 Task: Research Airbnb properties in Punaauia, French Polynesia from 5th December, 2023 to 12th December, 2023 for 2 adults.  With 1  bedroom having 1 bed and 1 bathroom. Property type can be hotel. Booking option can be shelf check-in. Look for 5 properties as per requirement.
Action: Mouse moved to (401, 90)
Screenshot: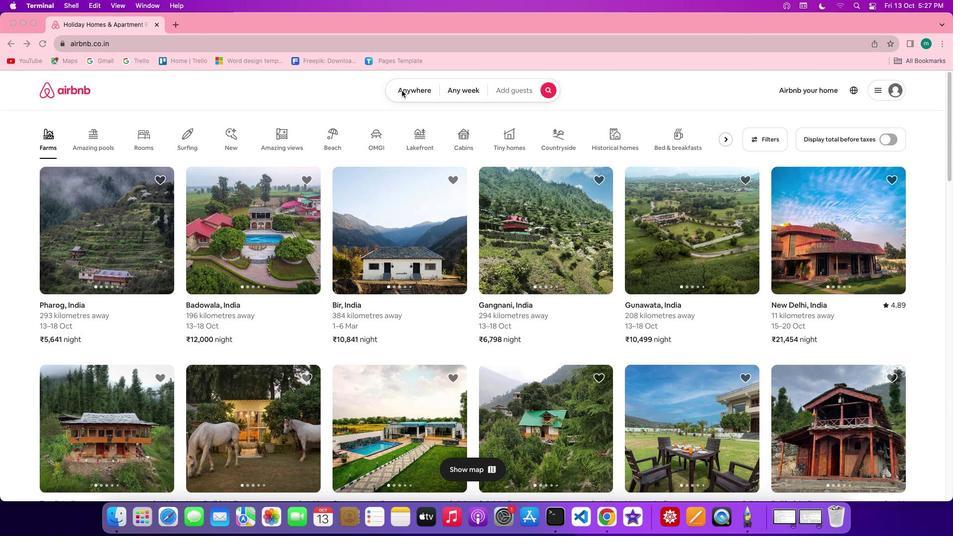
Action: Mouse pressed left at (401, 90)
Screenshot: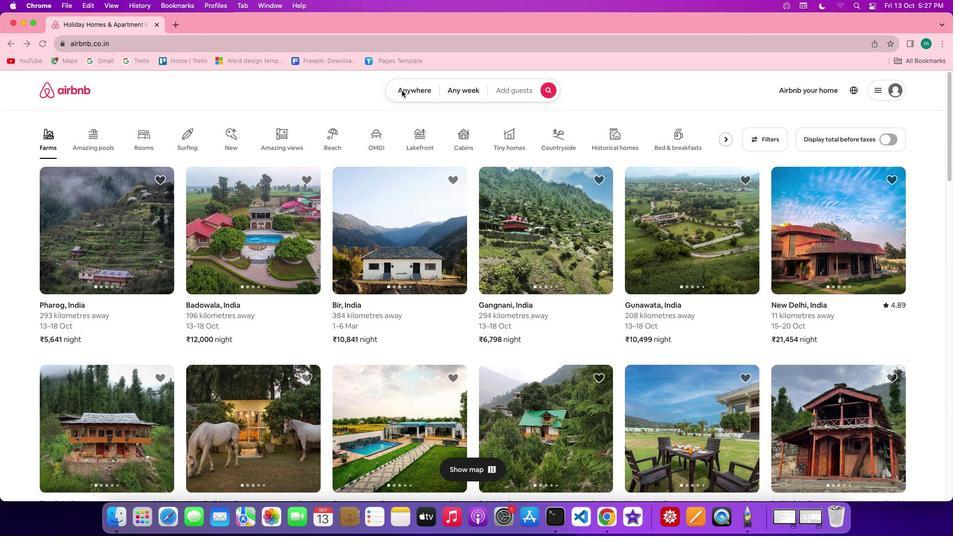 
Action: Mouse pressed left at (401, 90)
Screenshot: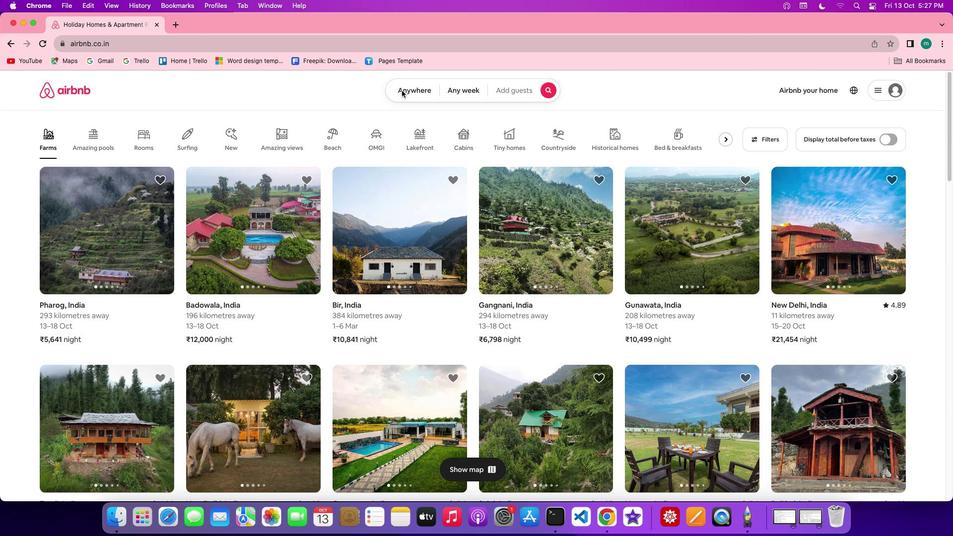 
Action: Mouse moved to (332, 127)
Screenshot: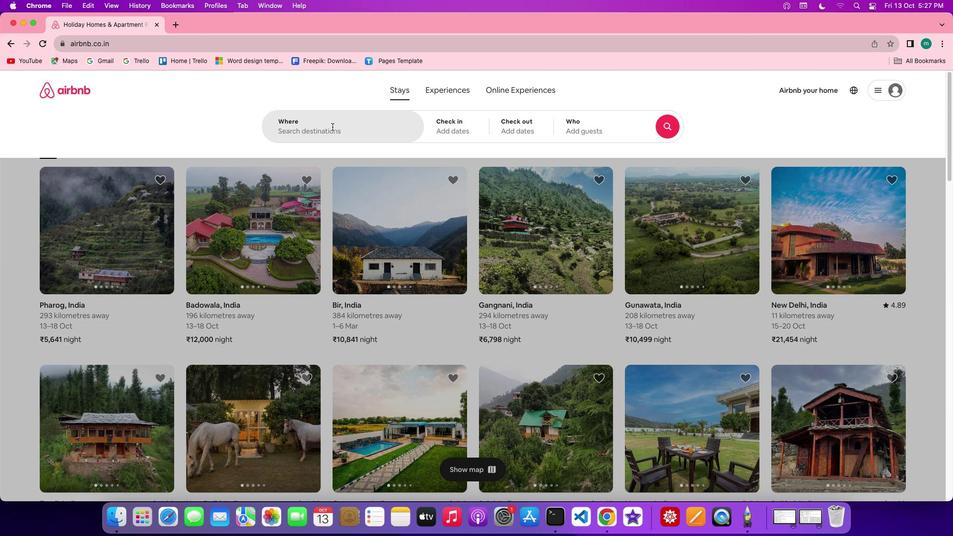 
Action: Mouse pressed left at (332, 127)
Screenshot: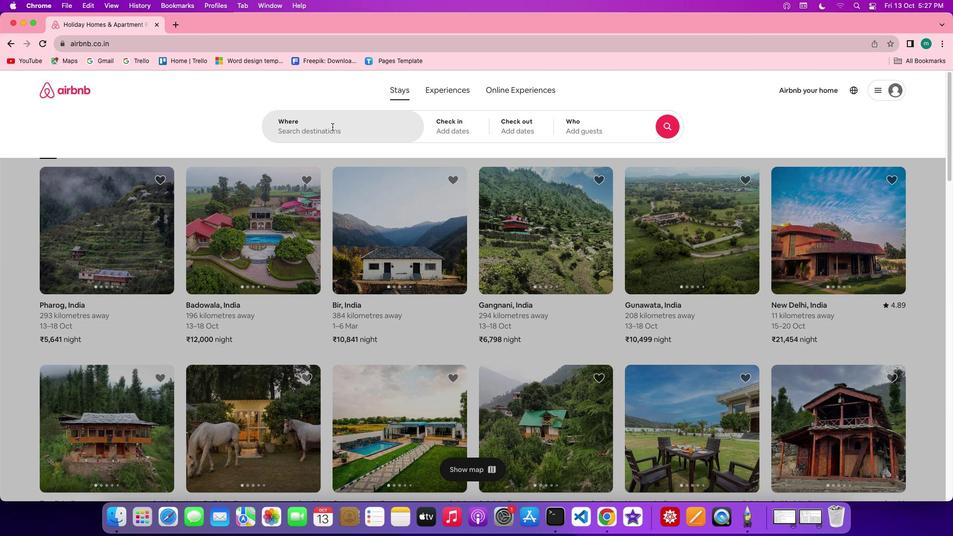
Action: Key pressed Key.spaceKey.shift'P''u''n''a''a''u''i''a'','Key.shift'F''r''e''n''c''h'
Screenshot: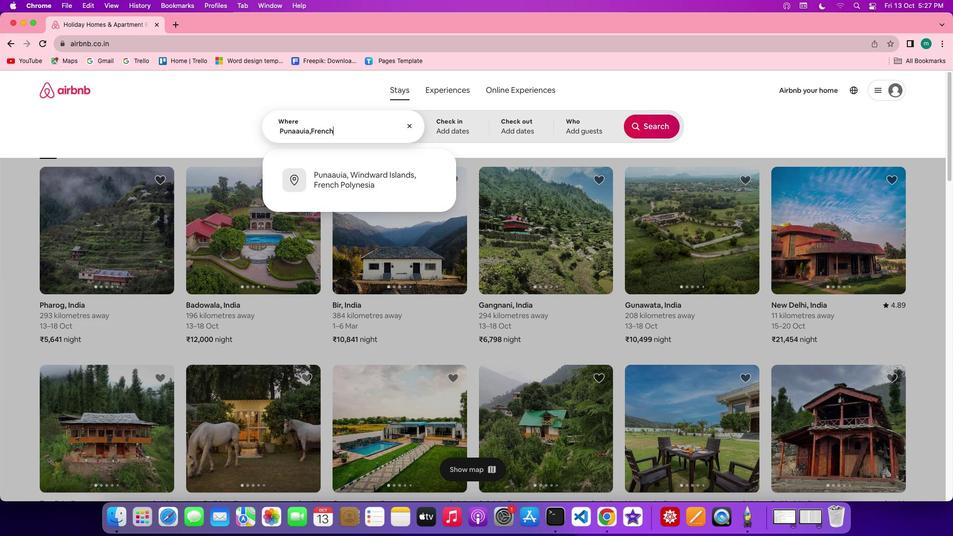 
Action: Mouse moved to (362, 126)
Screenshot: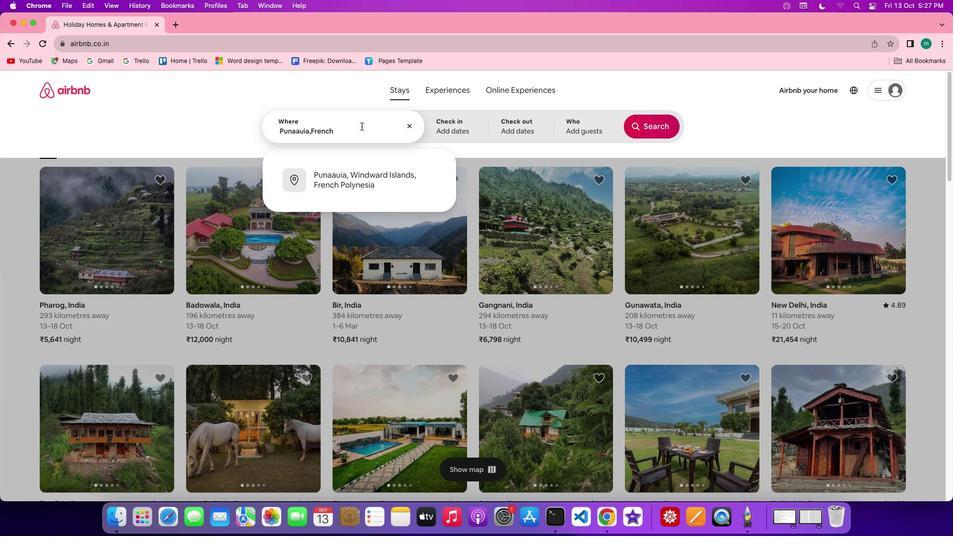 
Action: Key pressed Key.spaceKey.shift'P''o''l''y''n''e''s''i''a'
Screenshot: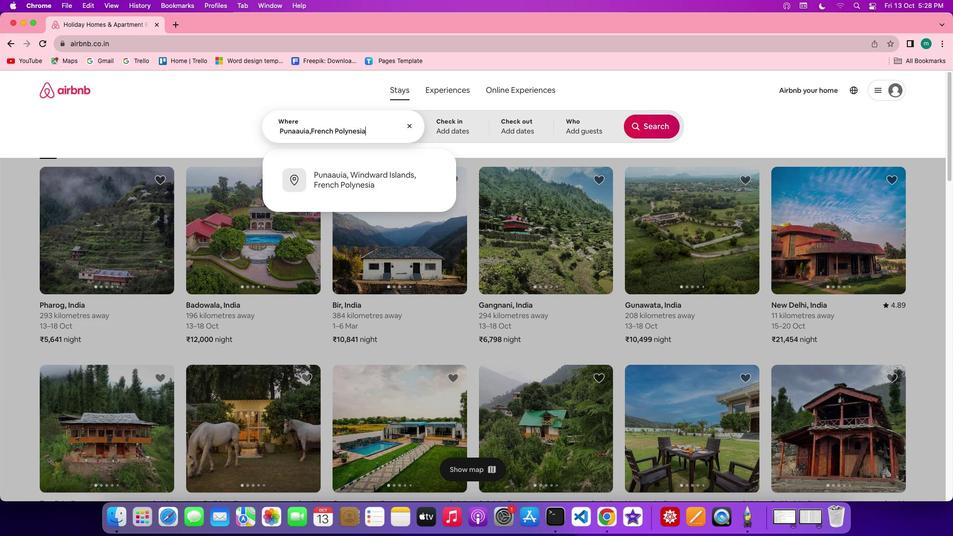 
Action: Mouse moved to (438, 124)
Screenshot: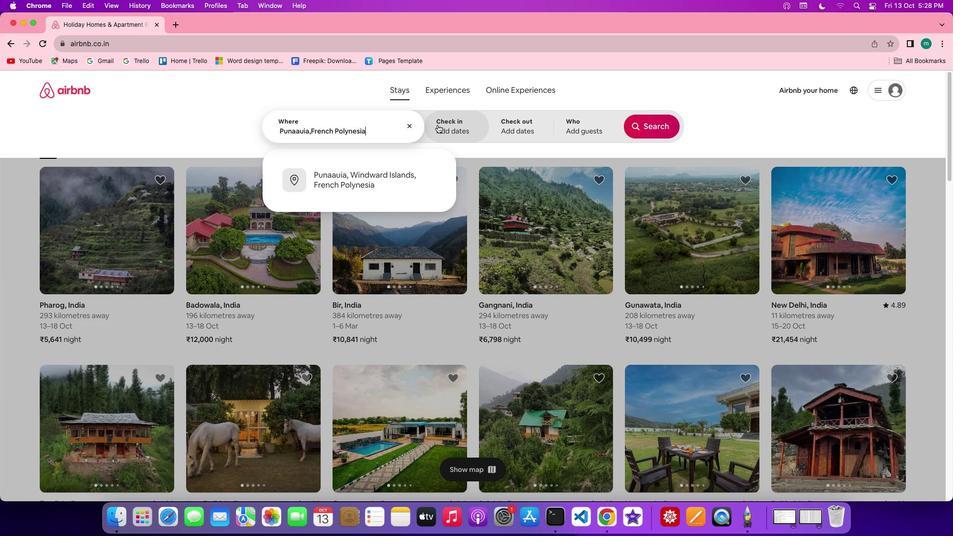 
Action: Mouse pressed left at (438, 124)
Screenshot: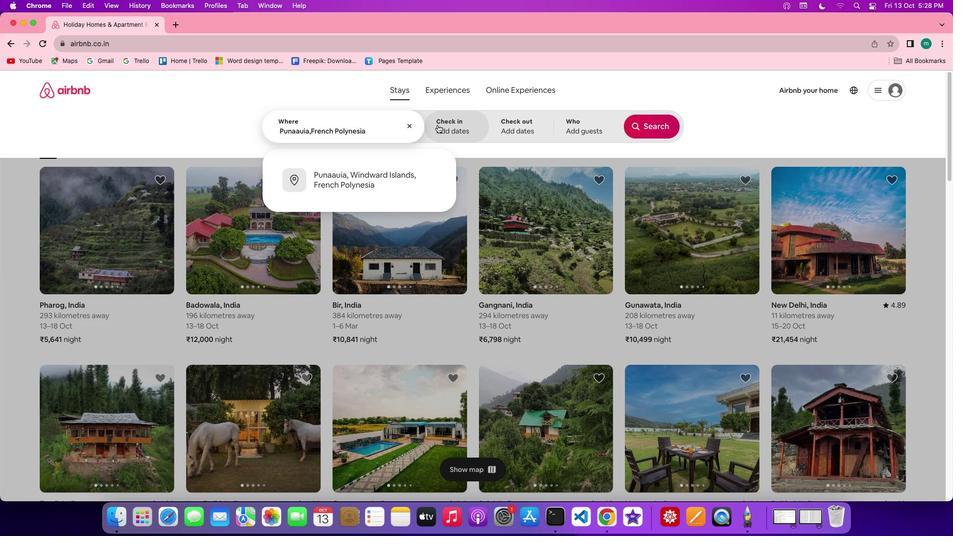 
Action: Mouse moved to (652, 204)
Screenshot: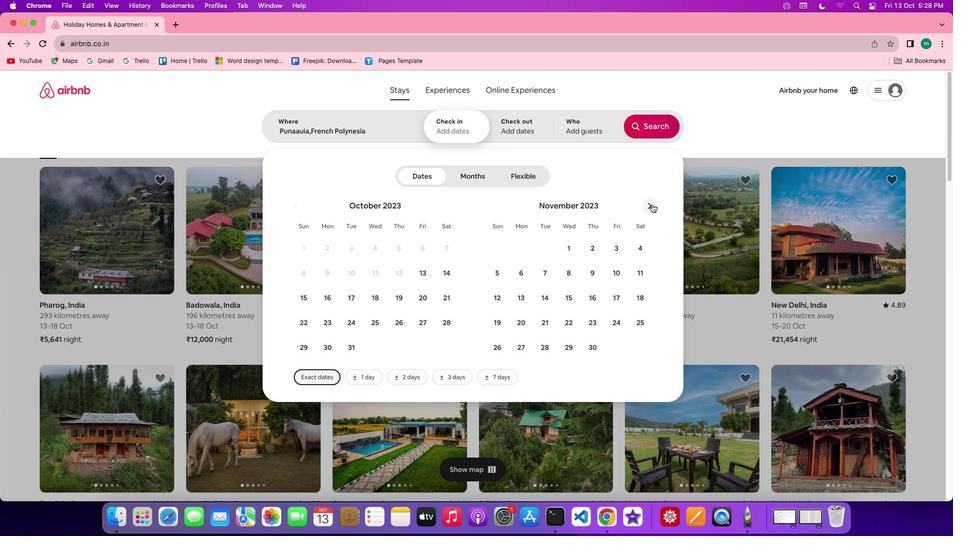 
Action: Mouse pressed left at (652, 204)
Screenshot: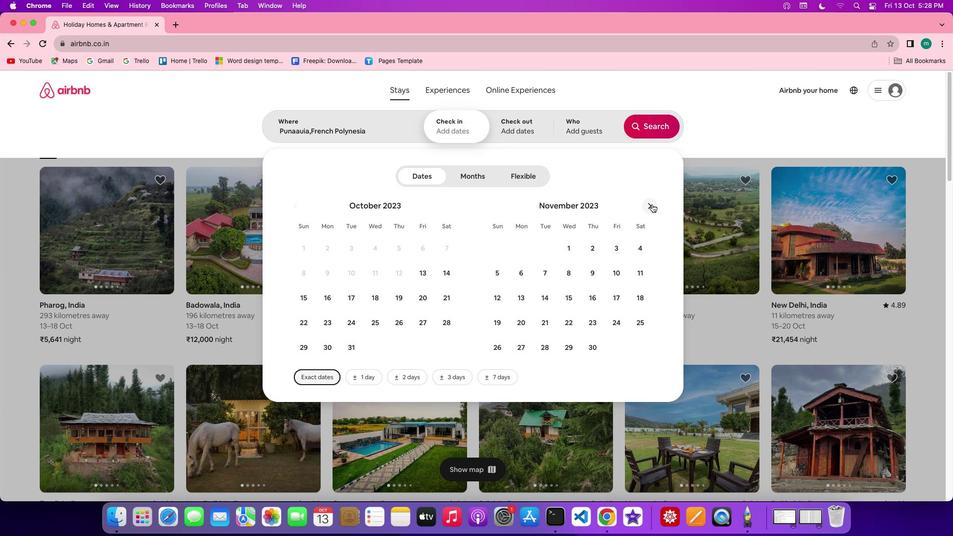 
Action: Mouse moved to (543, 272)
Screenshot: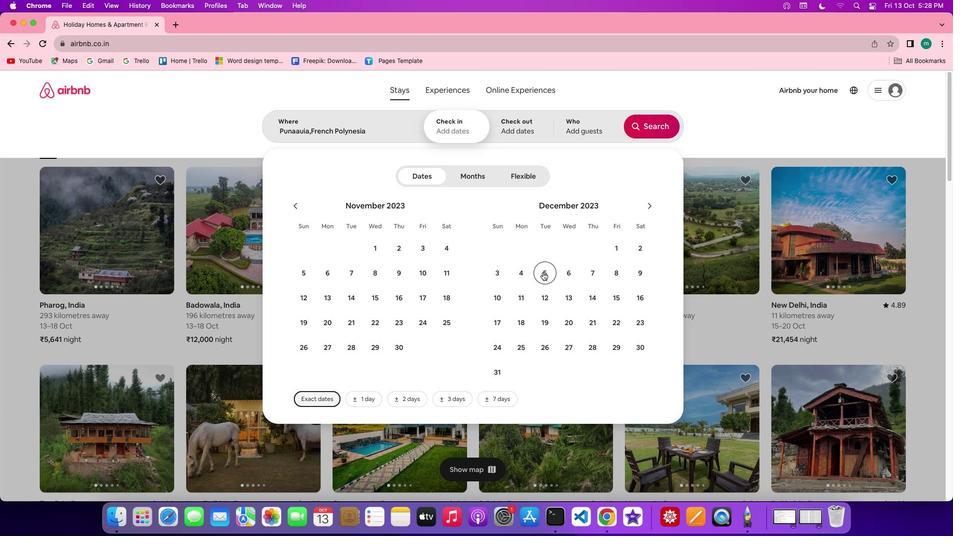 
Action: Mouse pressed left at (543, 272)
Screenshot: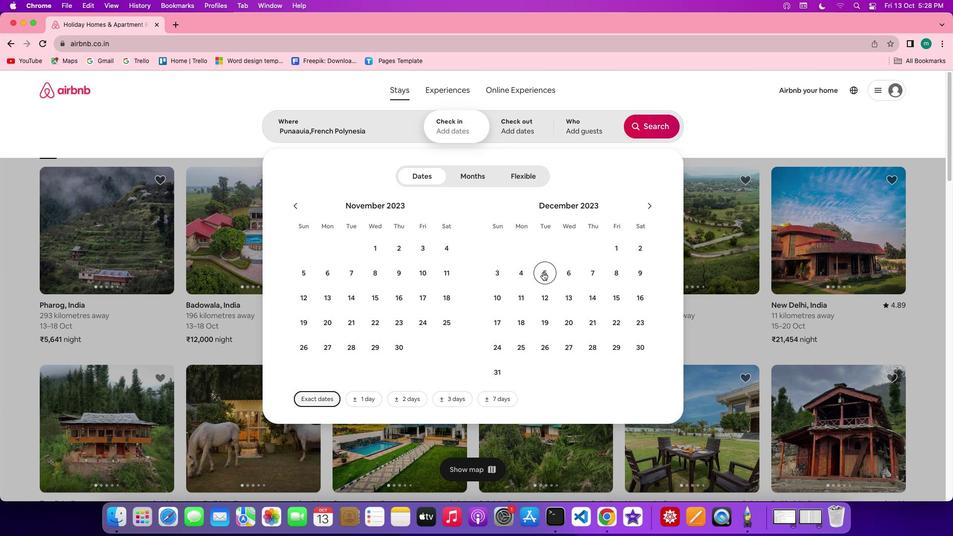 
Action: Mouse moved to (543, 308)
Screenshot: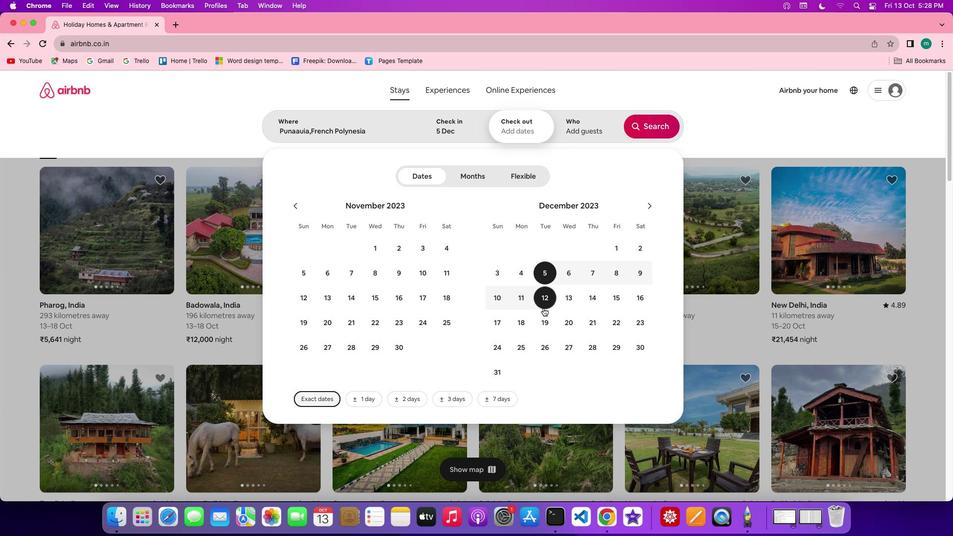 
Action: Mouse pressed left at (543, 308)
Screenshot: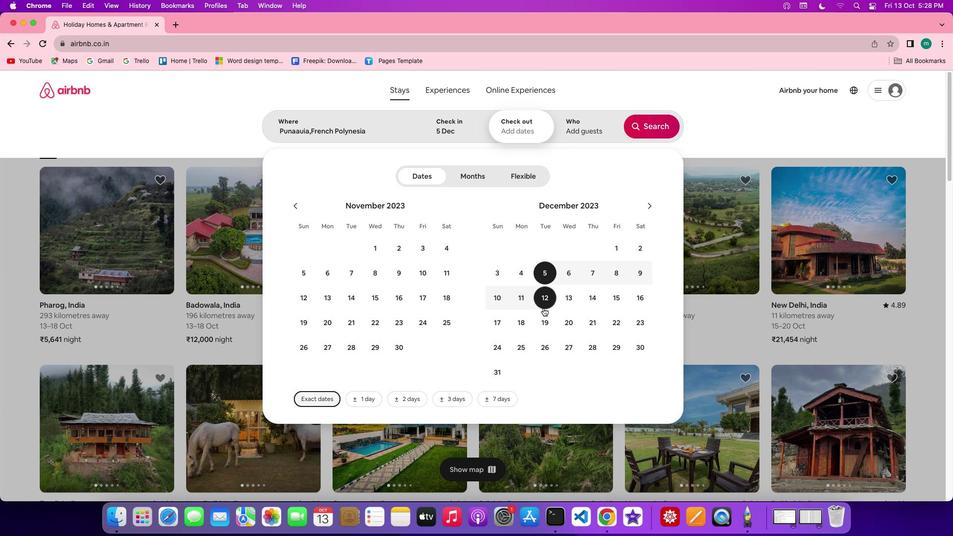 
Action: Mouse moved to (576, 131)
Screenshot: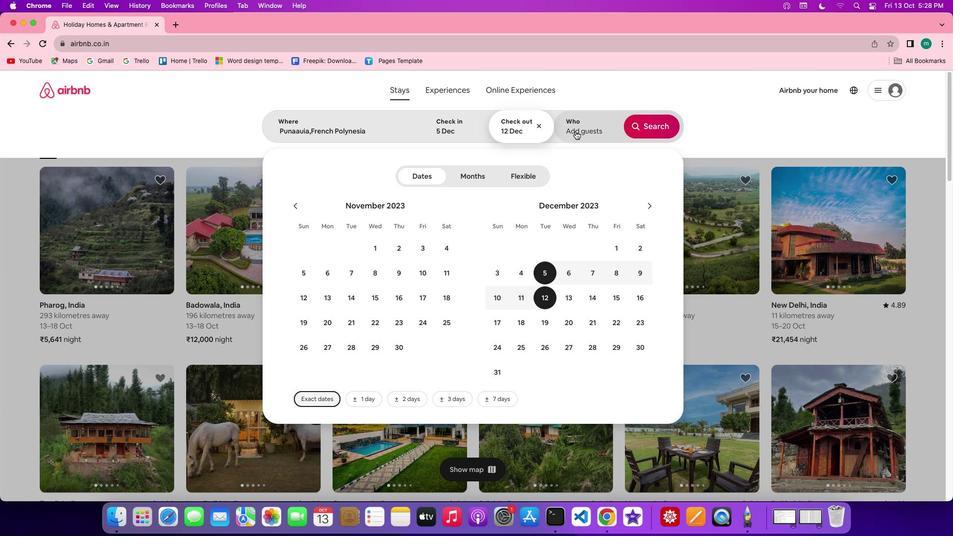 
Action: Mouse pressed left at (576, 131)
Screenshot: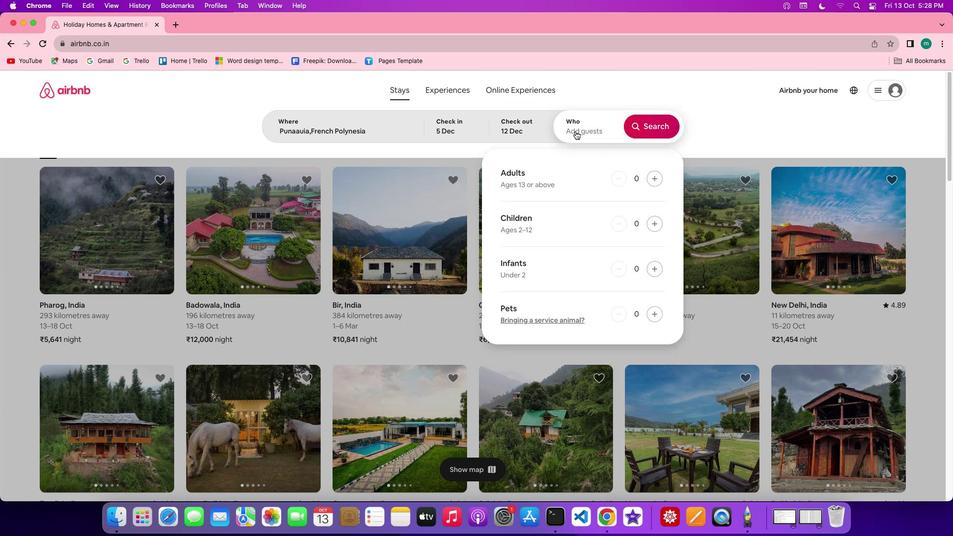 
Action: Mouse moved to (659, 184)
Screenshot: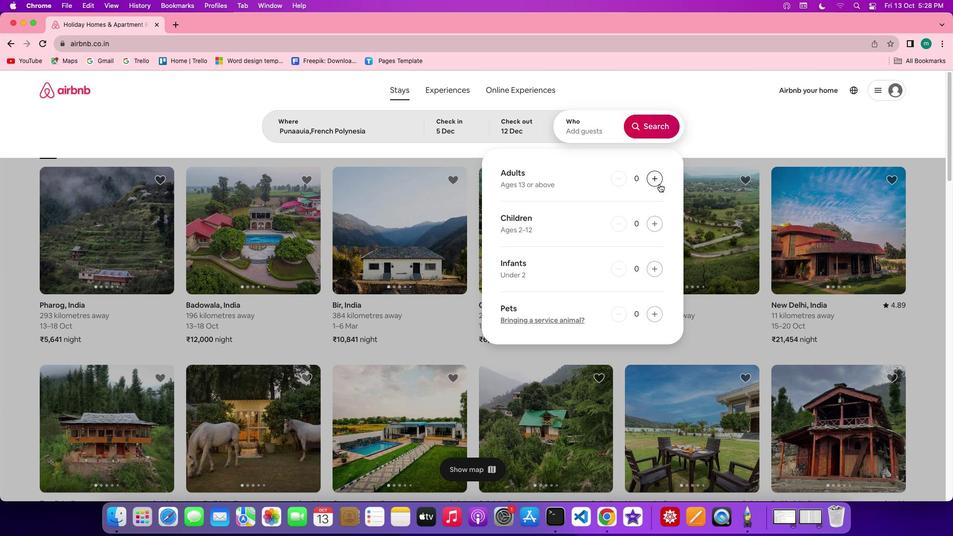 
Action: Mouse pressed left at (659, 184)
Screenshot: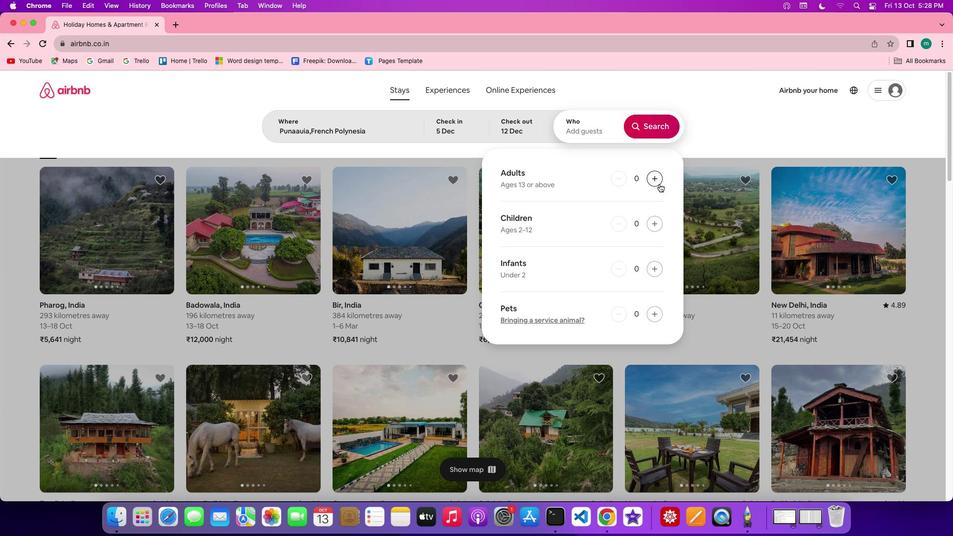 
Action: Mouse pressed left at (659, 184)
Screenshot: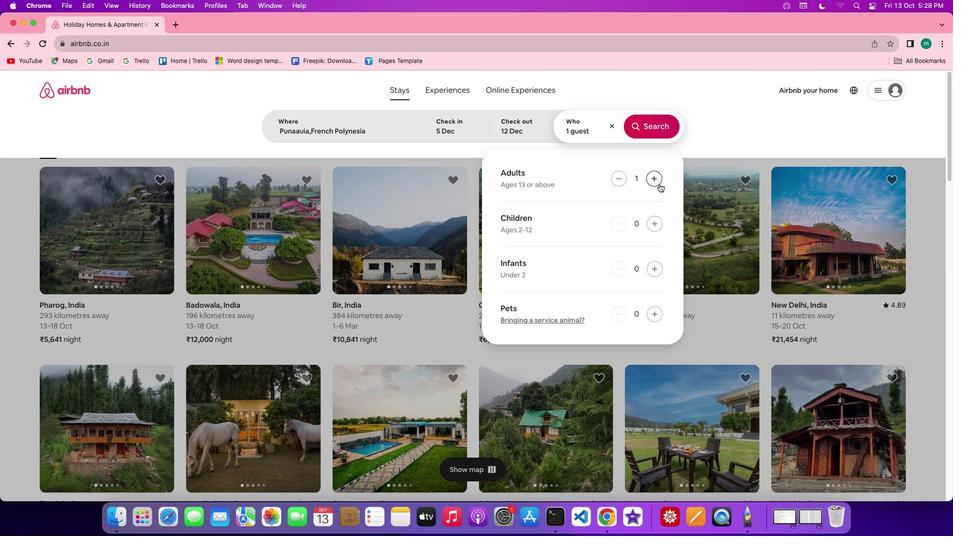 
Action: Mouse moved to (652, 125)
Screenshot: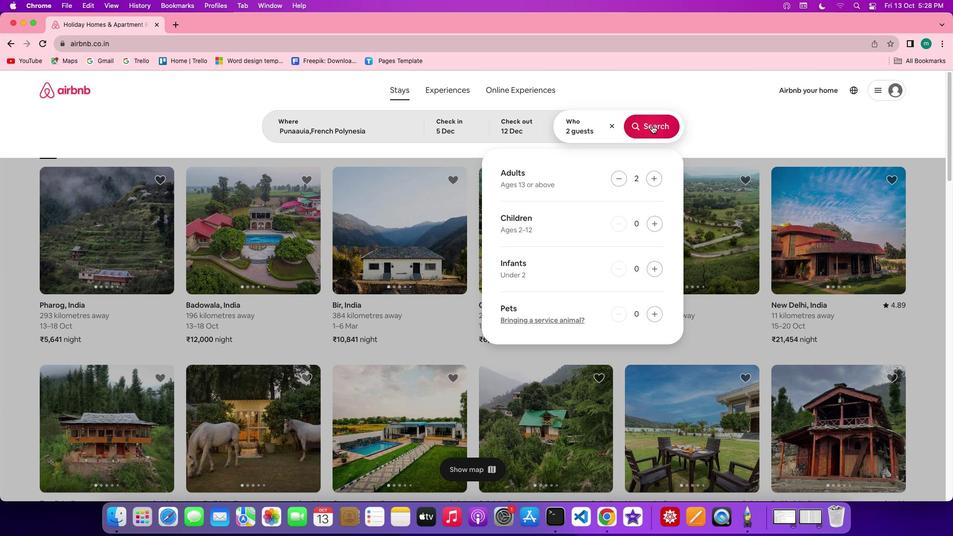 
Action: Mouse pressed left at (652, 125)
Screenshot: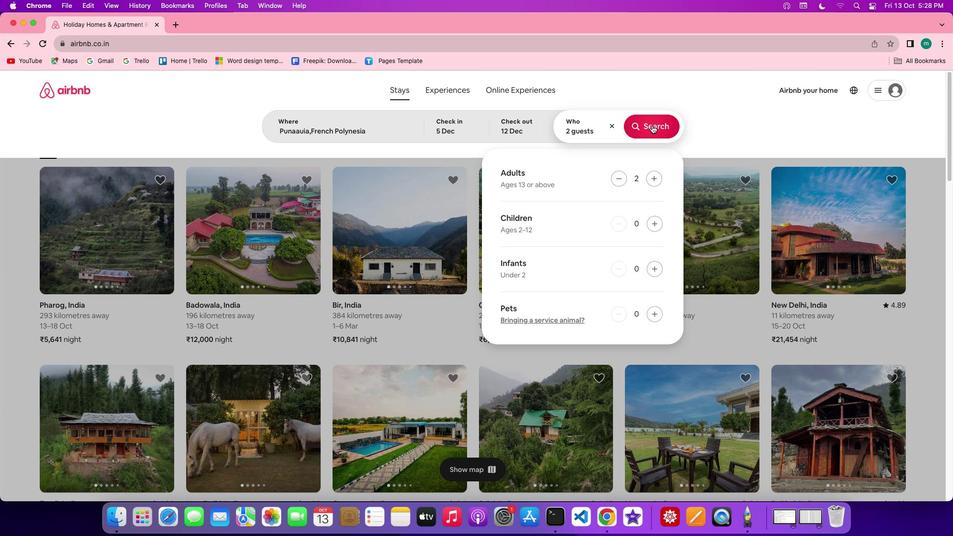 
Action: Mouse moved to (789, 129)
Screenshot: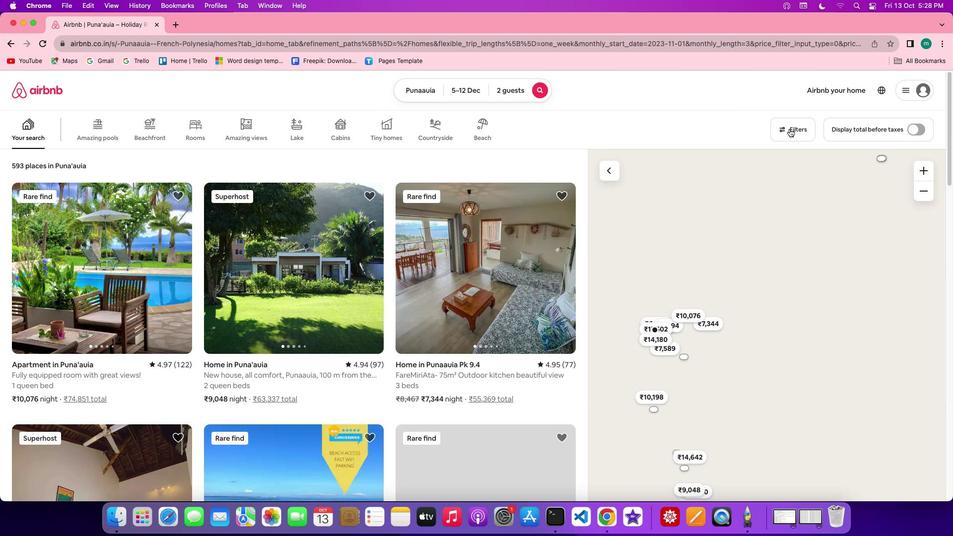 
Action: Mouse pressed left at (789, 129)
Screenshot: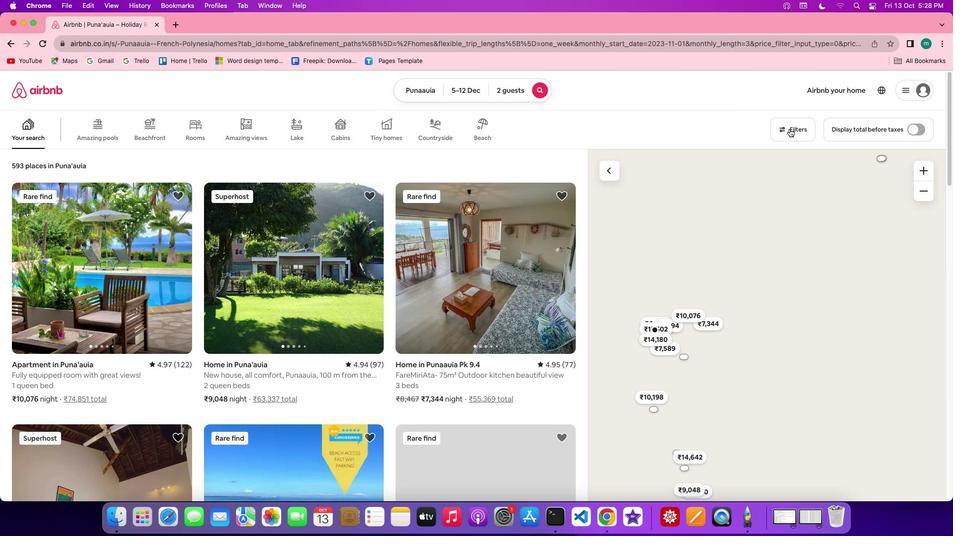 
Action: Mouse moved to (801, 126)
Screenshot: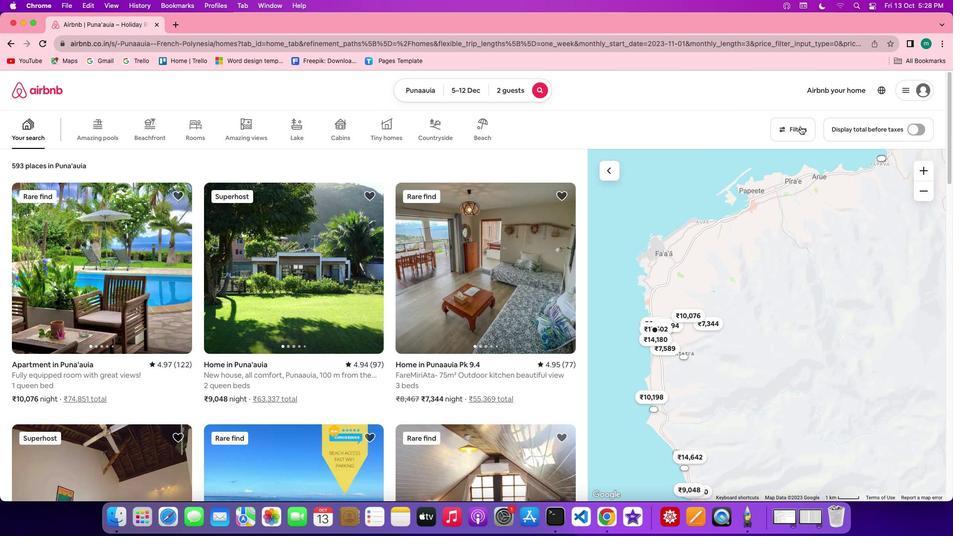 
Action: Mouse pressed left at (801, 126)
Screenshot: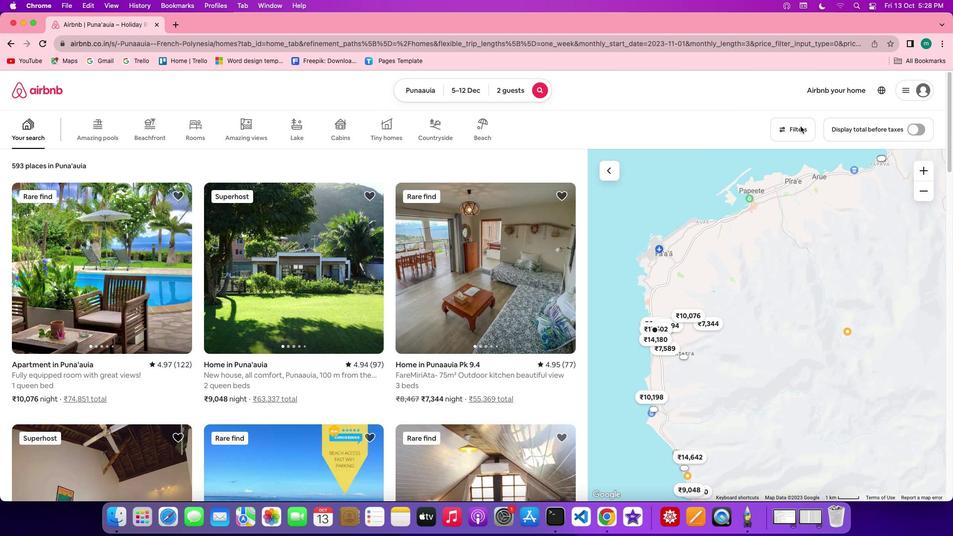 
Action: Mouse moved to (785, 132)
Screenshot: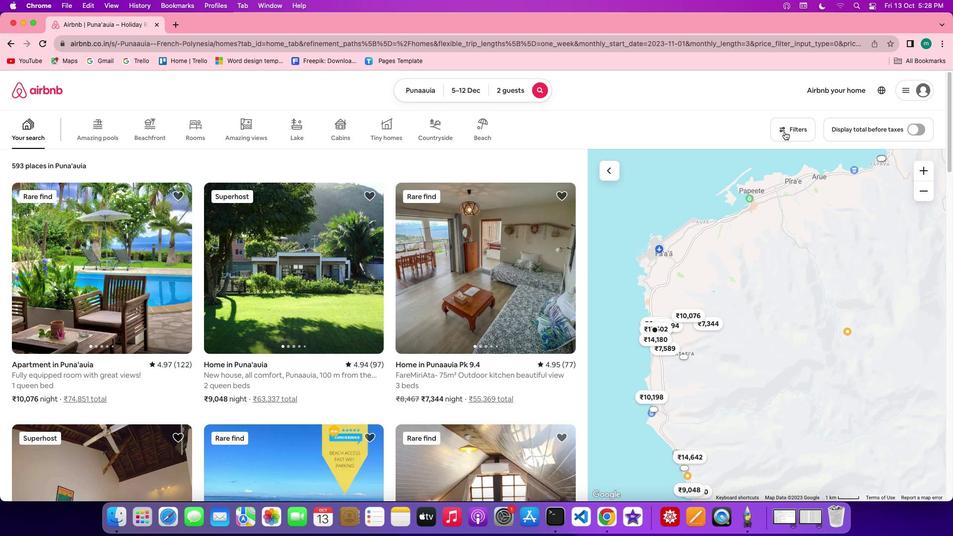 
Action: Mouse pressed left at (785, 132)
Screenshot: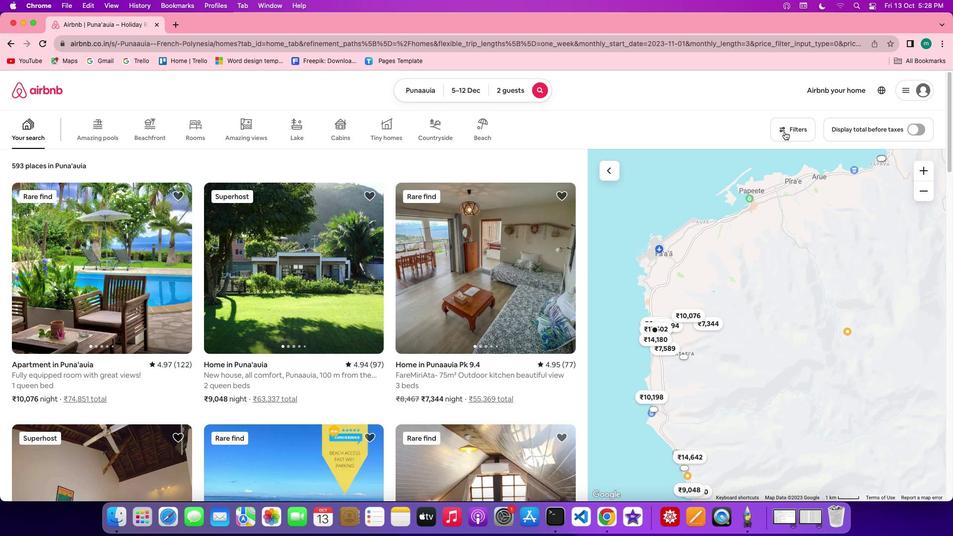 
Action: Mouse moved to (499, 281)
Screenshot: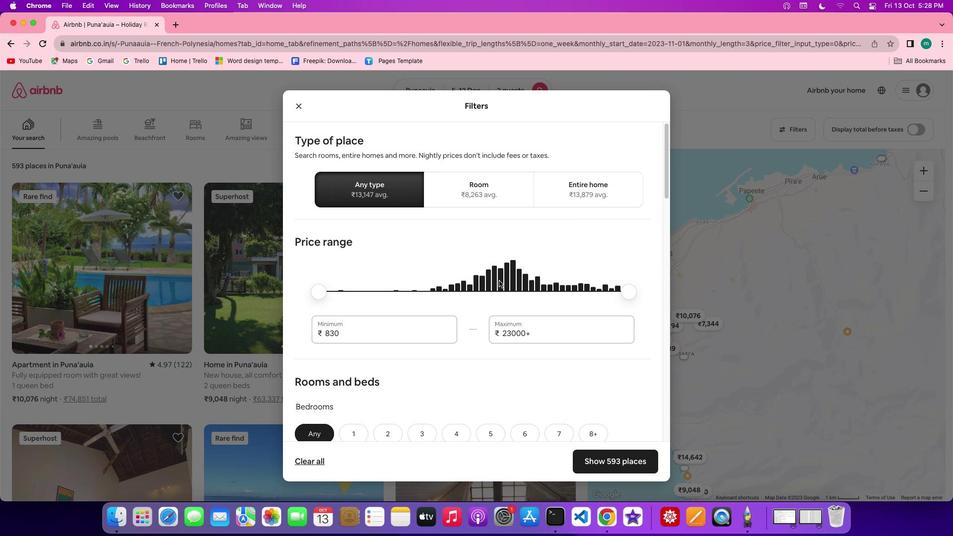 
Action: Mouse scrolled (499, 281) with delta (0, 0)
Screenshot: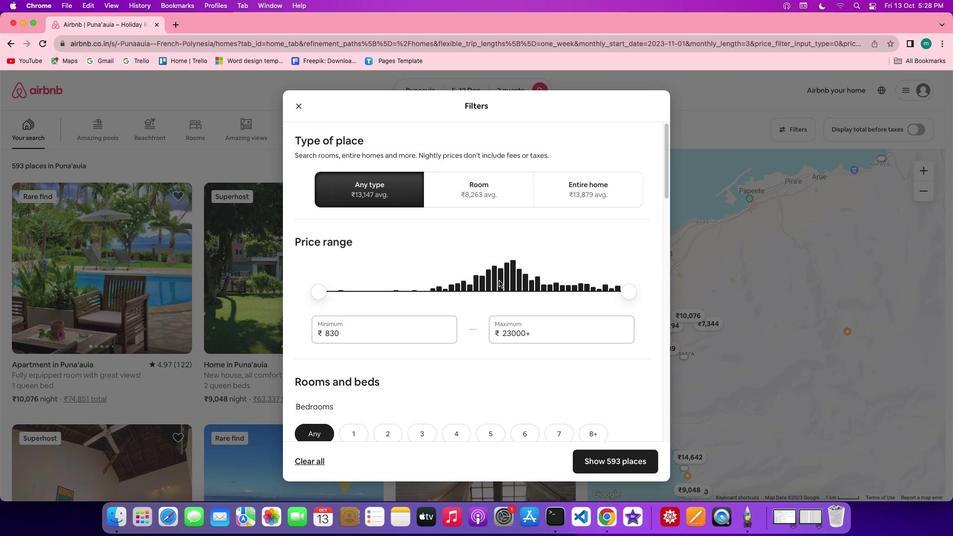 
Action: Mouse scrolled (499, 281) with delta (0, 0)
Screenshot: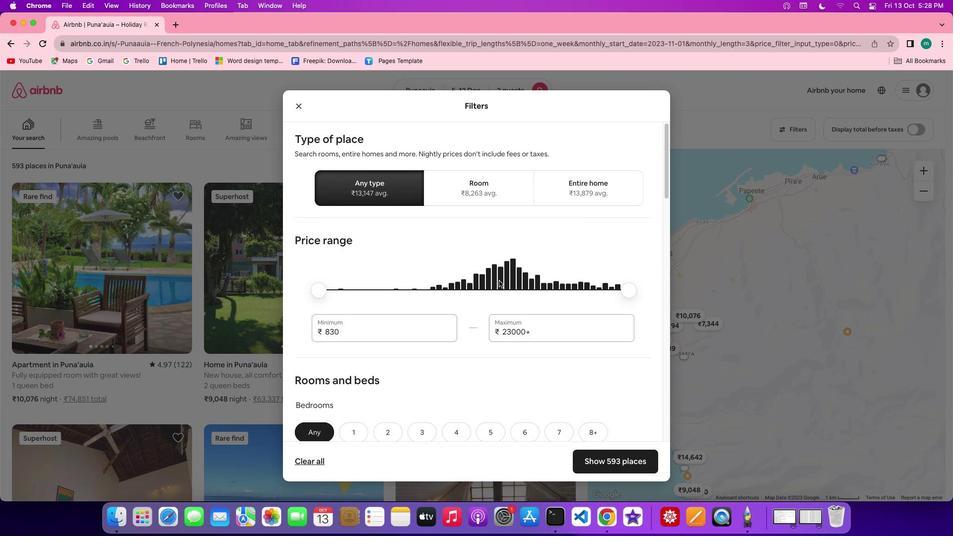 
Action: Mouse scrolled (499, 281) with delta (0, 0)
Screenshot: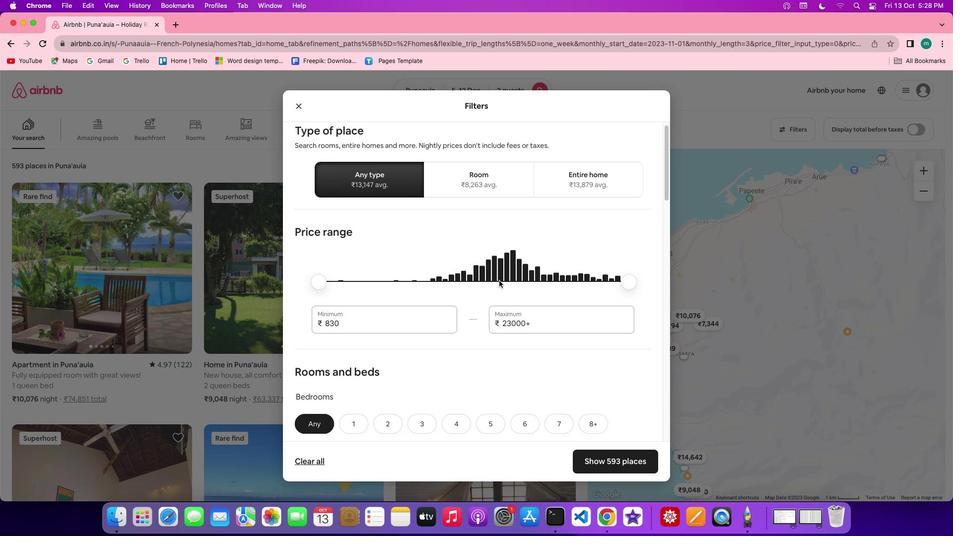 
Action: Mouse scrolled (499, 281) with delta (0, 0)
Screenshot: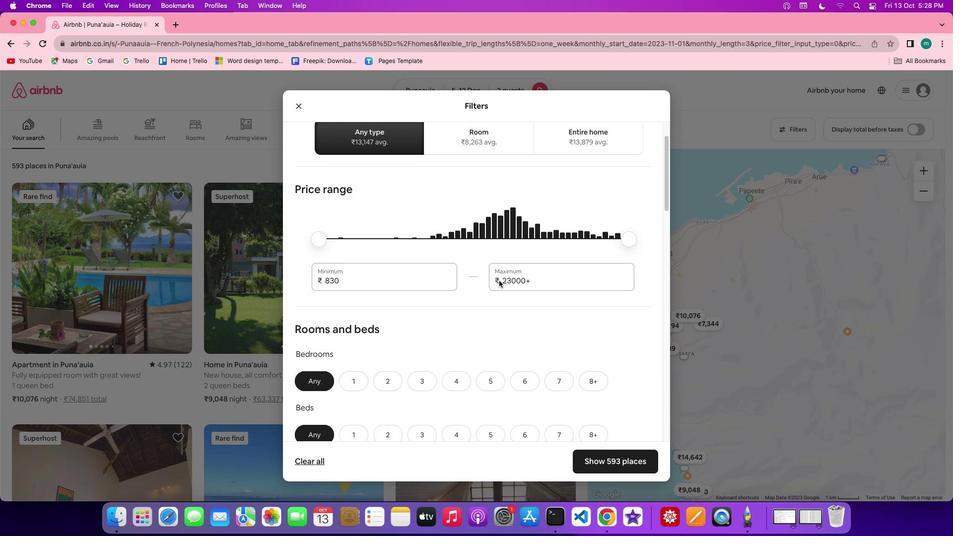 
Action: Mouse scrolled (499, 281) with delta (0, 0)
Screenshot: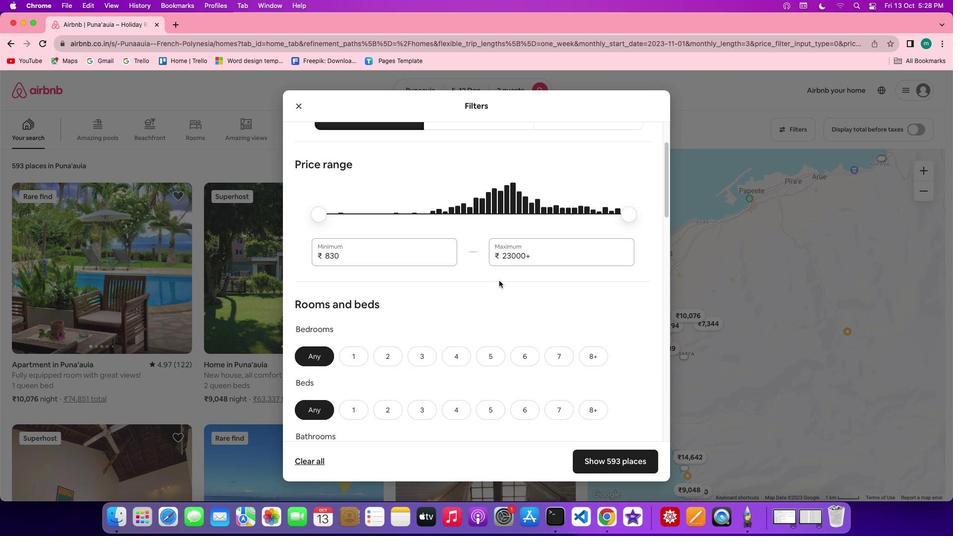 
Action: Mouse scrolled (499, 281) with delta (0, 0)
Screenshot: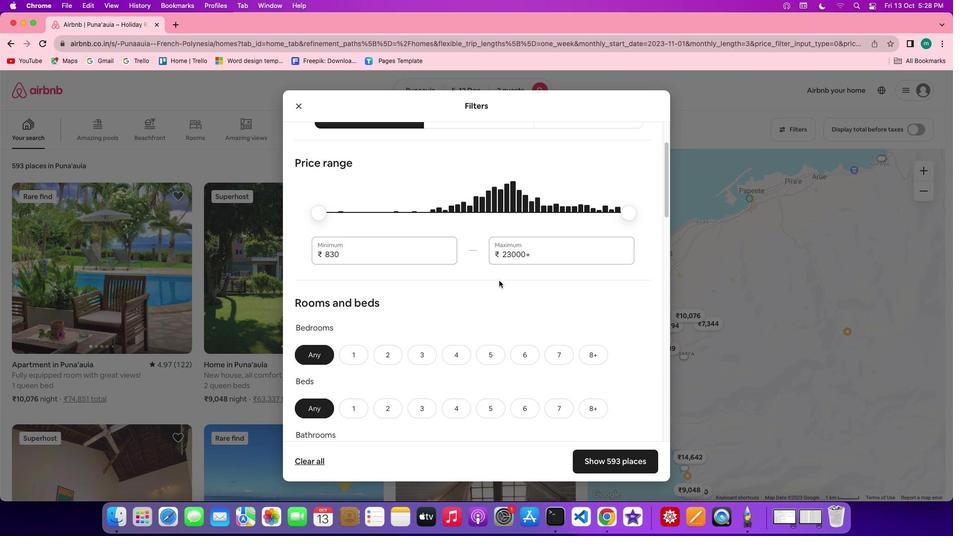 
Action: Mouse scrolled (499, 281) with delta (0, 0)
Screenshot: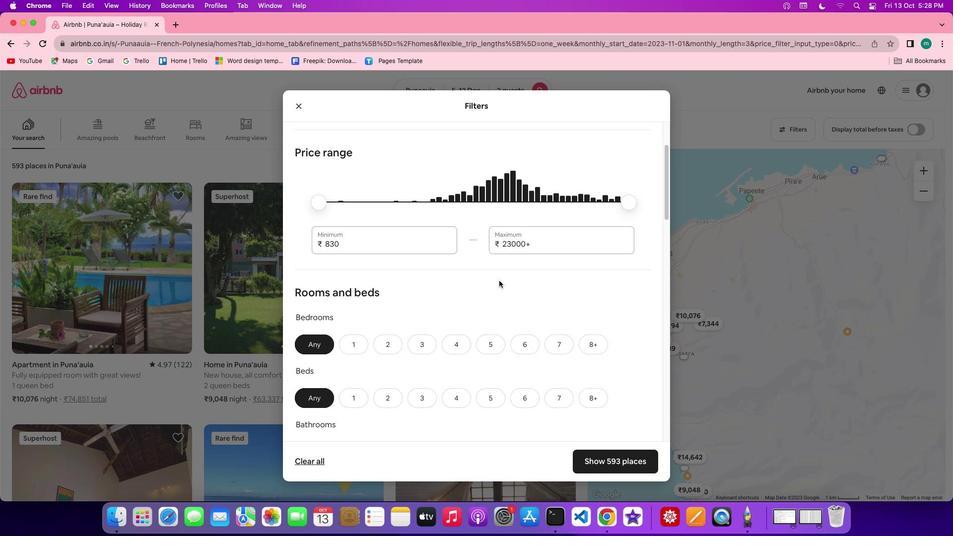 
Action: Mouse scrolled (499, 281) with delta (0, 0)
Screenshot: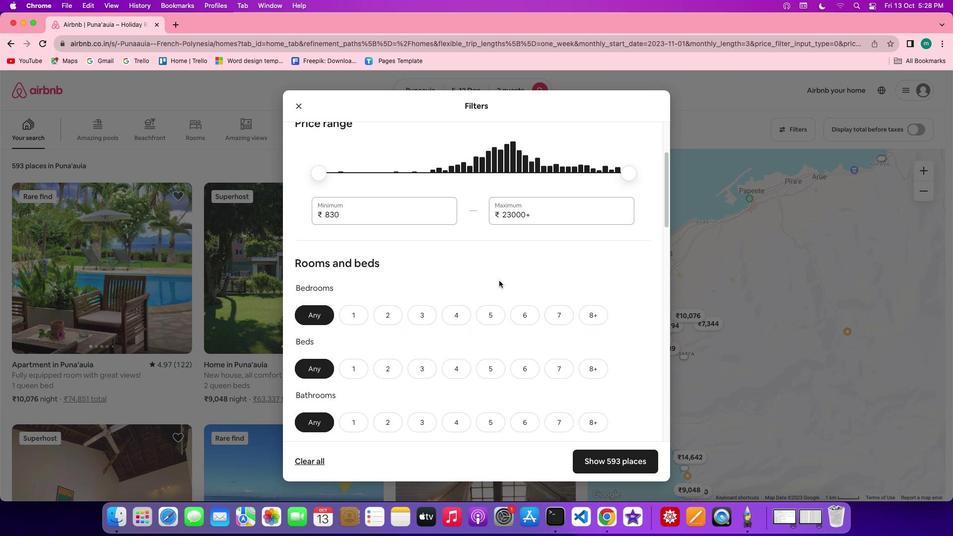 
Action: Mouse scrolled (499, 281) with delta (0, 0)
Screenshot: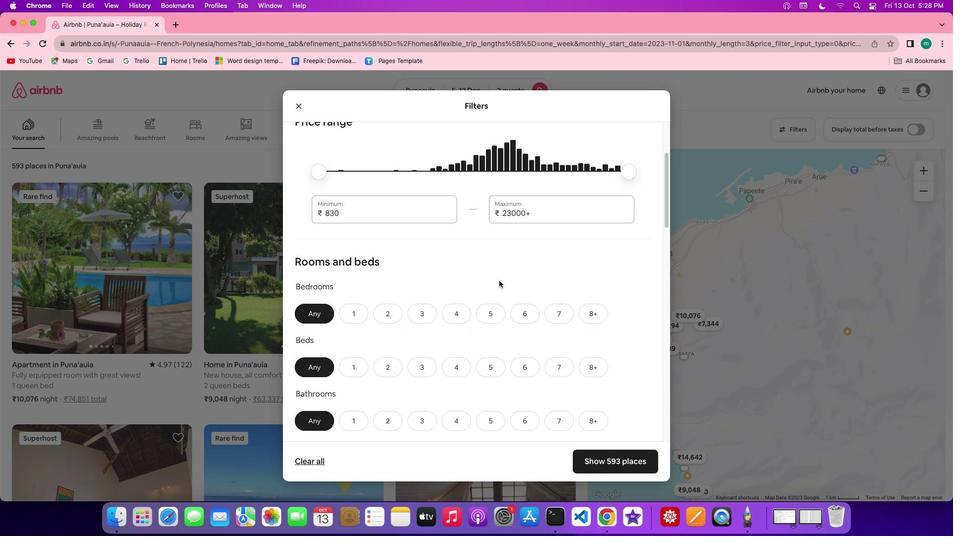 
Action: Mouse scrolled (499, 281) with delta (0, 0)
Screenshot: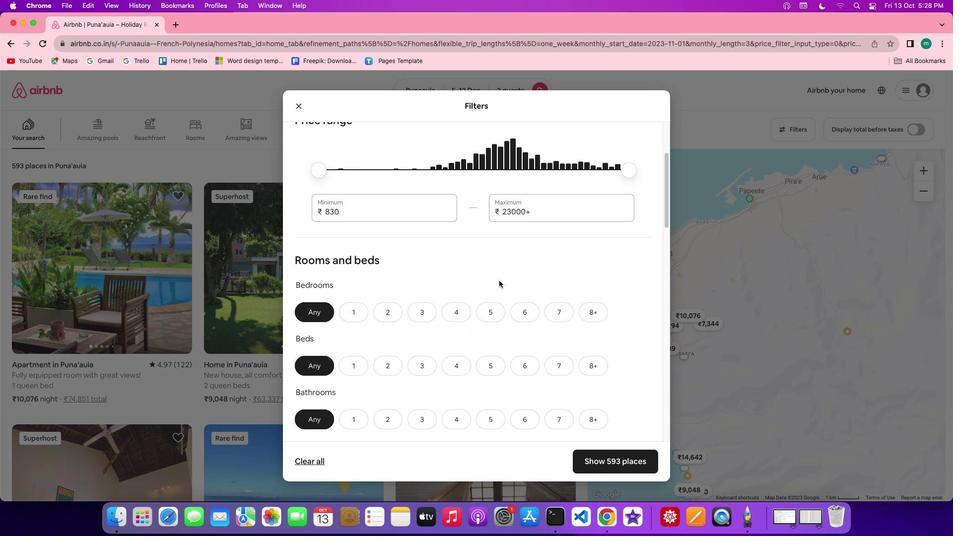 
Action: Mouse scrolled (499, 281) with delta (0, 0)
Screenshot: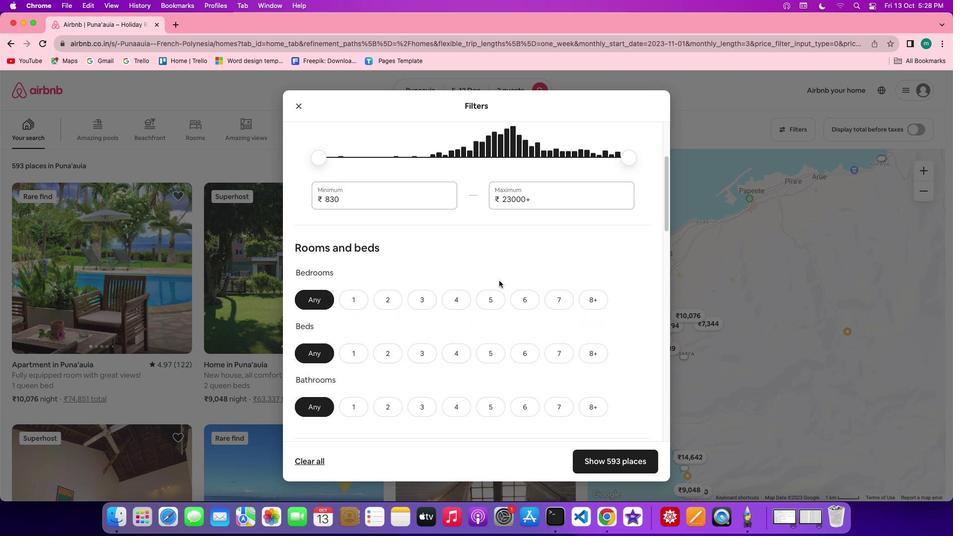 
Action: Mouse scrolled (499, 281) with delta (0, 0)
Screenshot: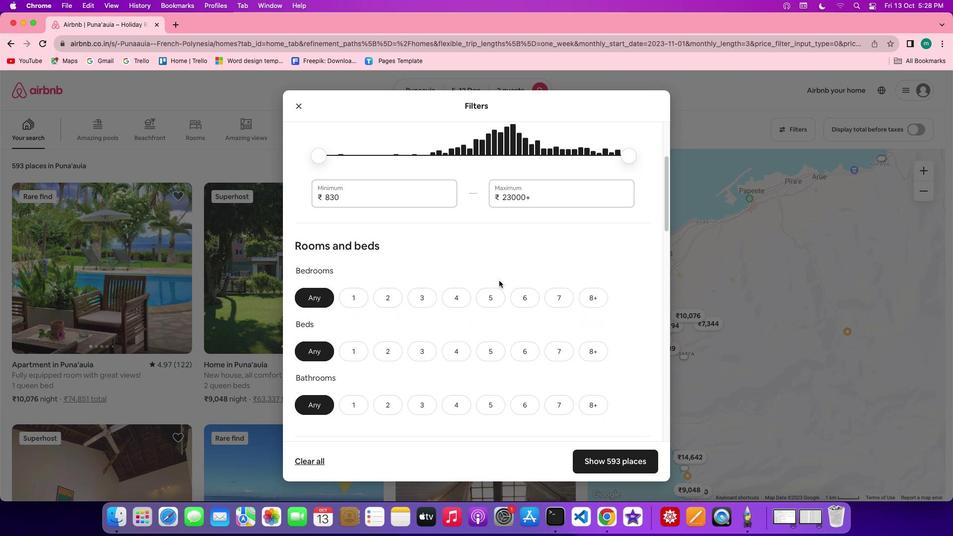 
Action: Mouse scrolled (499, 281) with delta (0, 0)
Screenshot: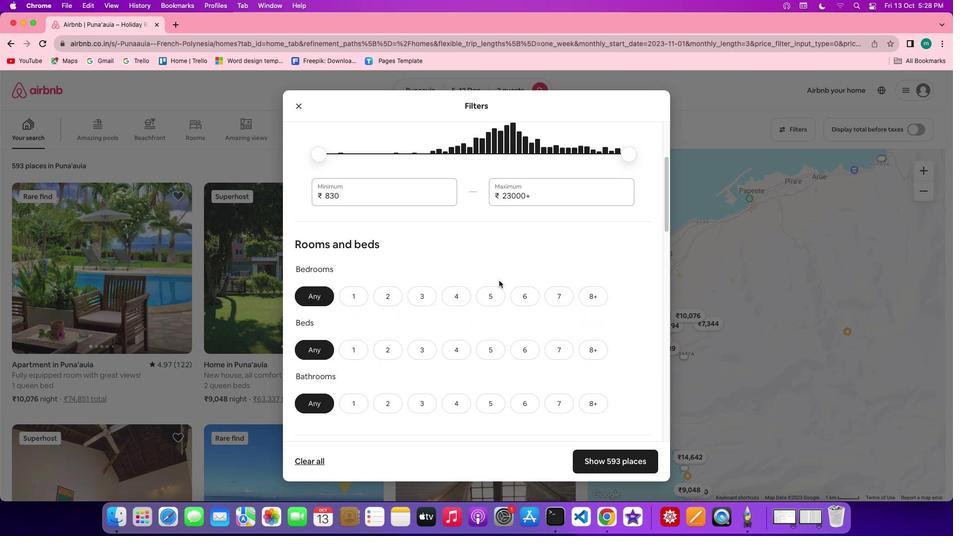 
Action: Mouse scrolled (499, 281) with delta (0, 0)
Screenshot: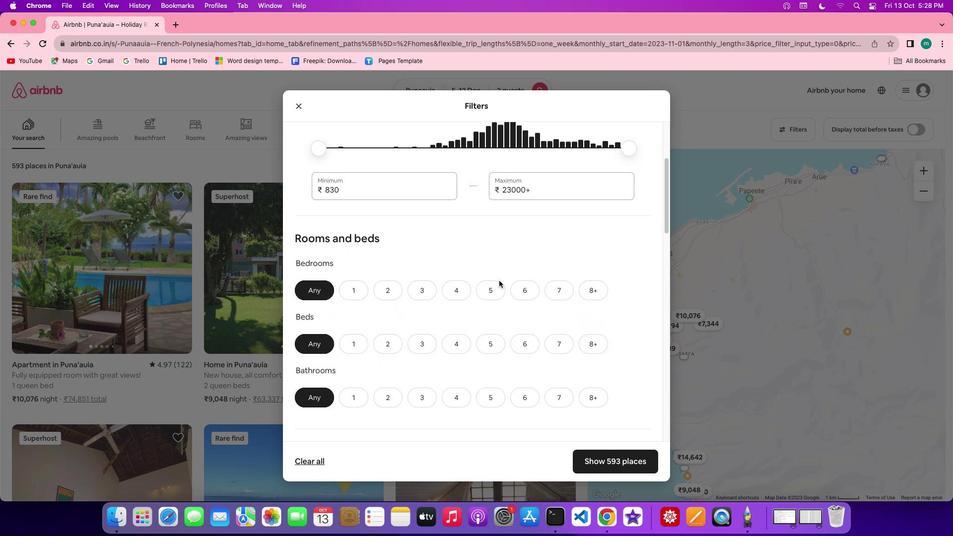 
Action: Mouse scrolled (499, 281) with delta (0, 0)
Screenshot: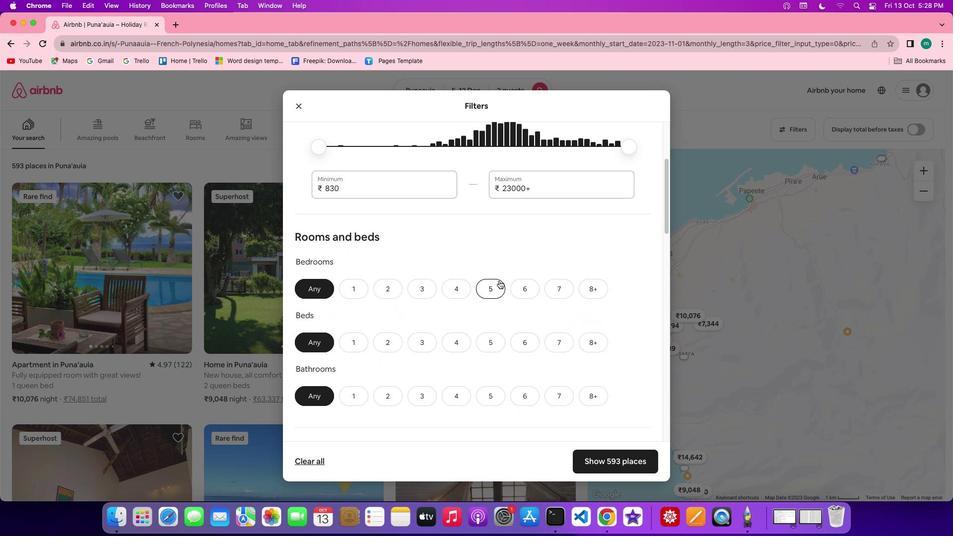 
Action: Mouse scrolled (499, 281) with delta (0, 0)
Screenshot: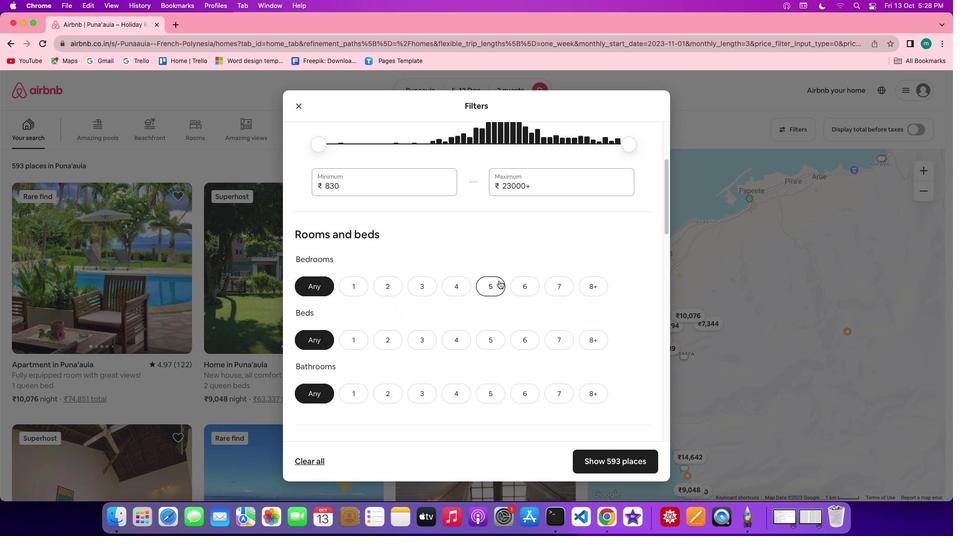 
Action: Mouse scrolled (499, 281) with delta (0, 0)
Screenshot: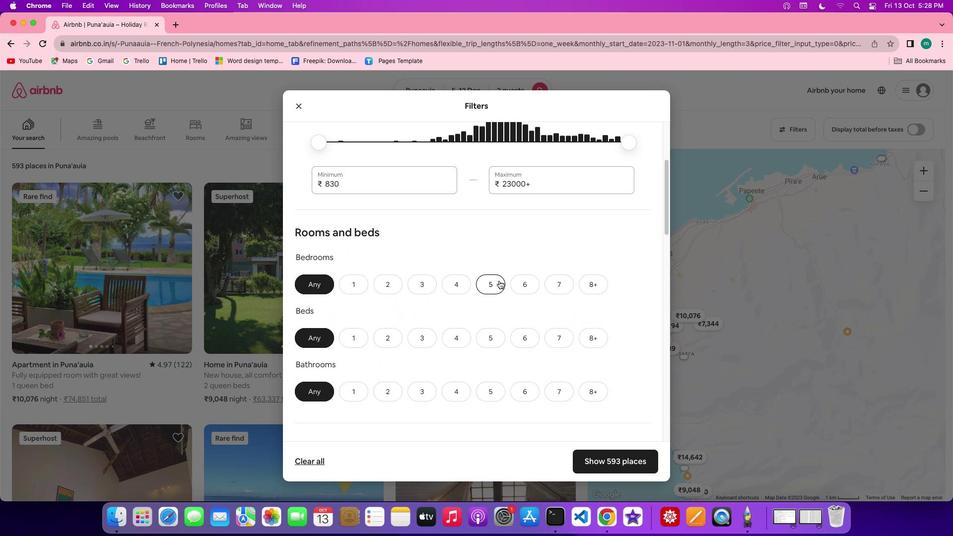 
Action: Mouse scrolled (499, 281) with delta (0, 0)
Screenshot: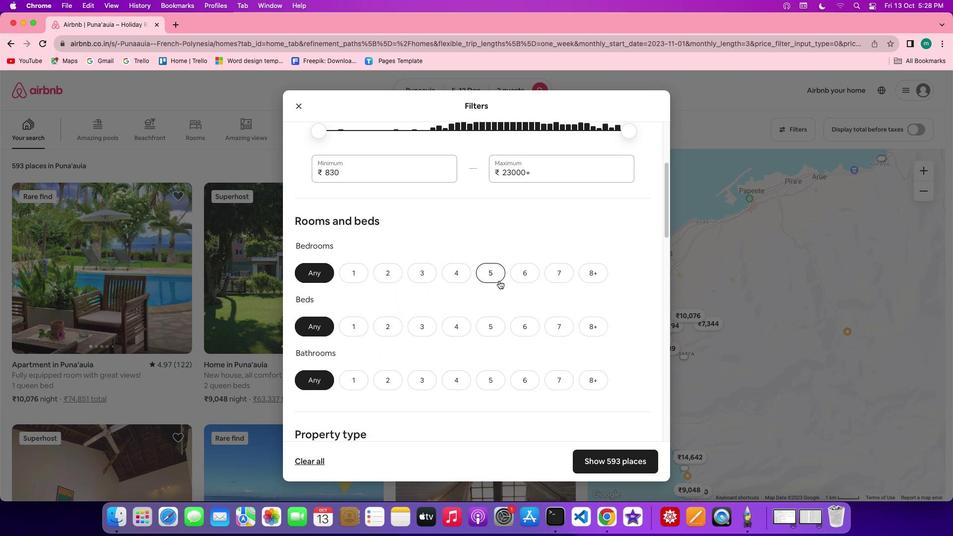 
Action: Mouse scrolled (499, 281) with delta (0, 0)
Screenshot: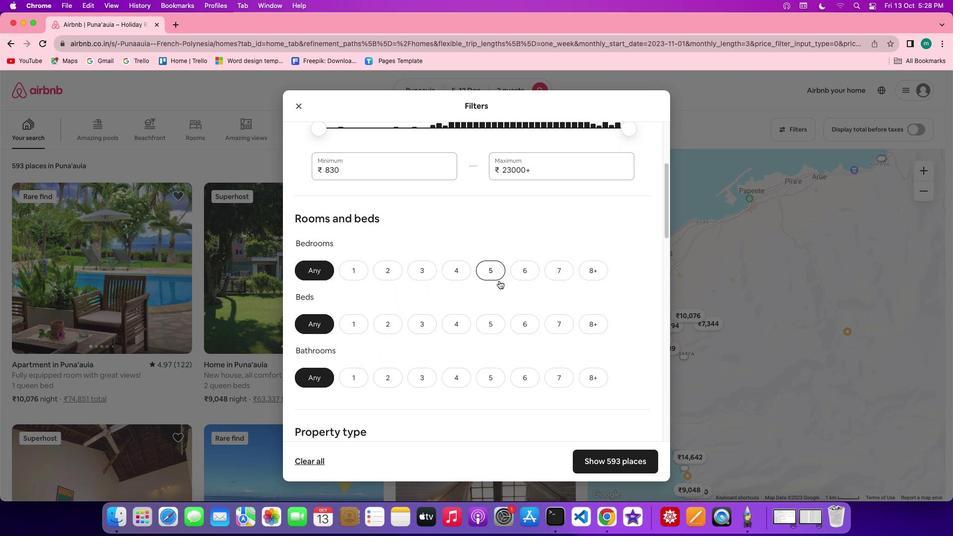 
Action: Mouse scrolled (499, 281) with delta (0, 0)
Screenshot: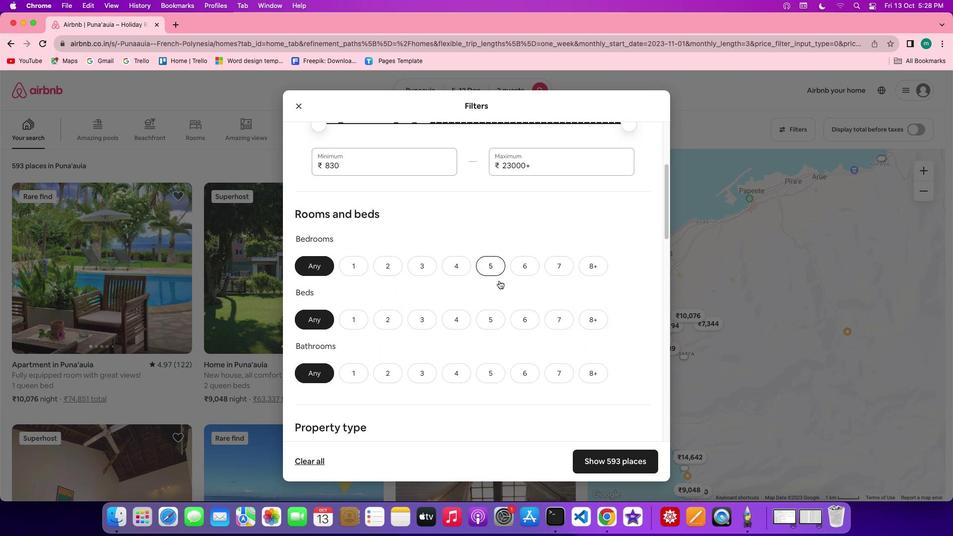 
Action: Mouse moved to (361, 256)
Screenshot: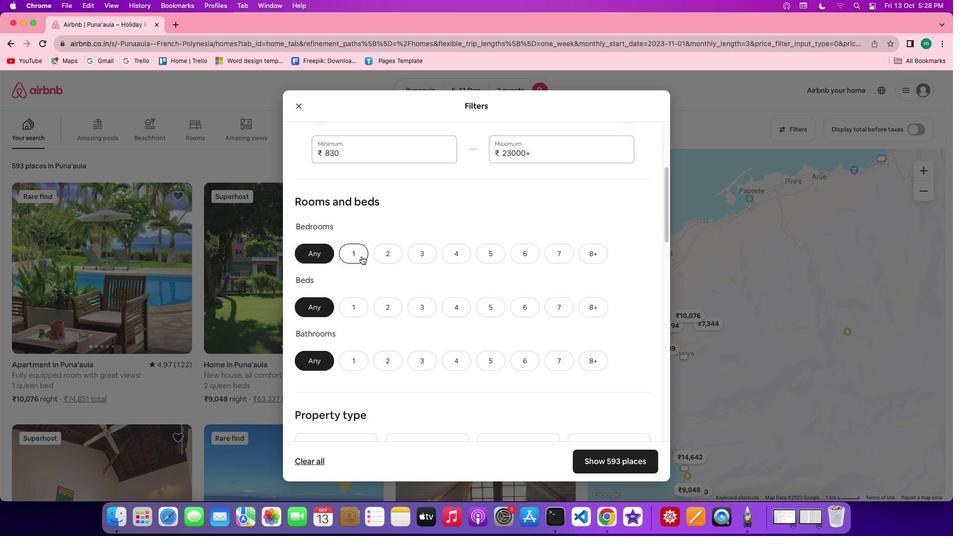 
Action: Mouse pressed left at (361, 256)
Screenshot: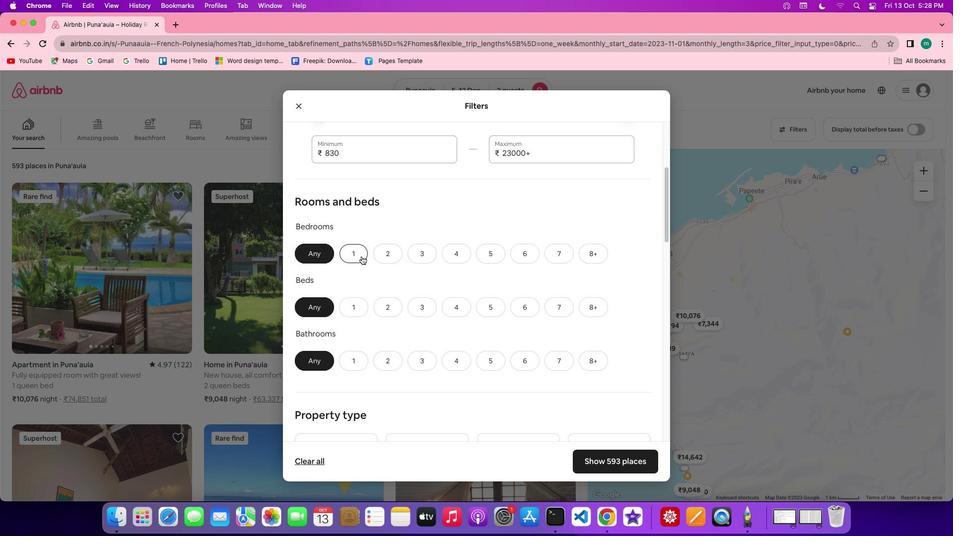
Action: Mouse moved to (351, 307)
Screenshot: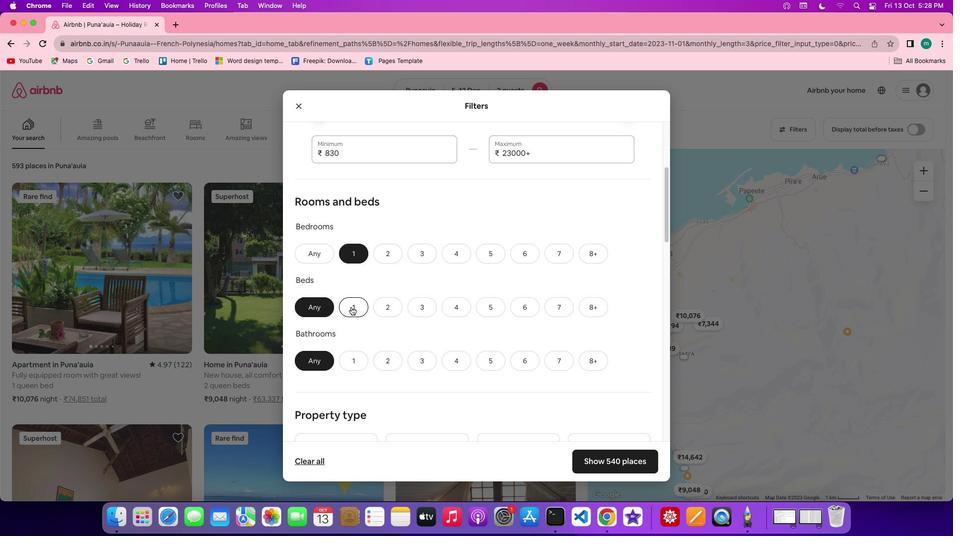 
Action: Mouse pressed left at (351, 307)
Screenshot: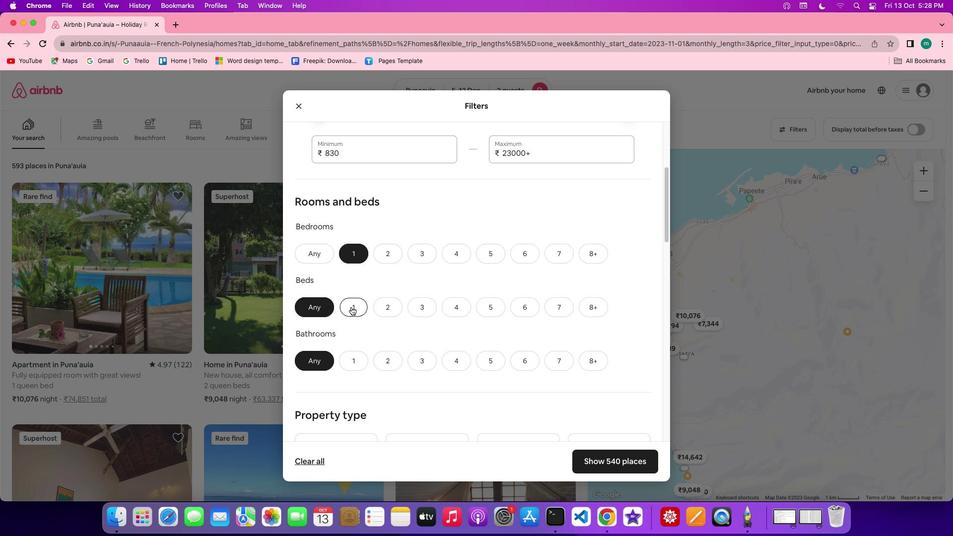 
Action: Mouse moved to (359, 360)
Screenshot: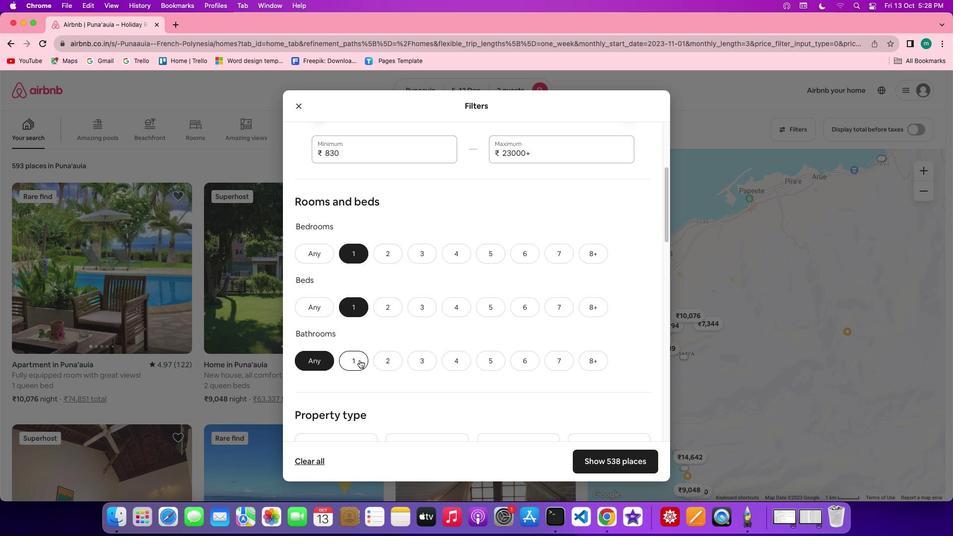 
Action: Mouse pressed left at (359, 360)
Screenshot: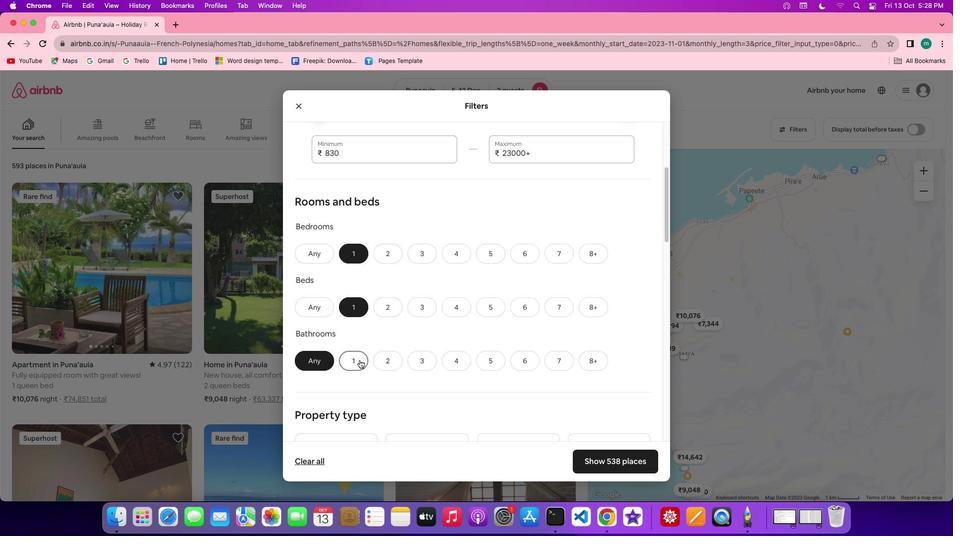
Action: Mouse moved to (529, 371)
Screenshot: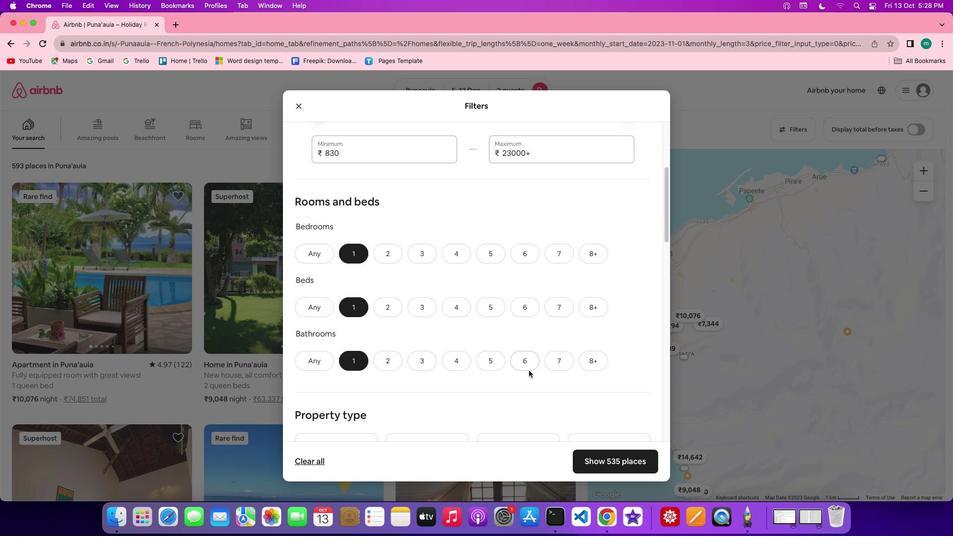
Action: Mouse scrolled (529, 371) with delta (0, 0)
Screenshot: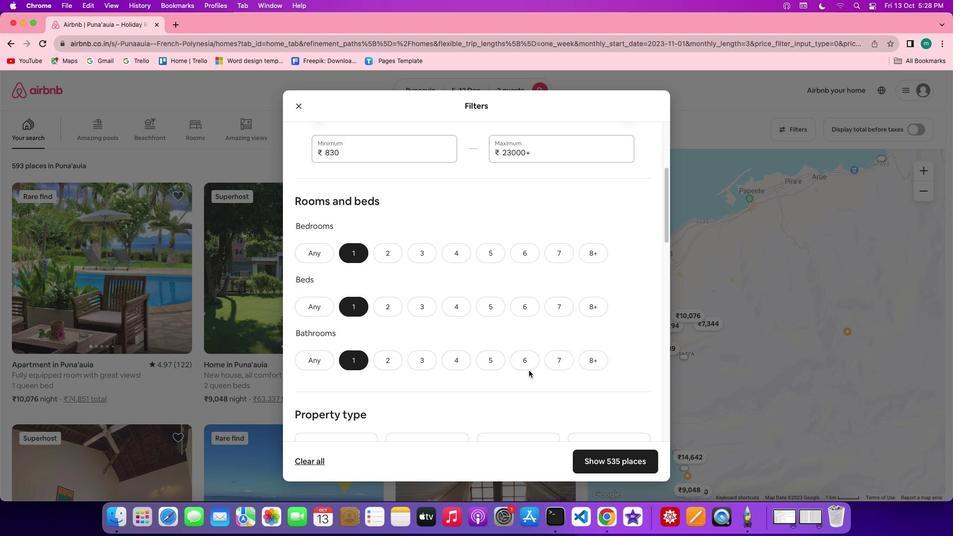 
Action: Mouse scrolled (529, 371) with delta (0, 0)
Screenshot: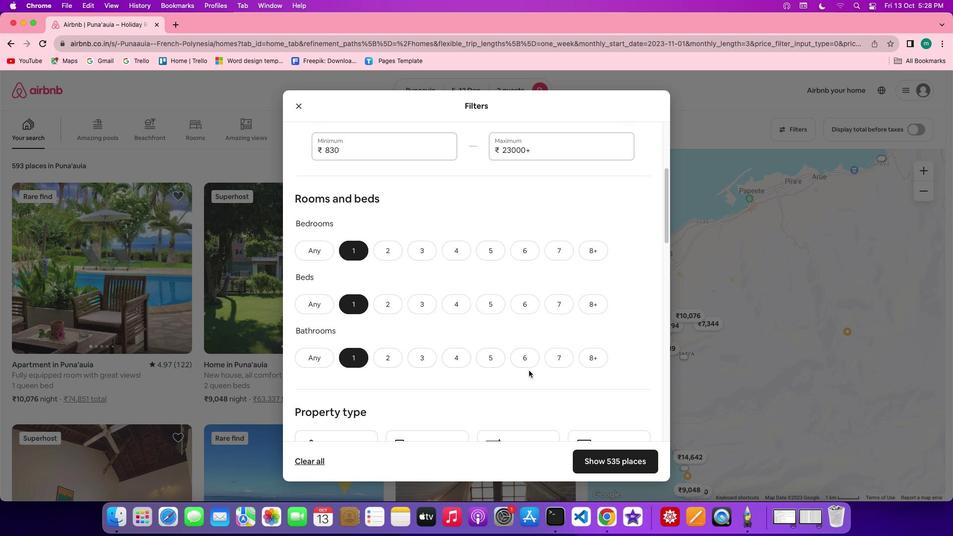 
Action: Mouse scrolled (529, 371) with delta (0, 0)
Screenshot: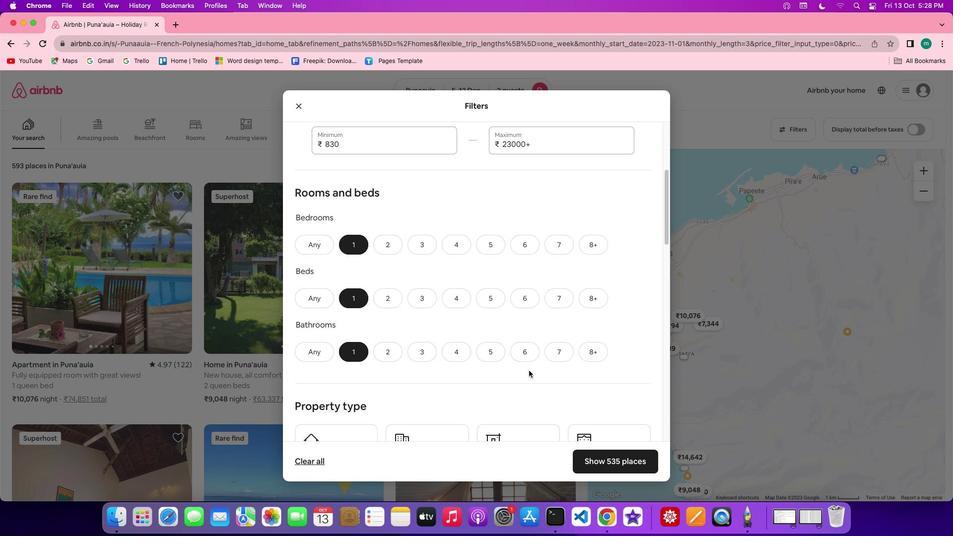 
Action: Mouse scrolled (529, 371) with delta (0, 0)
Screenshot: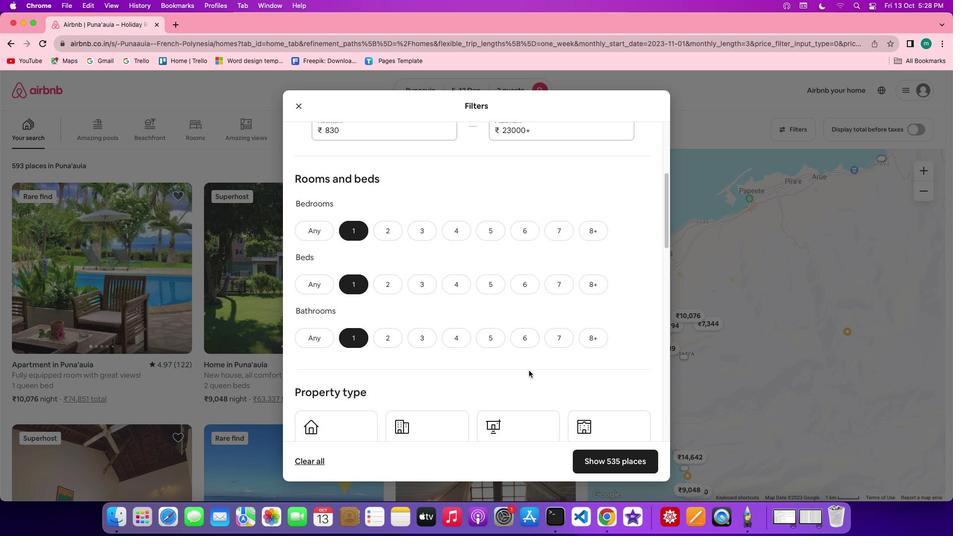 
Action: Mouse moved to (529, 370)
Screenshot: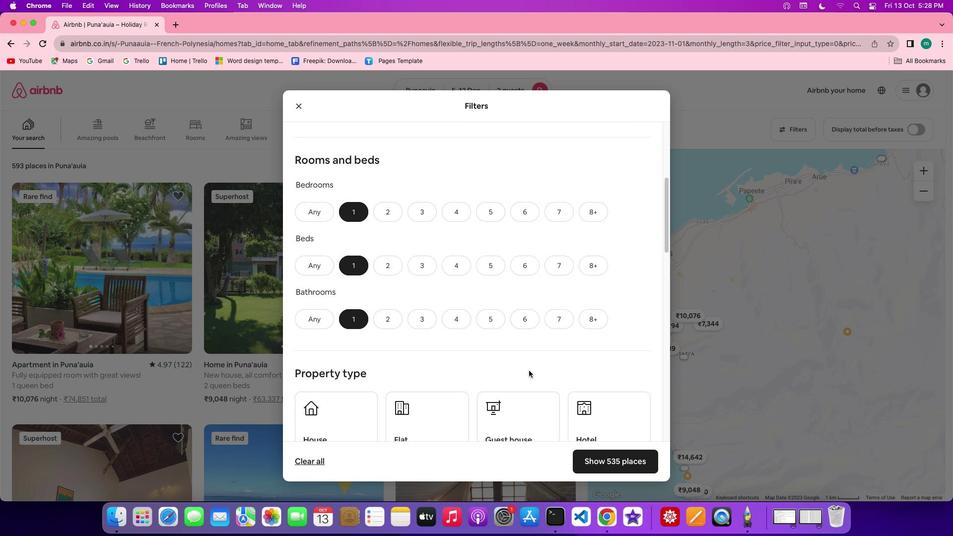 
Action: Mouse scrolled (529, 370) with delta (0, 0)
Screenshot: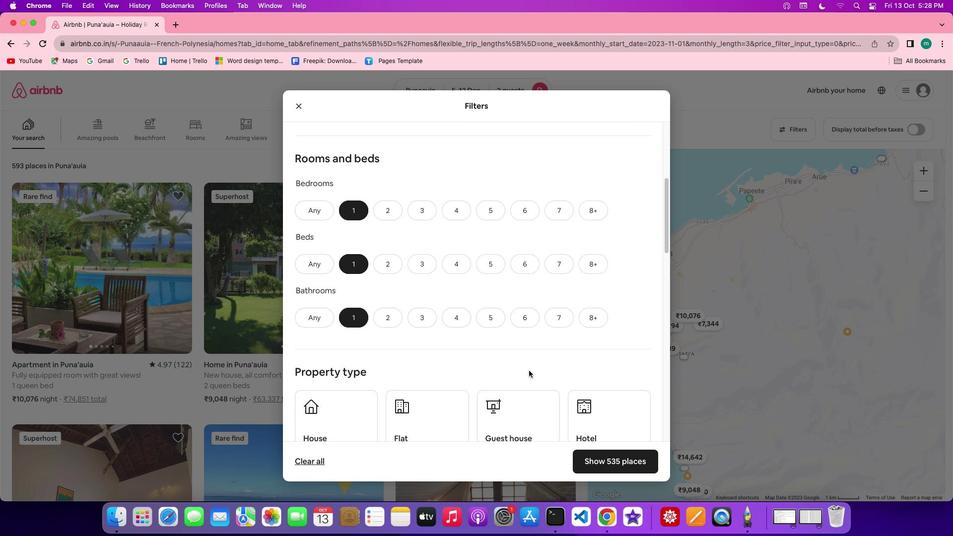
Action: Mouse scrolled (529, 370) with delta (0, 0)
Screenshot: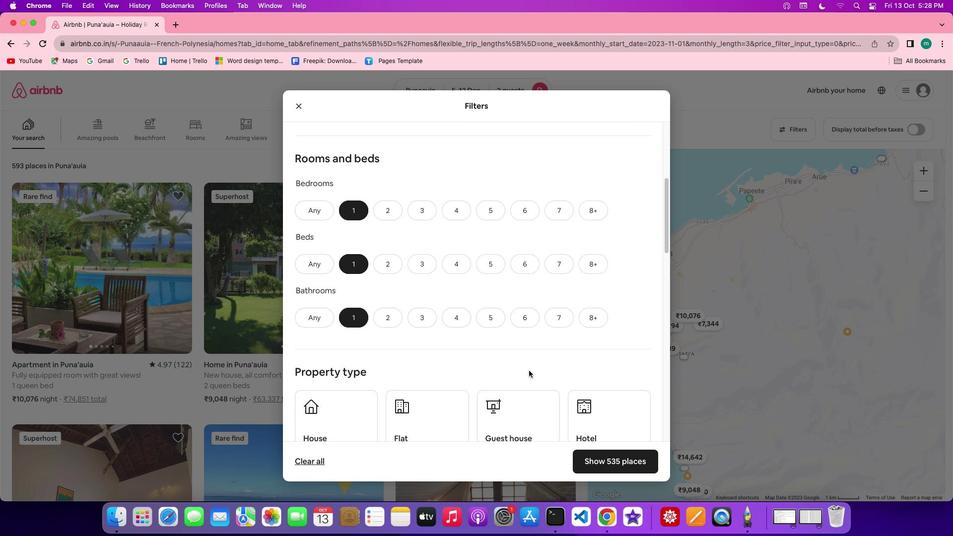 
Action: Mouse scrolled (529, 370) with delta (0, 0)
Screenshot: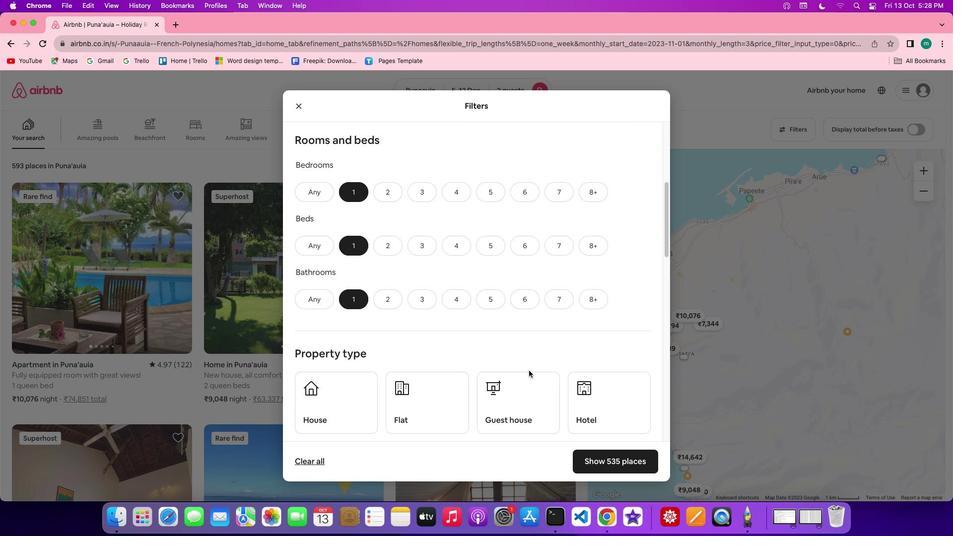 
Action: Mouse moved to (529, 370)
Screenshot: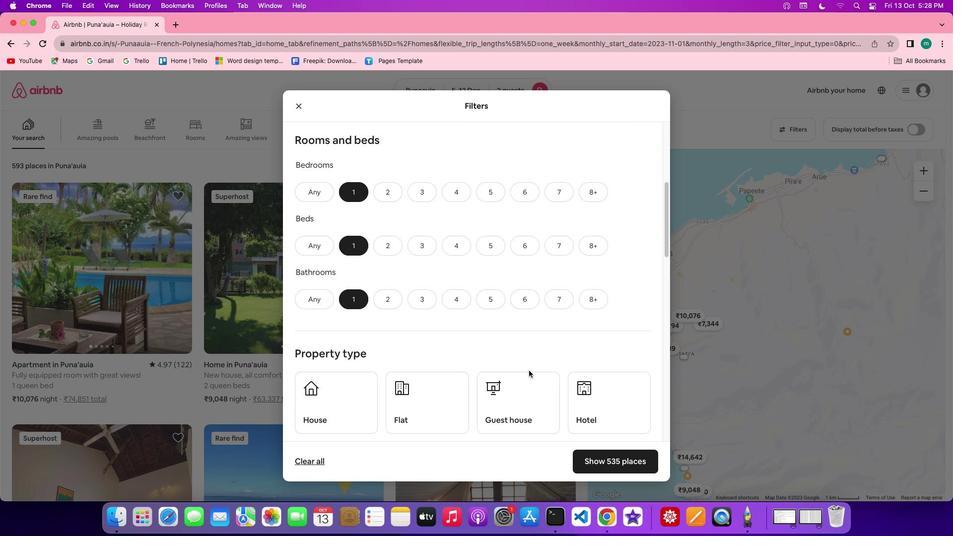 
Action: Mouse scrolled (529, 370) with delta (0, -1)
Screenshot: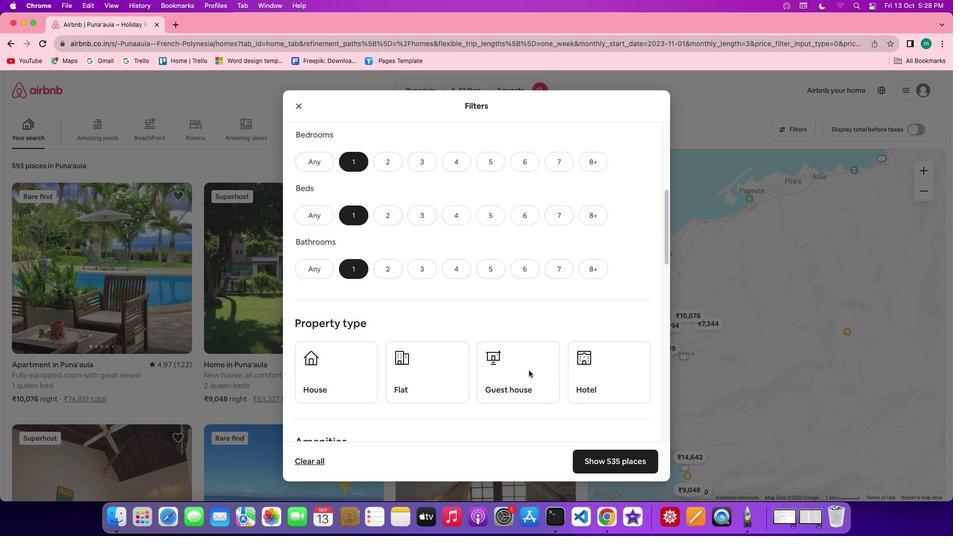 
Action: Mouse moved to (624, 273)
Screenshot: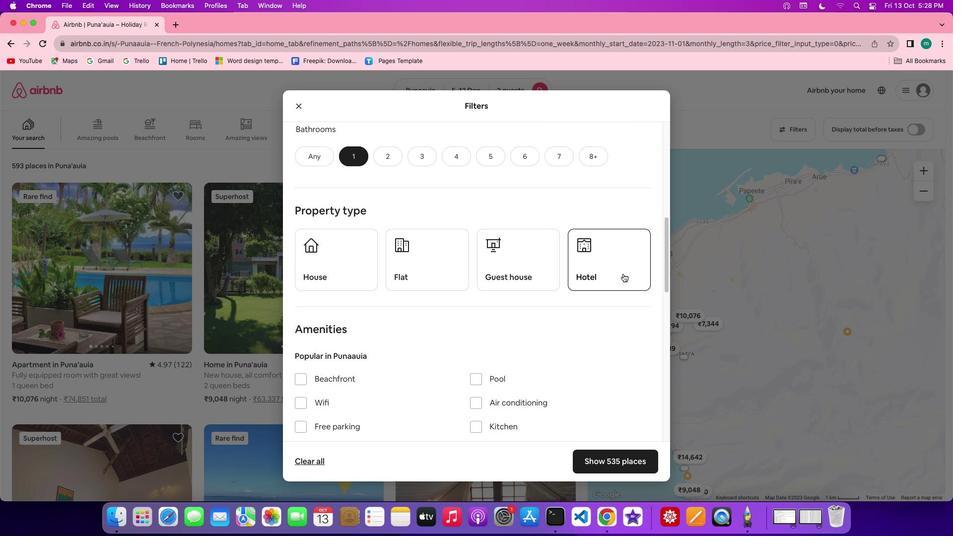 
Action: Mouse pressed left at (624, 273)
Screenshot: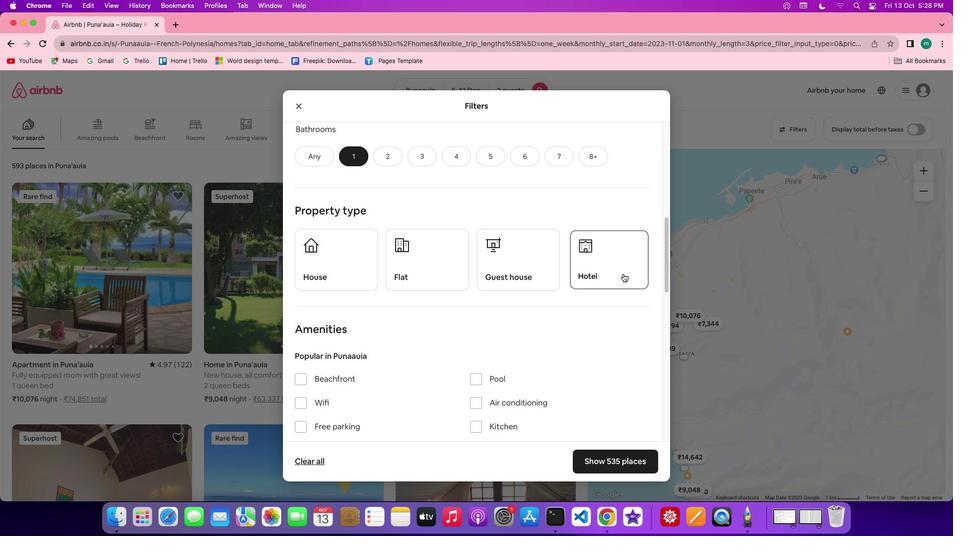 
Action: Mouse moved to (430, 291)
Screenshot: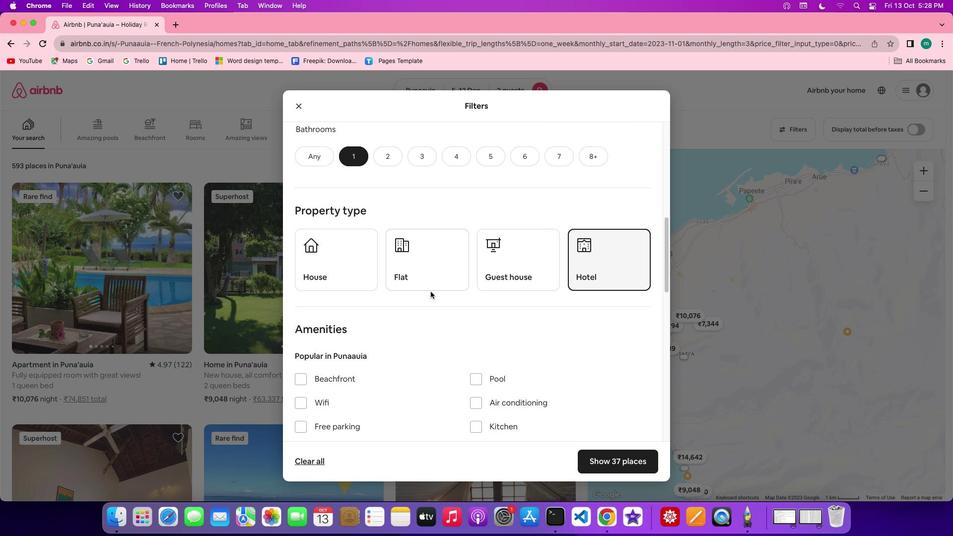 
Action: Mouse scrolled (430, 291) with delta (0, 0)
Screenshot: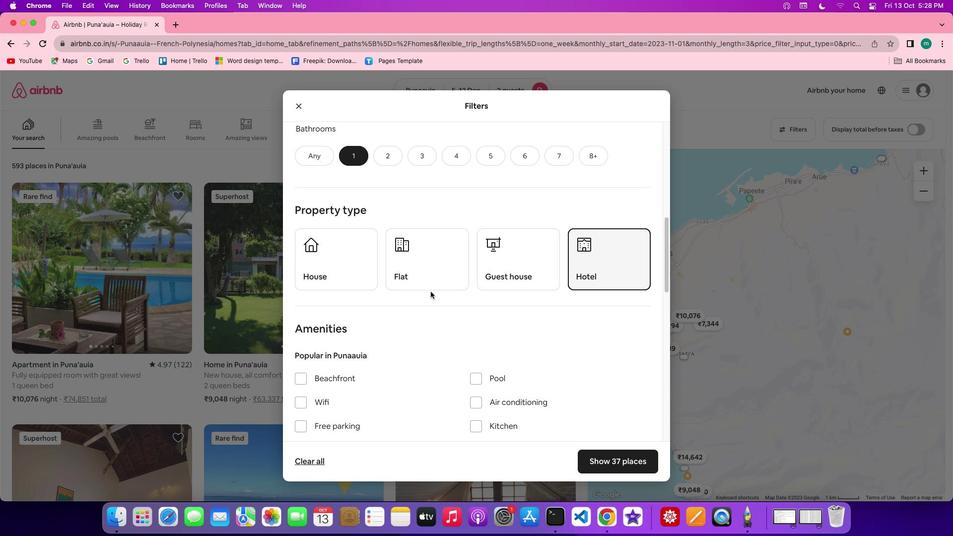 
Action: Mouse scrolled (430, 291) with delta (0, 0)
Screenshot: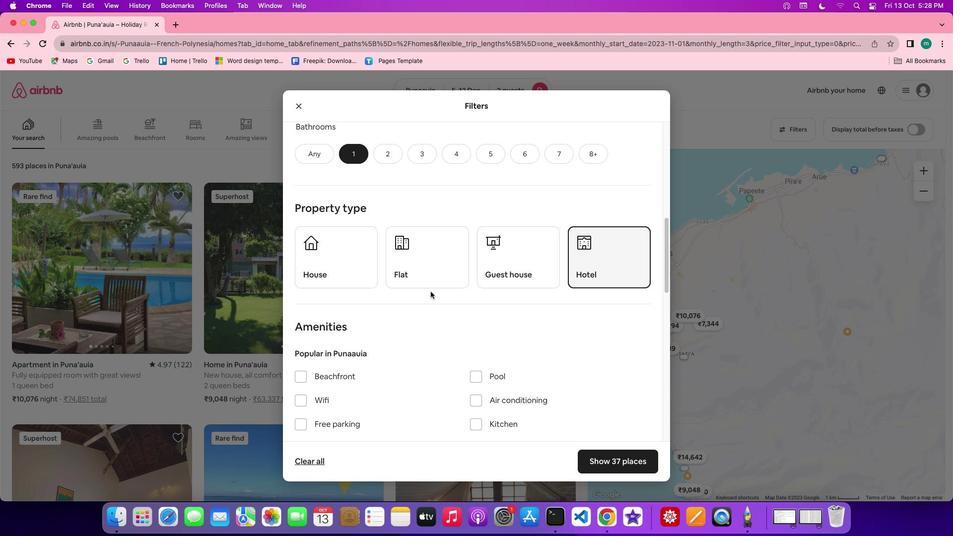 
Action: Mouse scrolled (430, 291) with delta (0, 0)
Screenshot: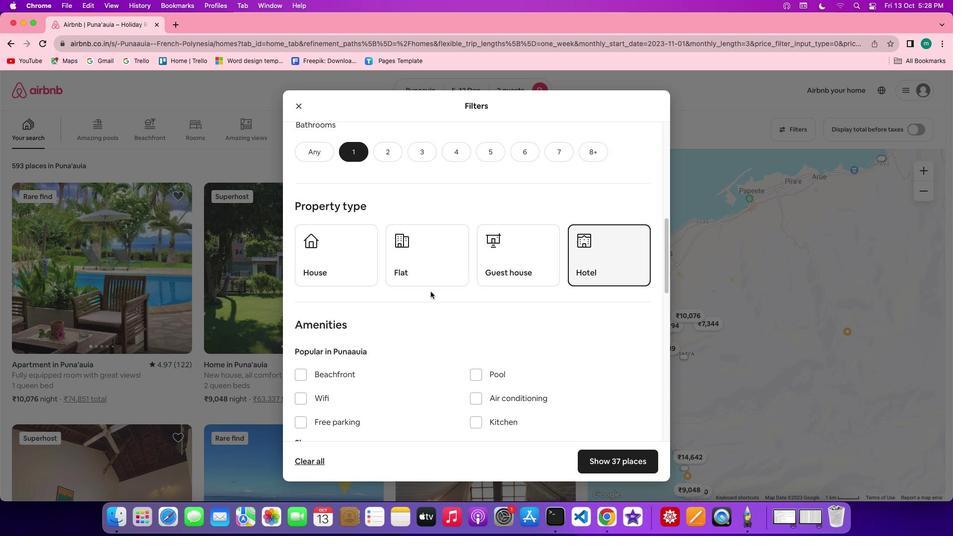 
Action: Mouse scrolled (430, 291) with delta (0, 0)
Screenshot: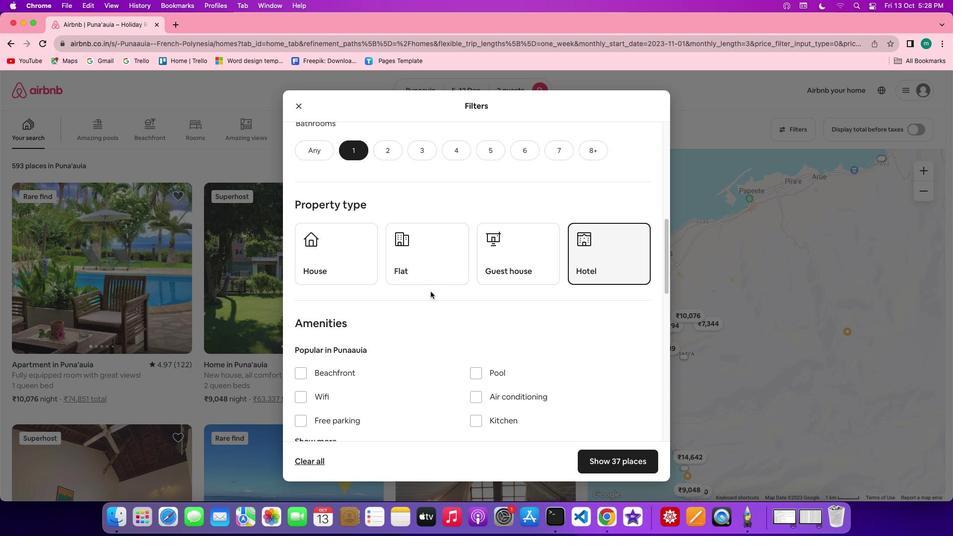 
Action: Mouse scrolled (430, 291) with delta (0, 0)
Screenshot: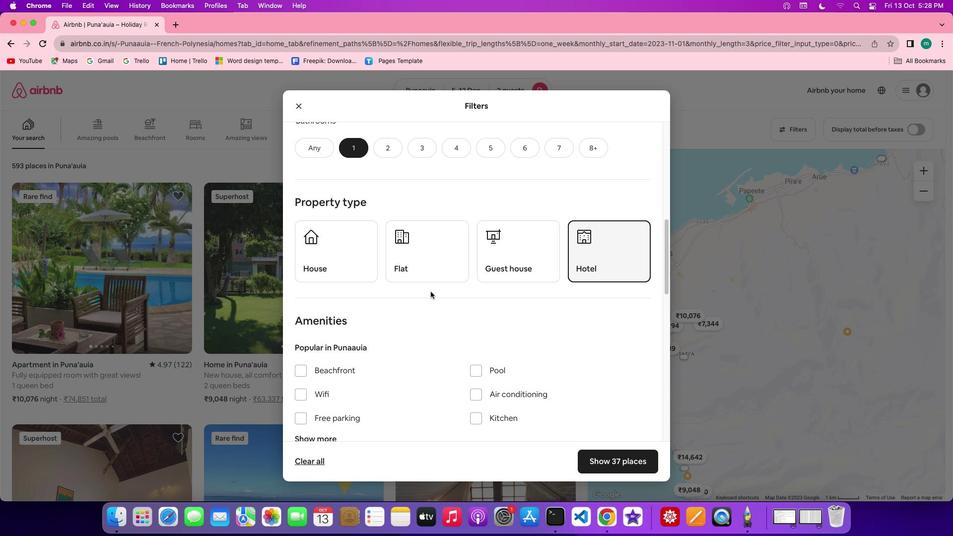 
Action: Mouse scrolled (430, 291) with delta (0, 0)
Screenshot: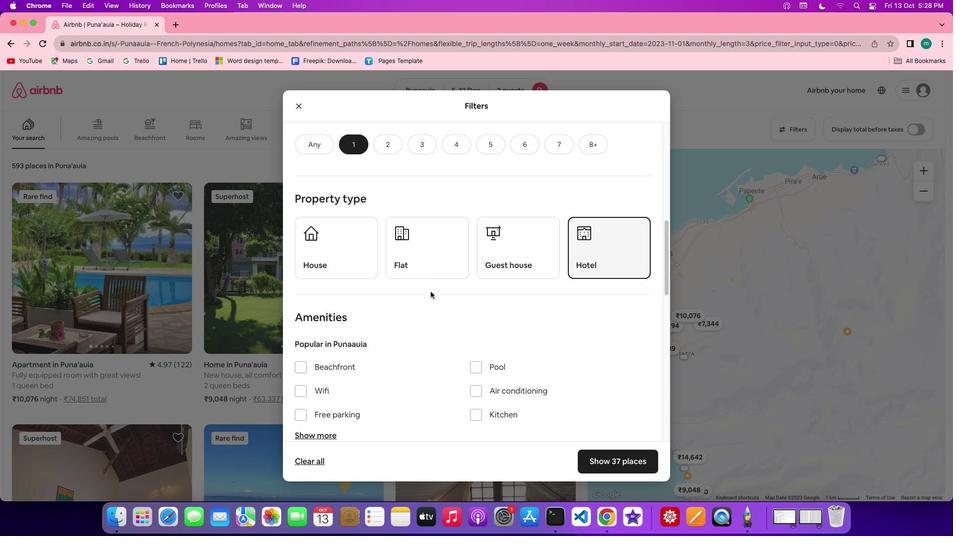 
Action: Mouse scrolled (430, 291) with delta (0, 0)
Screenshot: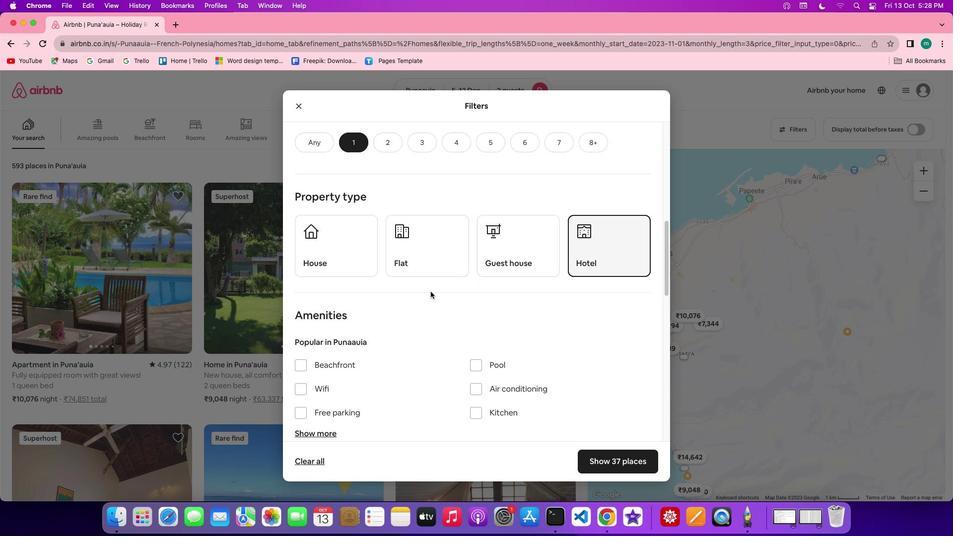
Action: Mouse scrolled (430, 291) with delta (0, 0)
Screenshot: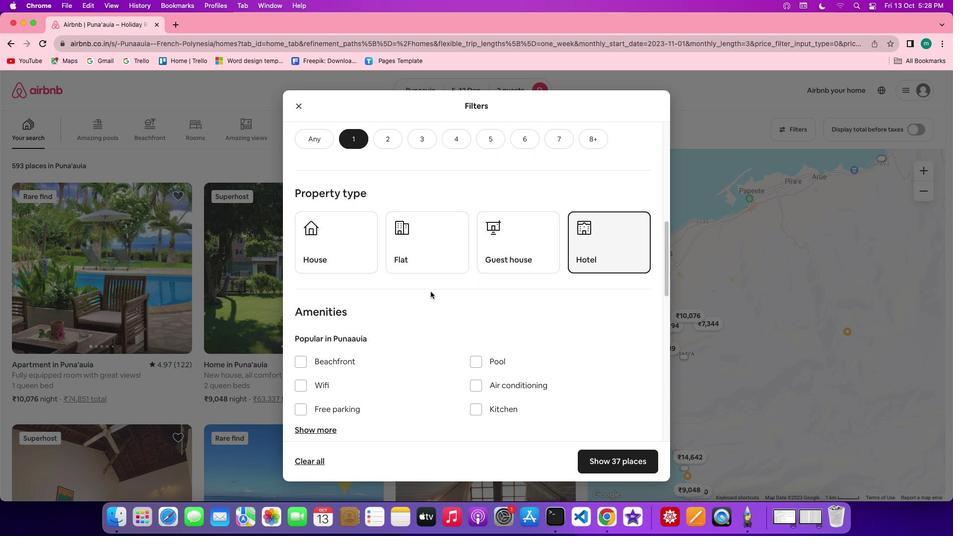 
Action: Mouse scrolled (430, 291) with delta (0, 0)
Screenshot: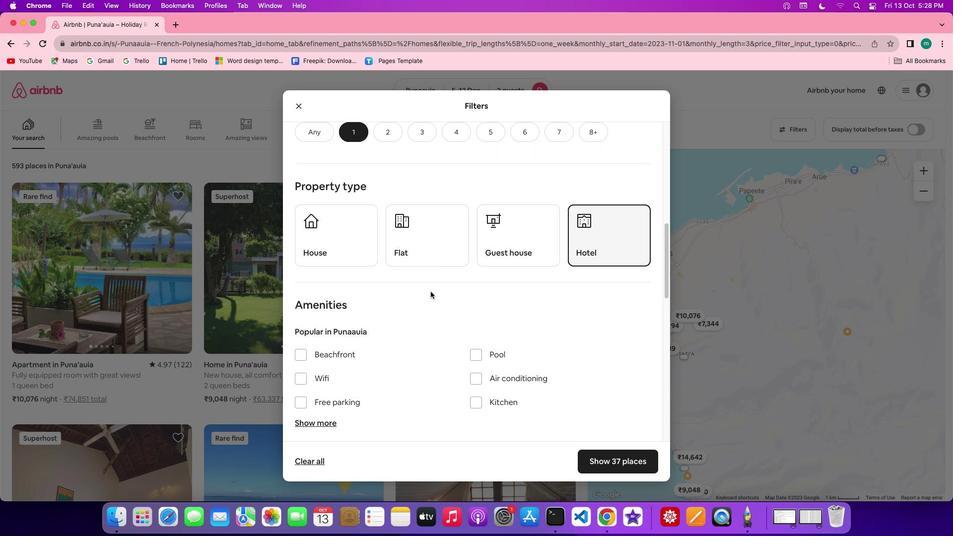 
Action: Mouse scrolled (430, 291) with delta (0, 0)
Screenshot: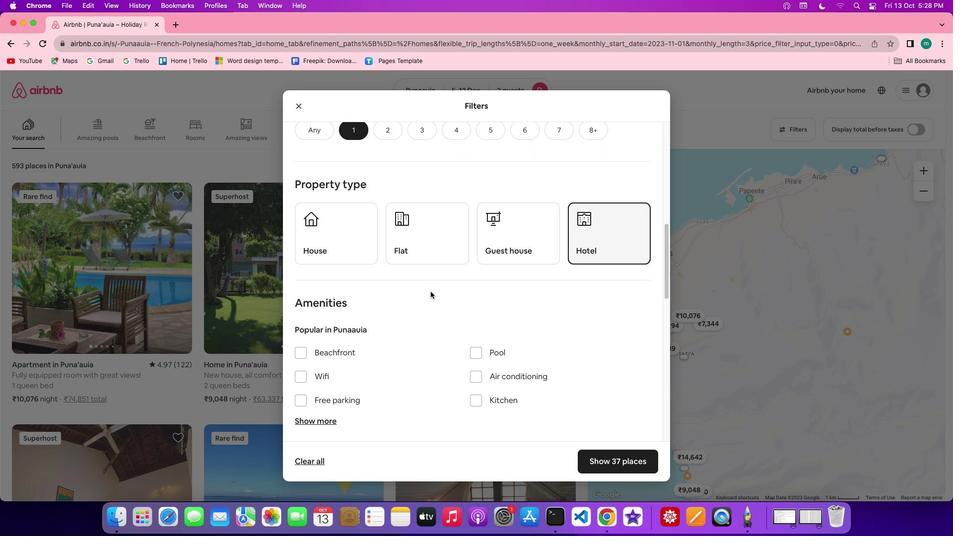 
Action: Mouse scrolled (430, 291) with delta (0, 0)
Screenshot: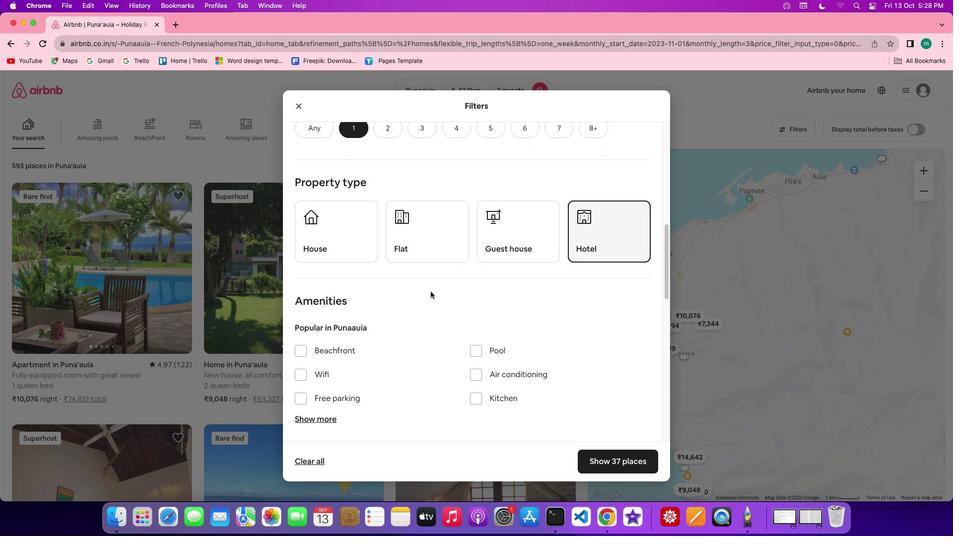 
Action: Mouse scrolled (430, 291) with delta (0, 0)
Screenshot: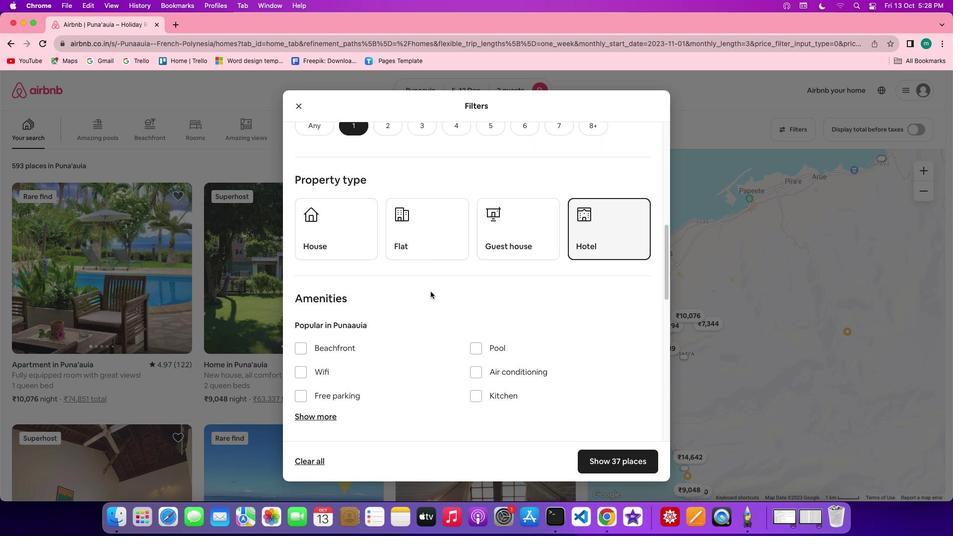 
Action: Mouse scrolled (430, 291) with delta (0, 0)
Screenshot: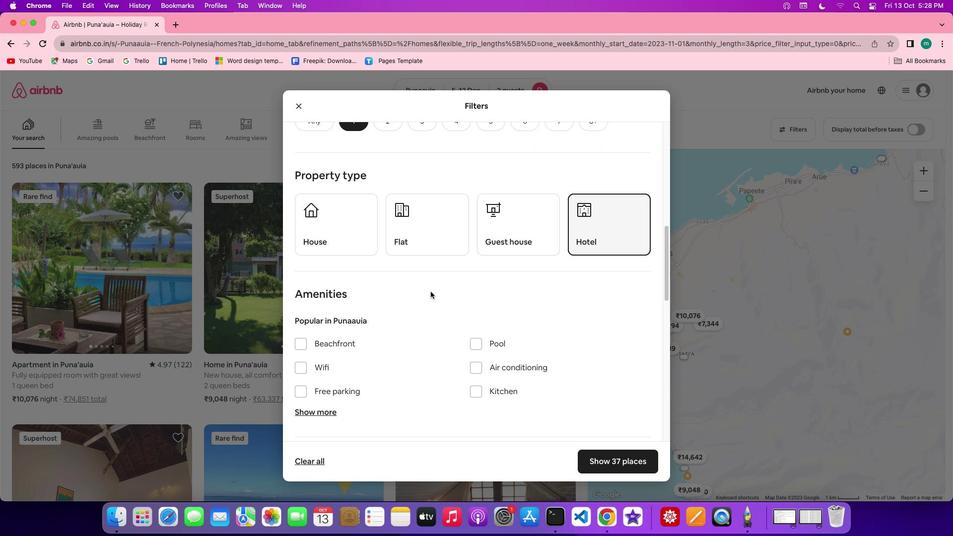 
Action: Mouse scrolled (430, 291) with delta (0, 0)
Screenshot: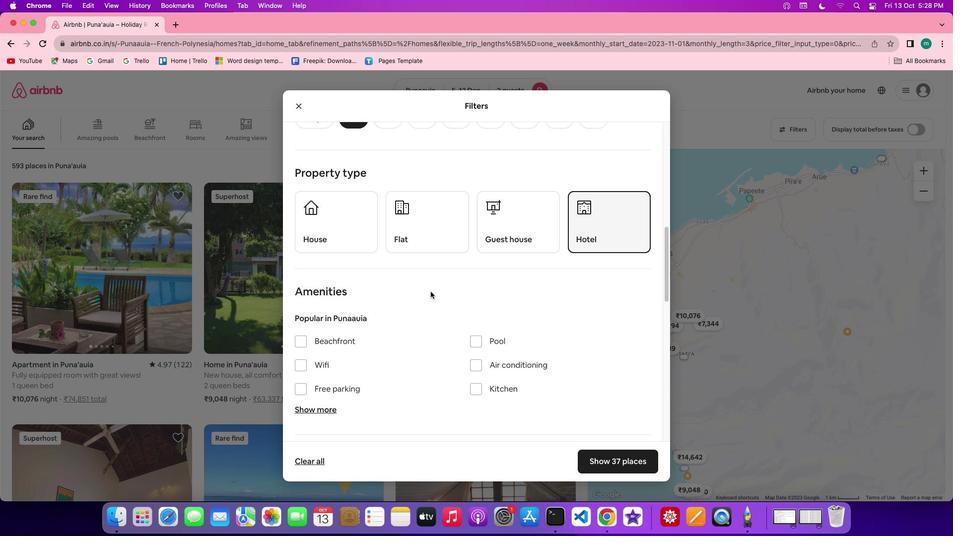 
Action: Mouse scrolled (430, 291) with delta (0, 0)
Screenshot: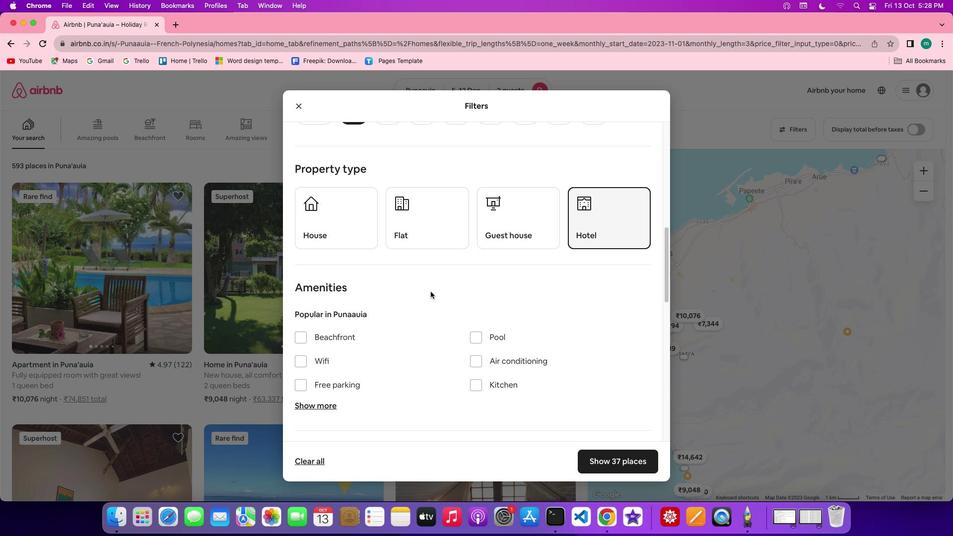 
Action: Mouse scrolled (430, 291) with delta (0, 0)
Screenshot: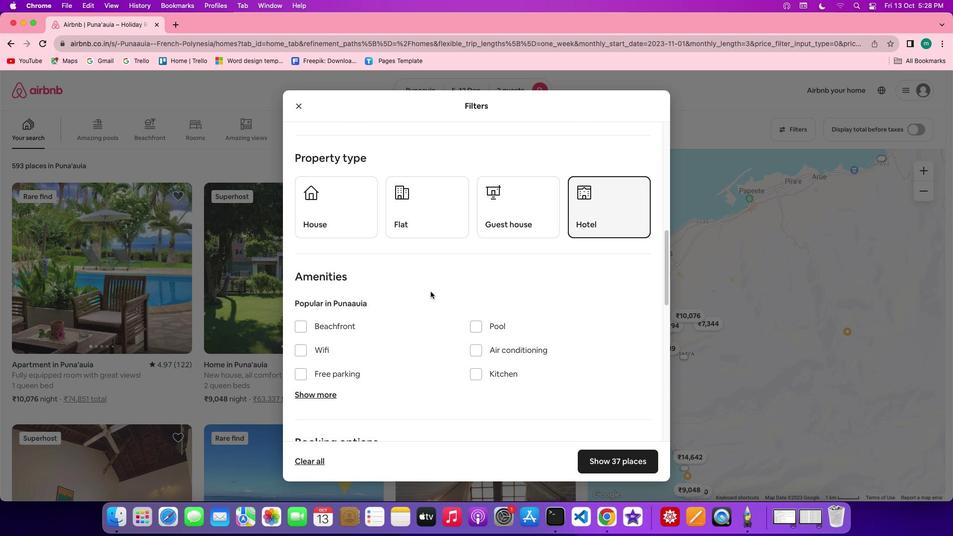 
Action: Mouse scrolled (430, 291) with delta (0, 0)
Screenshot: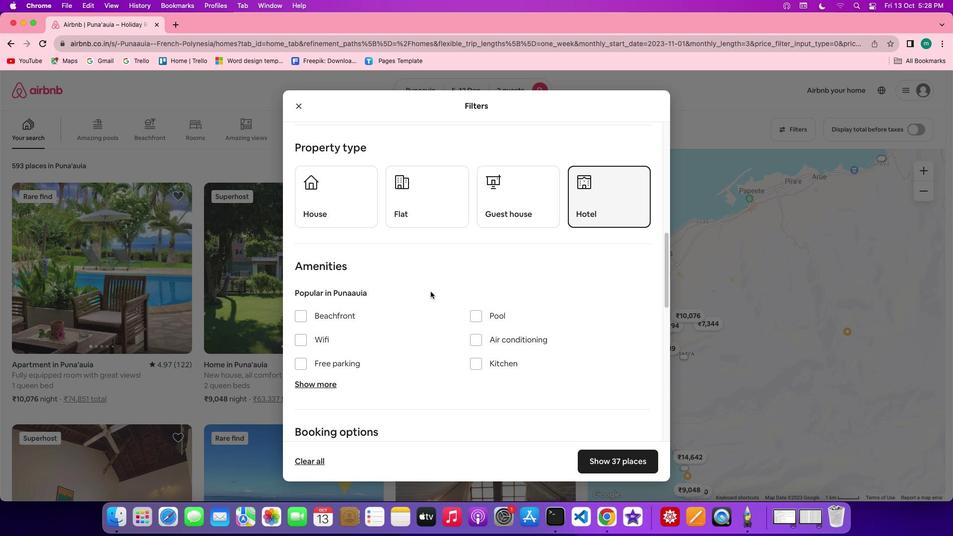 
Action: Mouse scrolled (430, 291) with delta (0, 0)
Screenshot: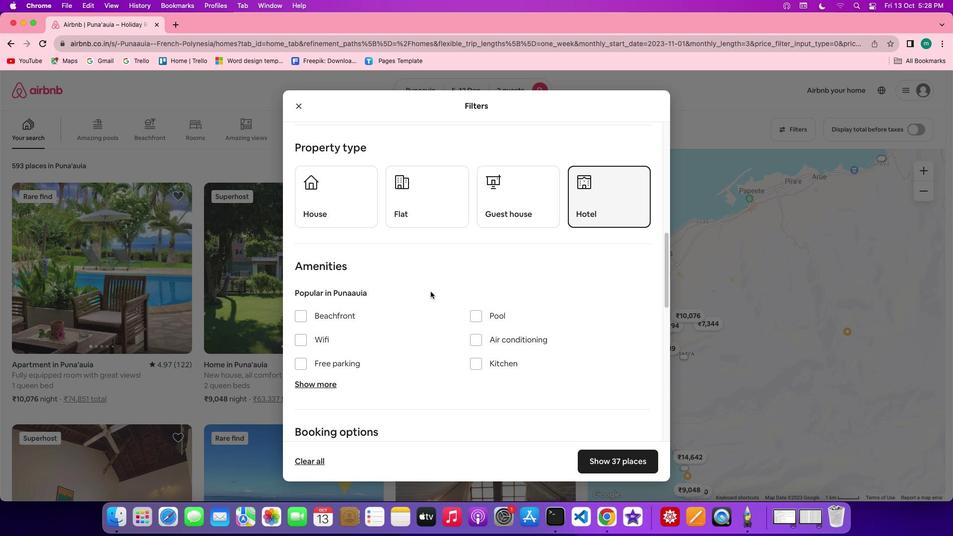 
Action: Mouse scrolled (430, 291) with delta (0, -1)
Screenshot: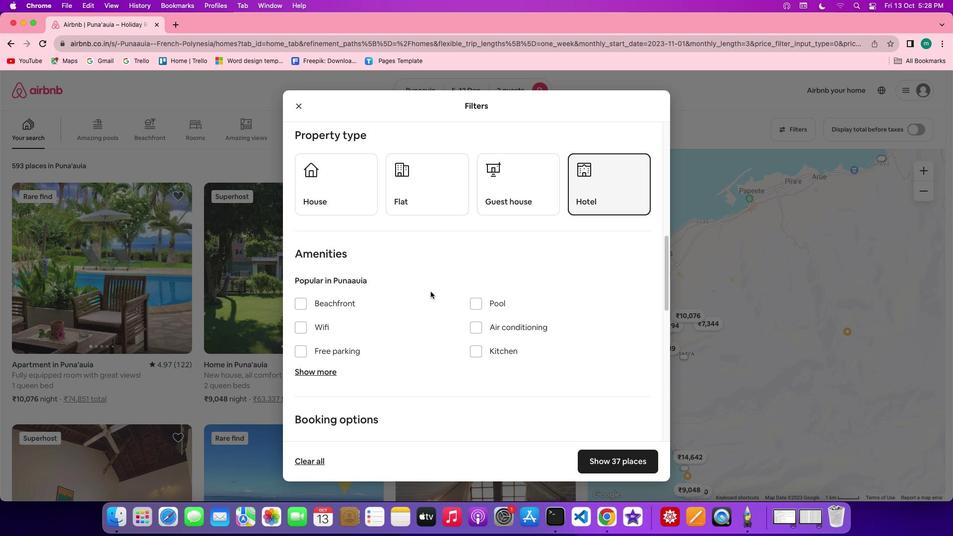 
Action: Mouse scrolled (430, 291) with delta (0, -1)
Screenshot: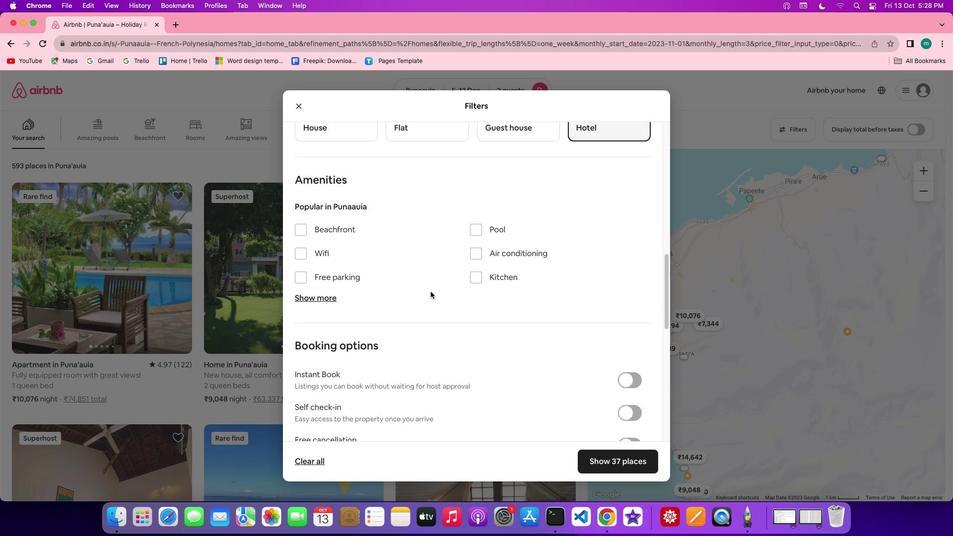 
Action: Mouse moved to (634, 348)
Screenshot: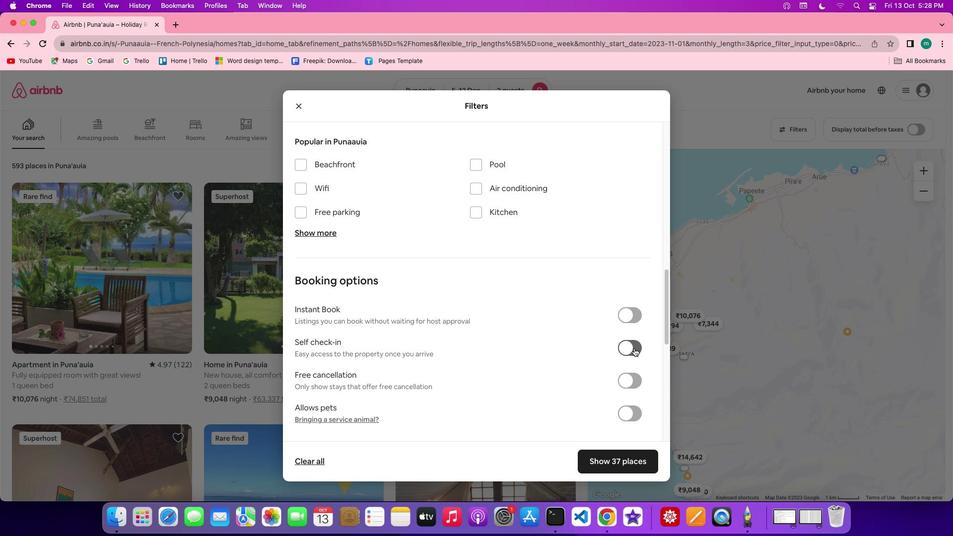 
Action: Mouse pressed left at (634, 348)
Screenshot: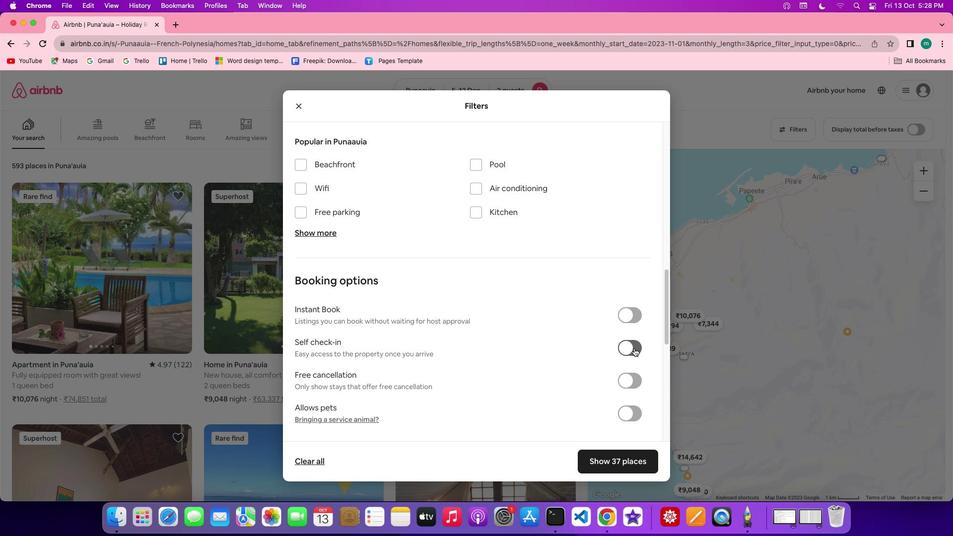 
Action: Mouse moved to (506, 334)
Screenshot: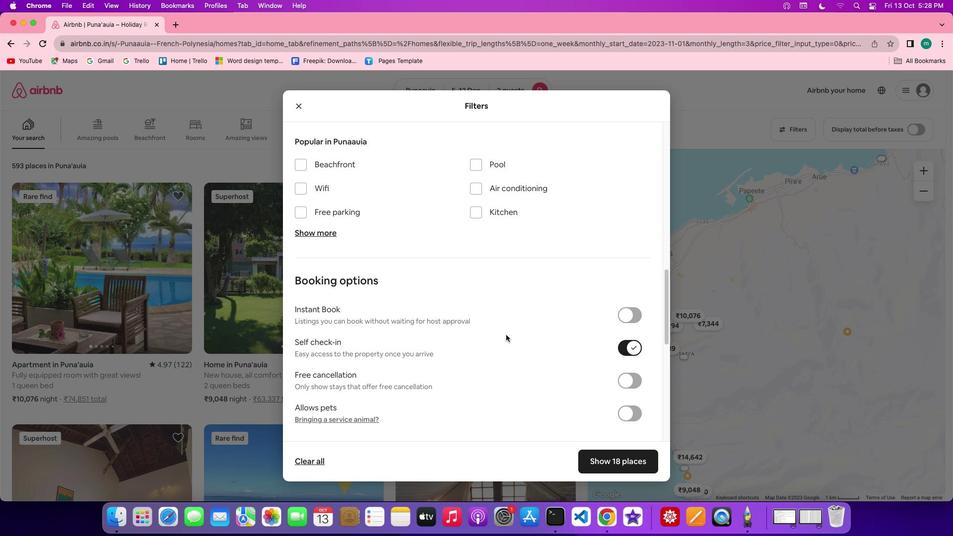 
Action: Mouse scrolled (506, 334) with delta (0, 0)
Screenshot: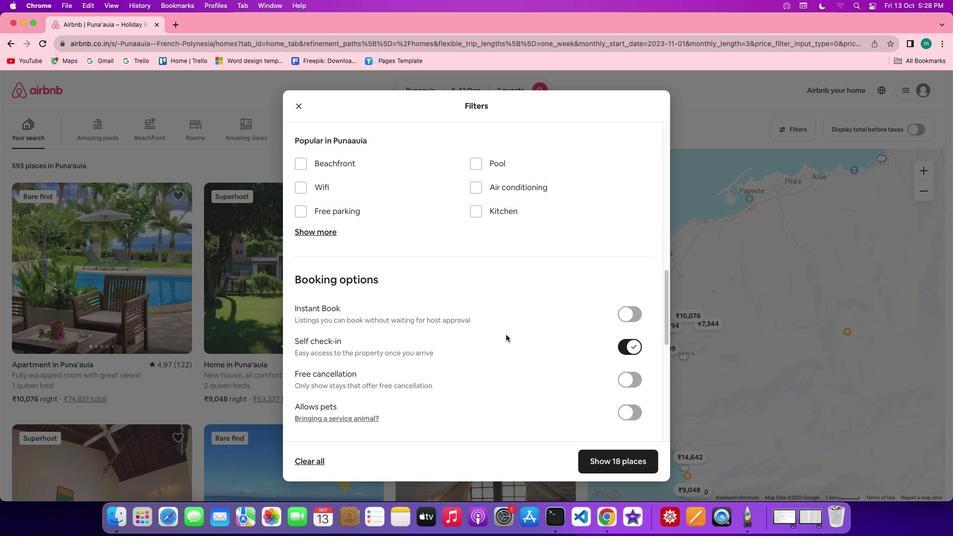 
Action: Mouse scrolled (506, 334) with delta (0, 0)
Screenshot: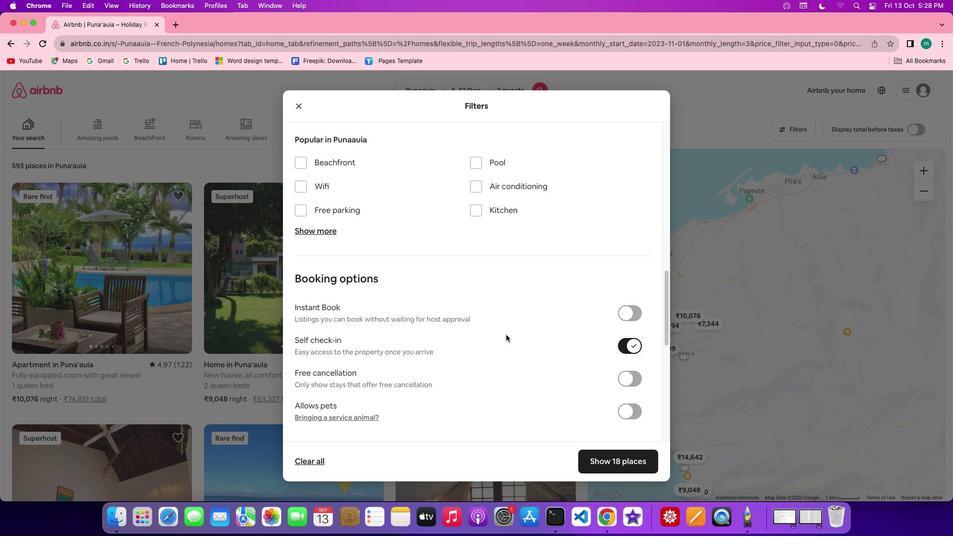 
Action: Mouse scrolled (506, 334) with delta (0, 0)
Screenshot: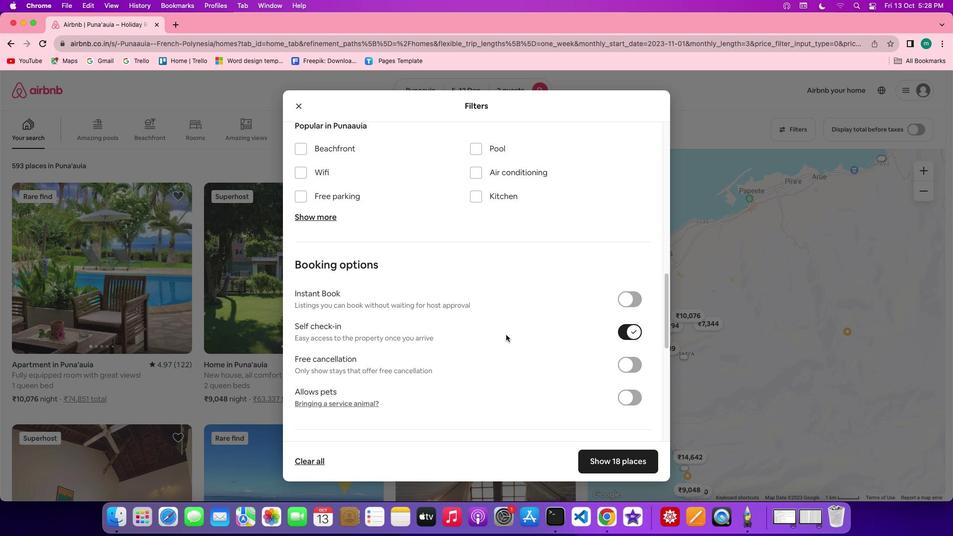 
Action: Mouse moved to (618, 459)
Screenshot: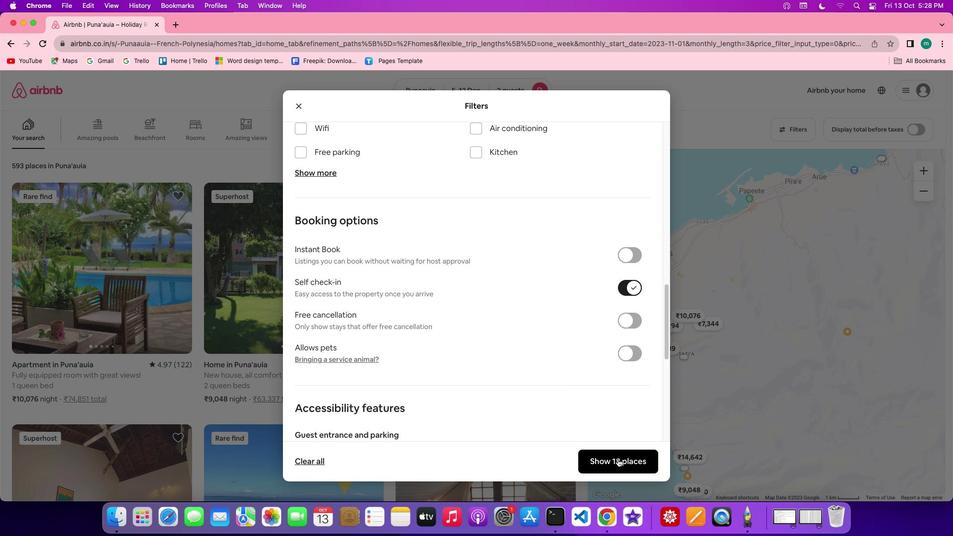 
Action: Mouse pressed left at (618, 459)
Screenshot: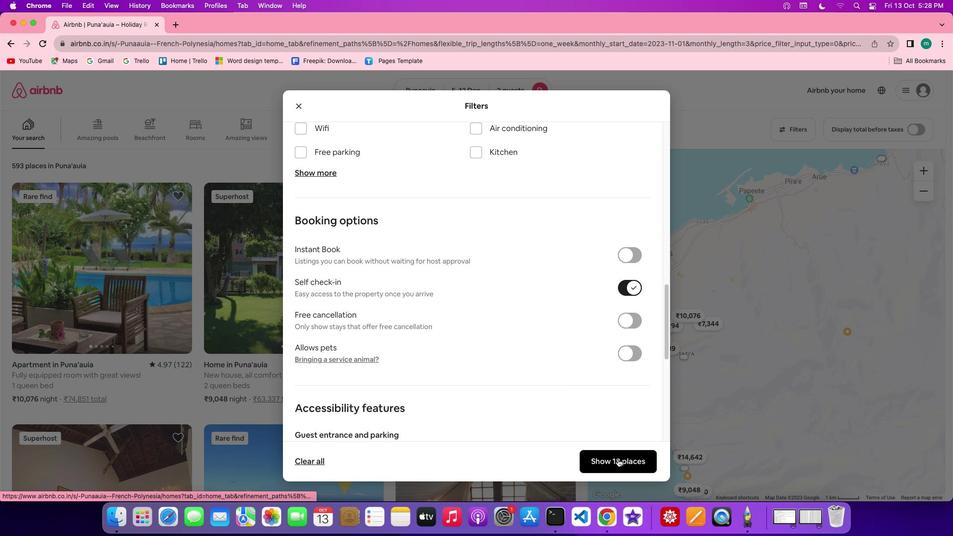 
Action: Mouse moved to (59, 241)
Screenshot: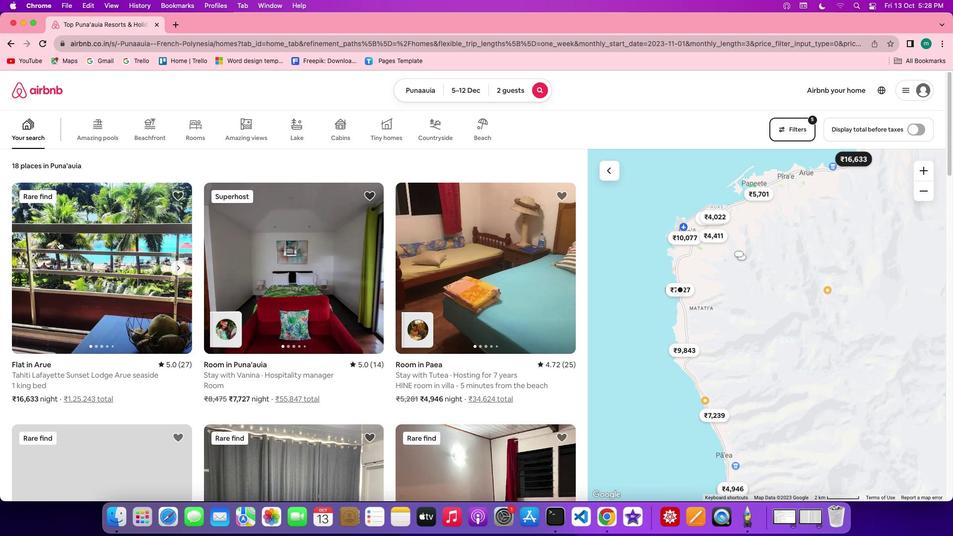 
Action: Mouse pressed left at (59, 241)
Screenshot: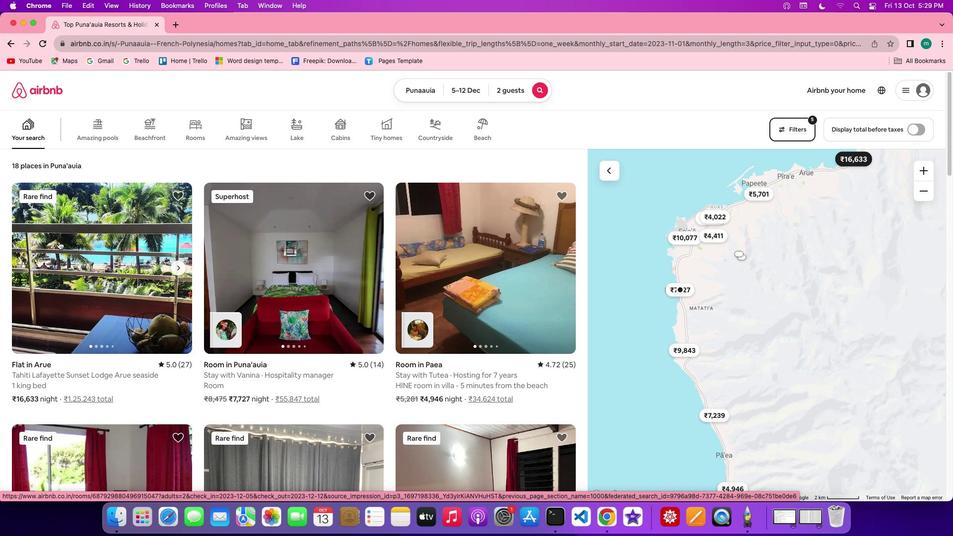 
Action: Mouse moved to (705, 369)
Screenshot: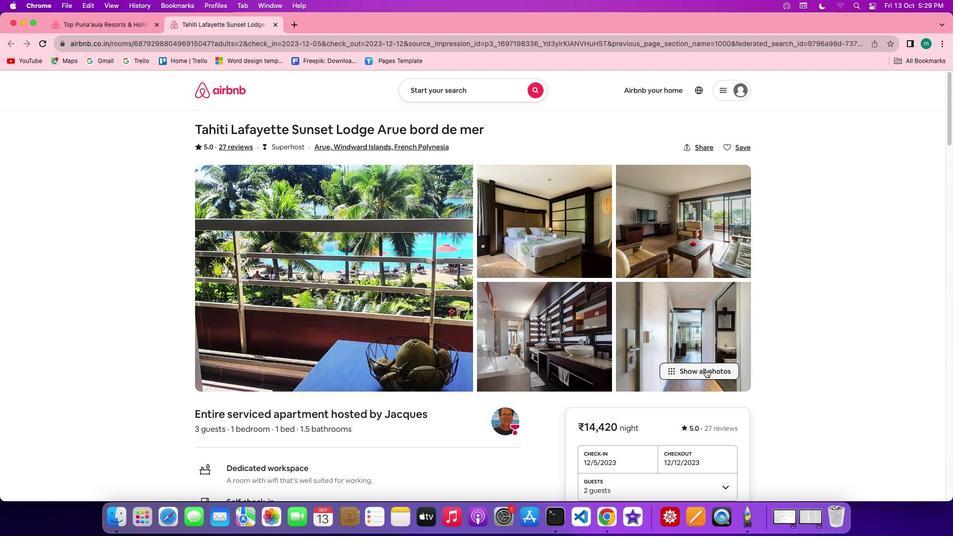 
Action: Mouse pressed left at (705, 369)
Screenshot: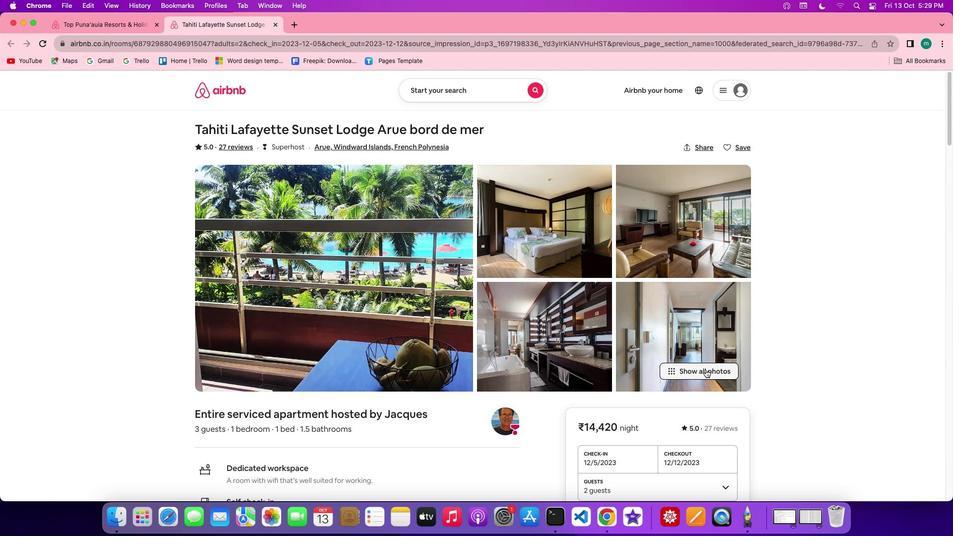 
Action: Mouse moved to (550, 321)
Screenshot: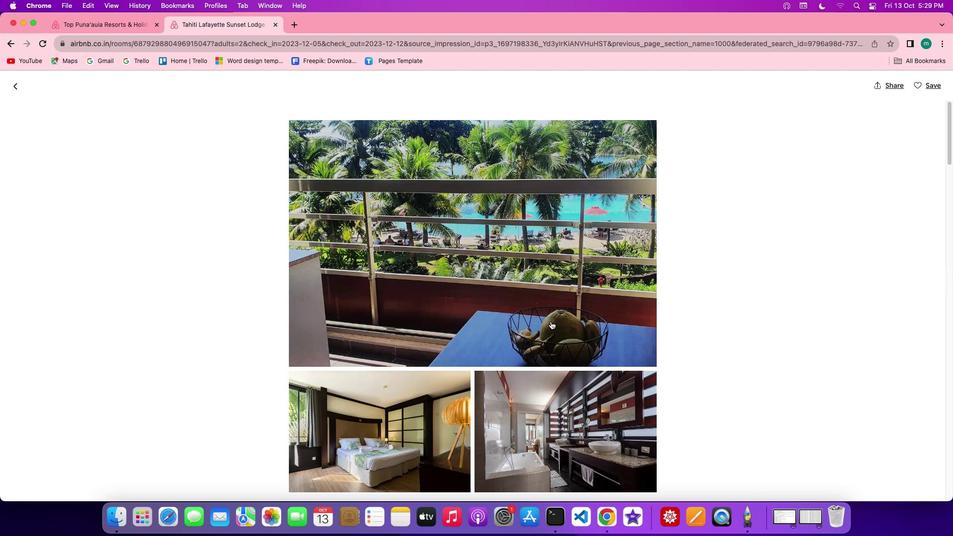 
Action: Mouse scrolled (550, 321) with delta (0, 0)
Screenshot: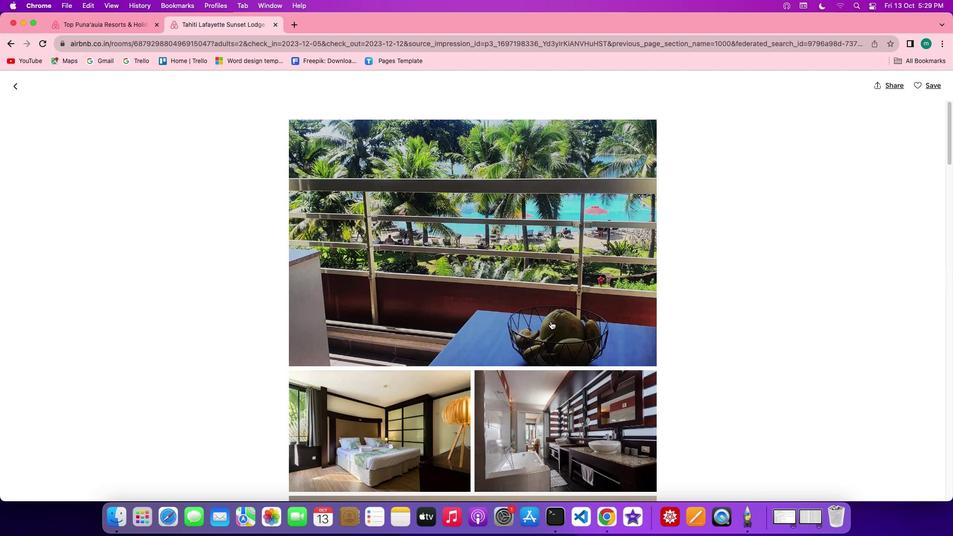 
Action: Mouse scrolled (550, 321) with delta (0, 0)
Screenshot: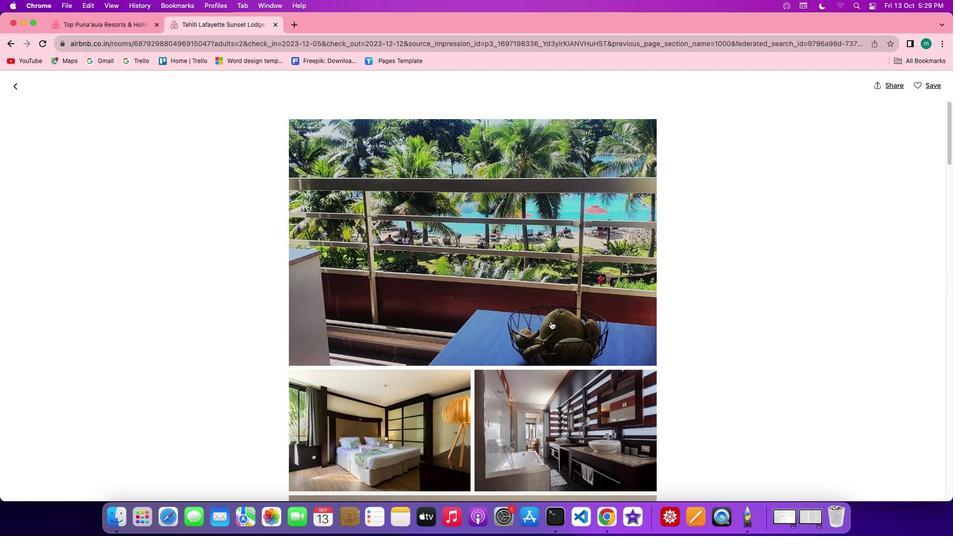 
Action: Mouse scrolled (550, 321) with delta (0, 0)
Screenshot: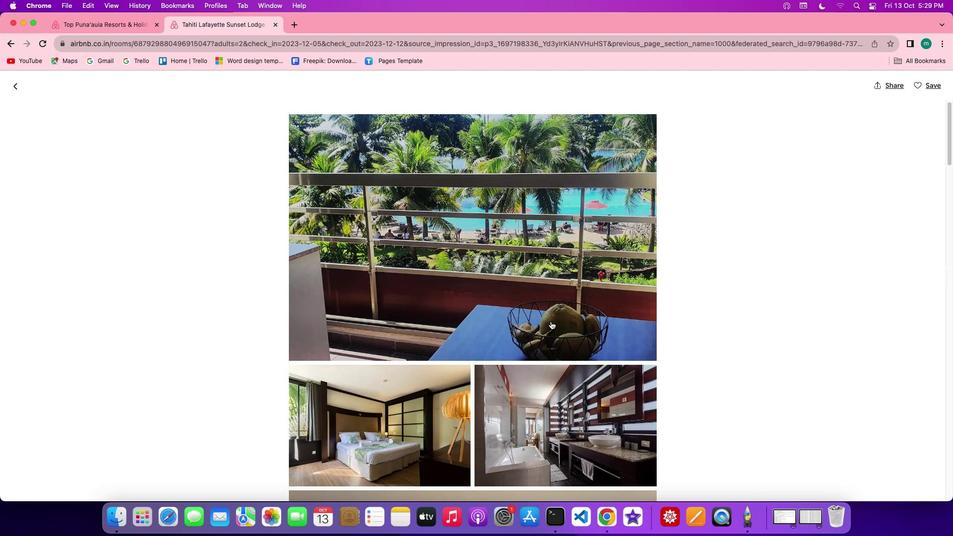 
Action: Mouse scrolled (550, 321) with delta (0, 0)
Screenshot: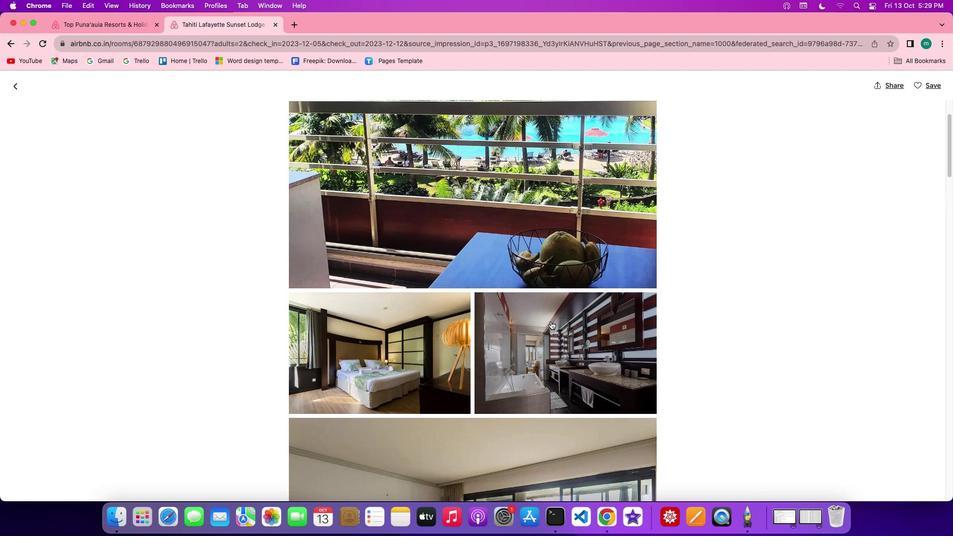 
Action: Mouse scrolled (550, 321) with delta (0, 0)
Screenshot: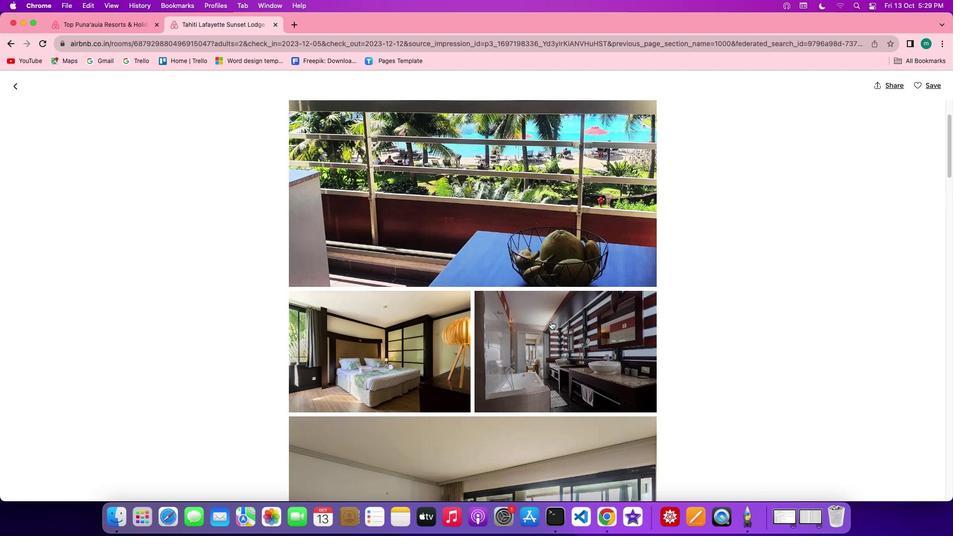 
Action: Mouse scrolled (550, 321) with delta (0, -1)
Screenshot: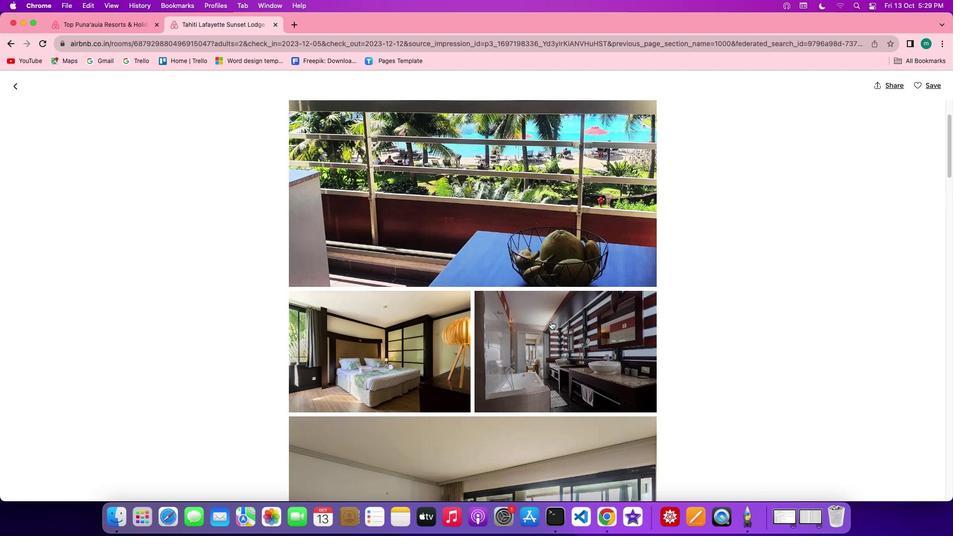 
Action: Mouse scrolled (550, 321) with delta (0, -1)
Screenshot: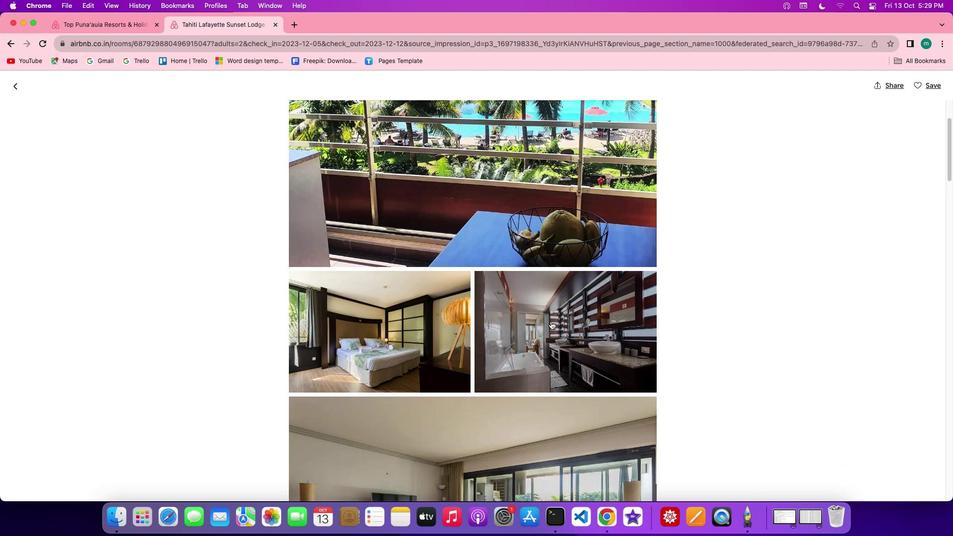 
Action: Mouse scrolled (550, 321) with delta (0, 0)
Screenshot: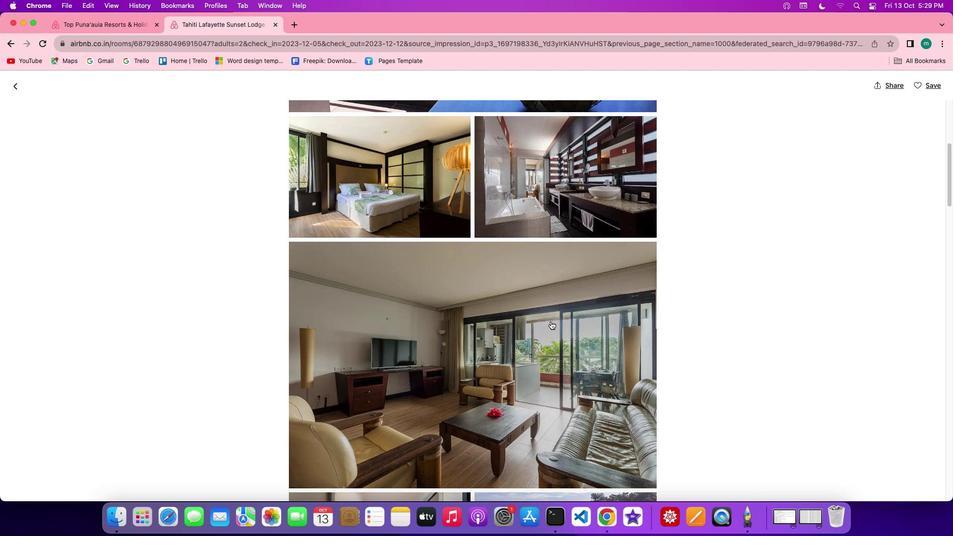 
Action: Mouse scrolled (550, 321) with delta (0, 0)
Screenshot: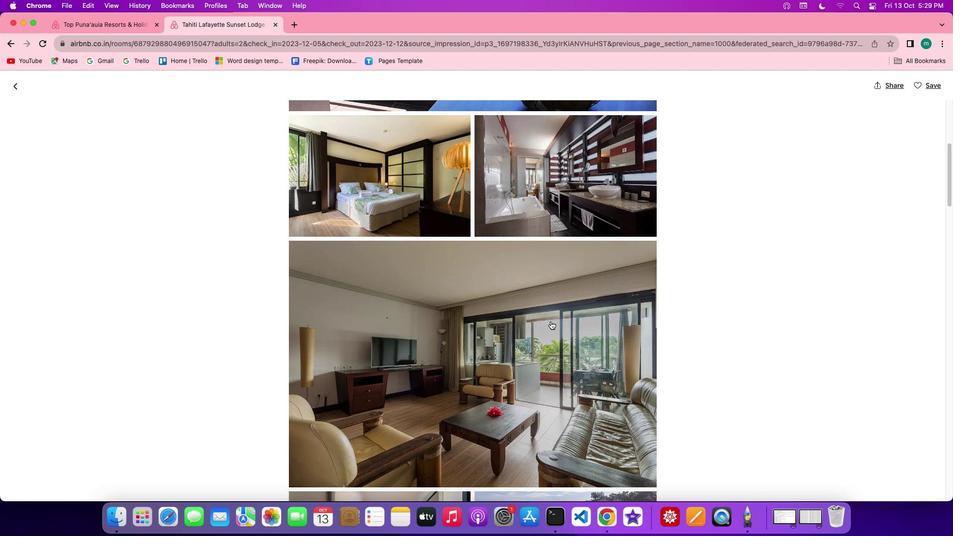
Action: Mouse scrolled (550, 321) with delta (0, 0)
Screenshot: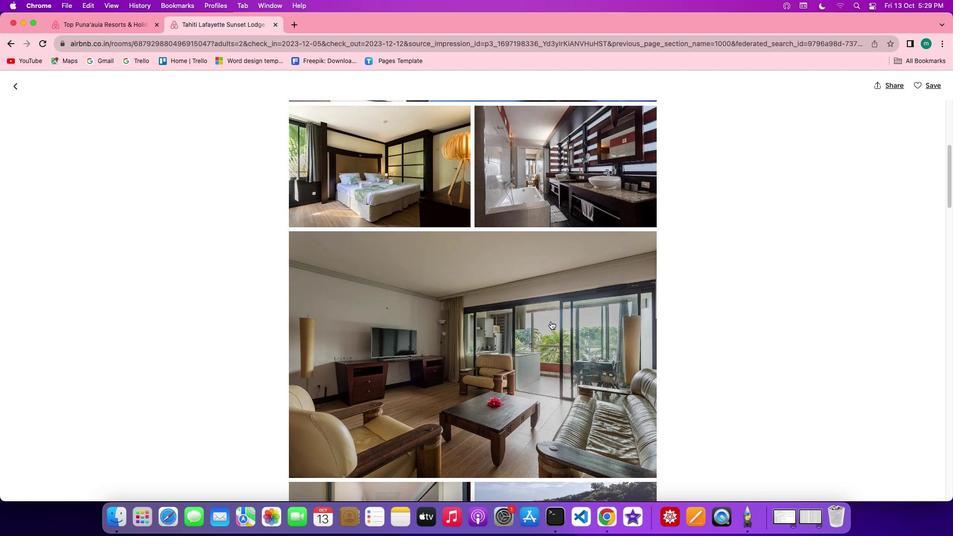 
Action: Mouse scrolled (550, 321) with delta (0, 0)
Screenshot: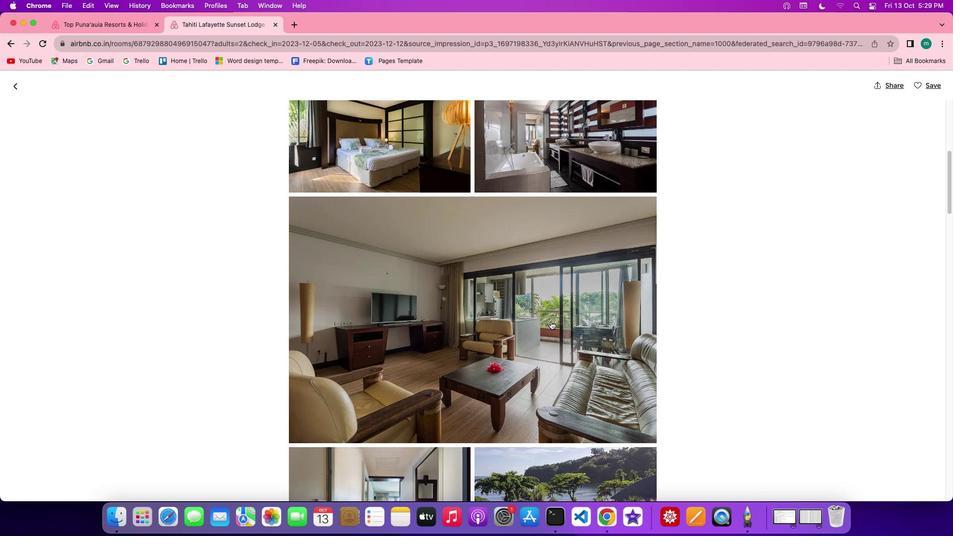 
Action: Mouse scrolled (550, 321) with delta (0, 0)
Screenshot: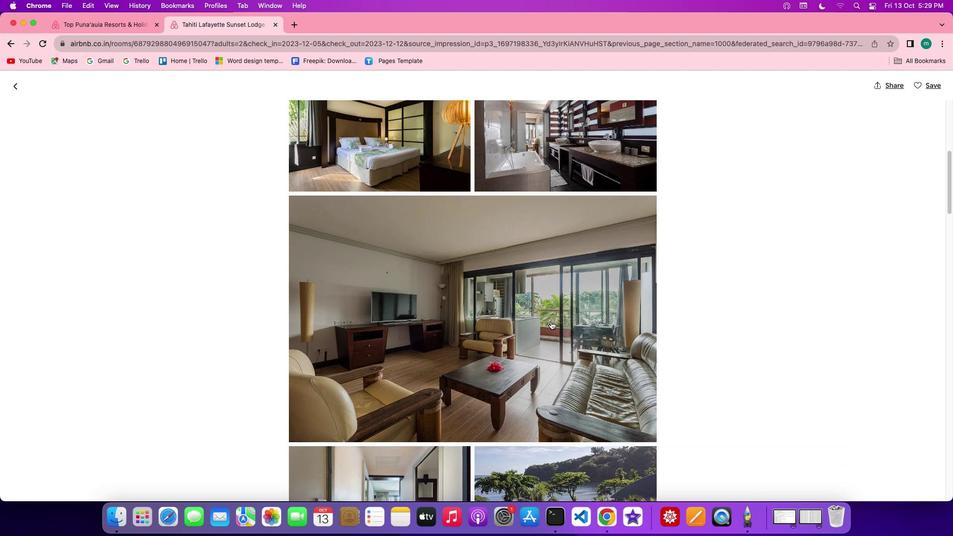 
Action: Mouse scrolled (550, 321) with delta (0, 0)
Screenshot: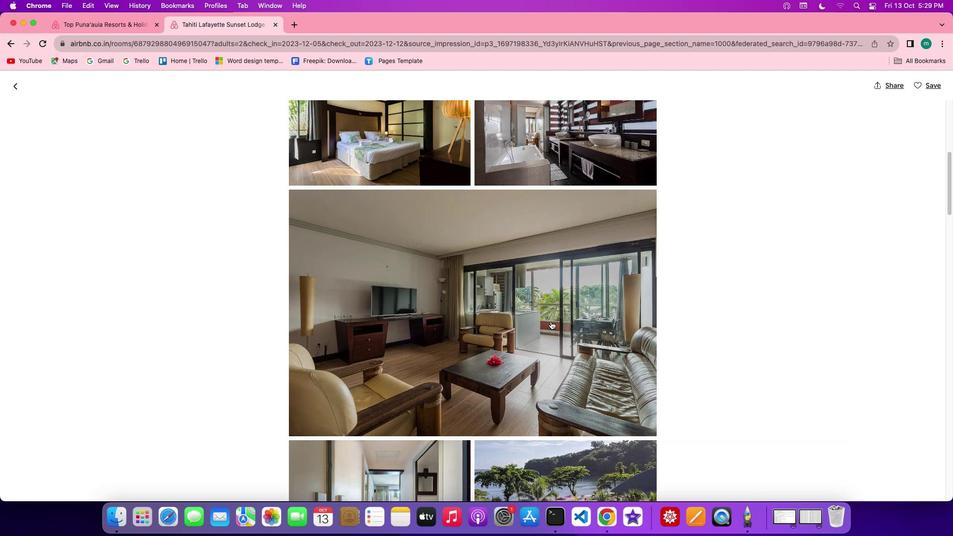 
Action: Mouse moved to (549, 317)
Screenshot: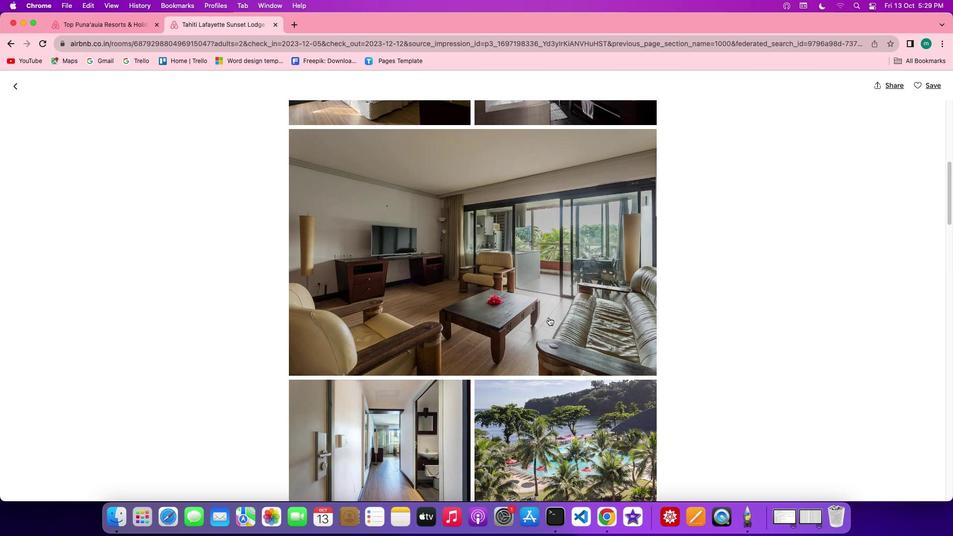 
Action: Mouse scrolled (549, 317) with delta (0, 0)
Screenshot: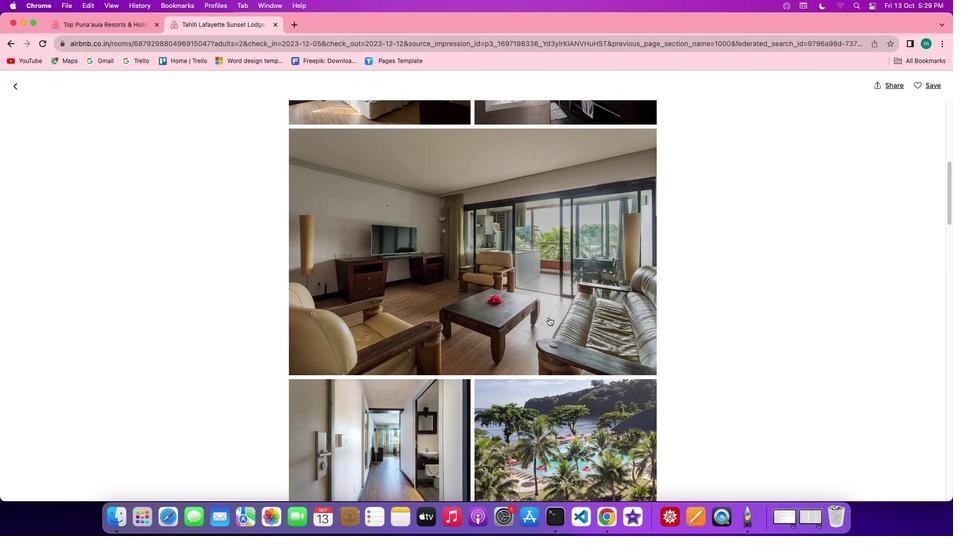
Action: Mouse moved to (548, 317)
Screenshot: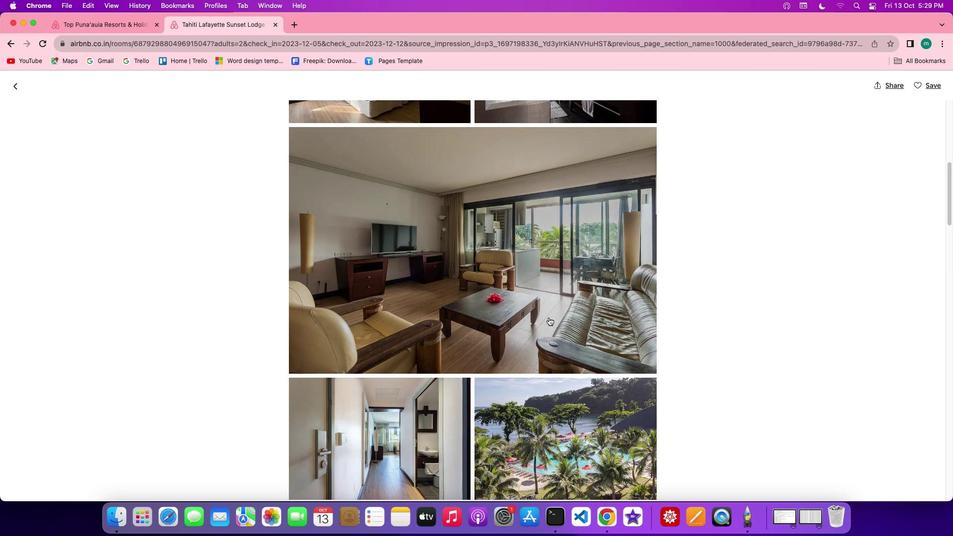 
Action: Mouse scrolled (548, 317) with delta (0, 0)
Screenshot: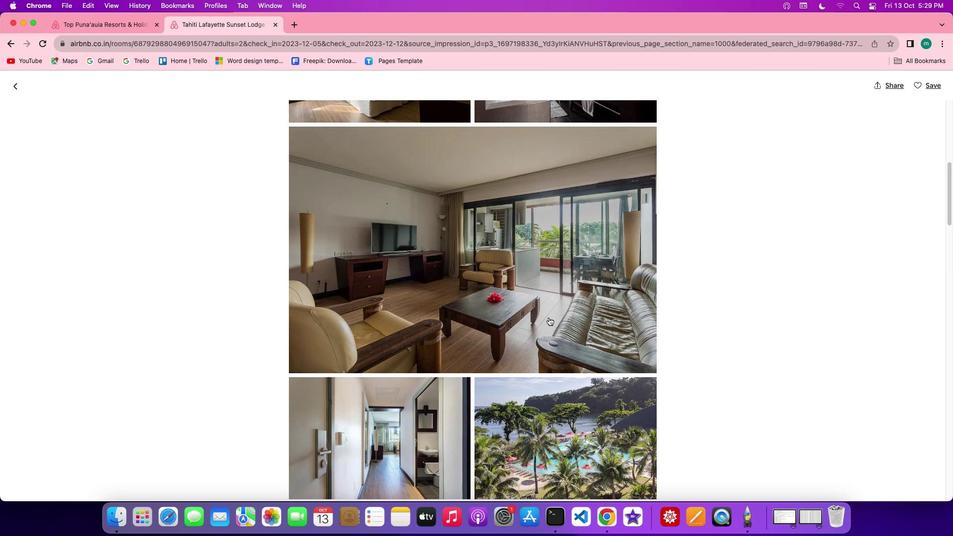 
Action: Mouse scrolled (548, 317) with delta (0, 0)
Screenshot: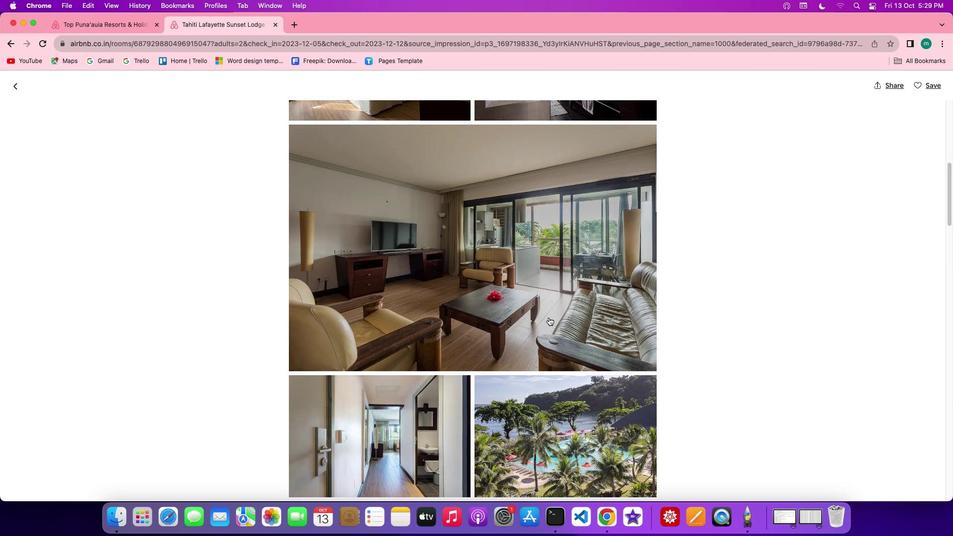 
Action: Mouse scrolled (548, 317) with delta (0, 0)
Screenshot: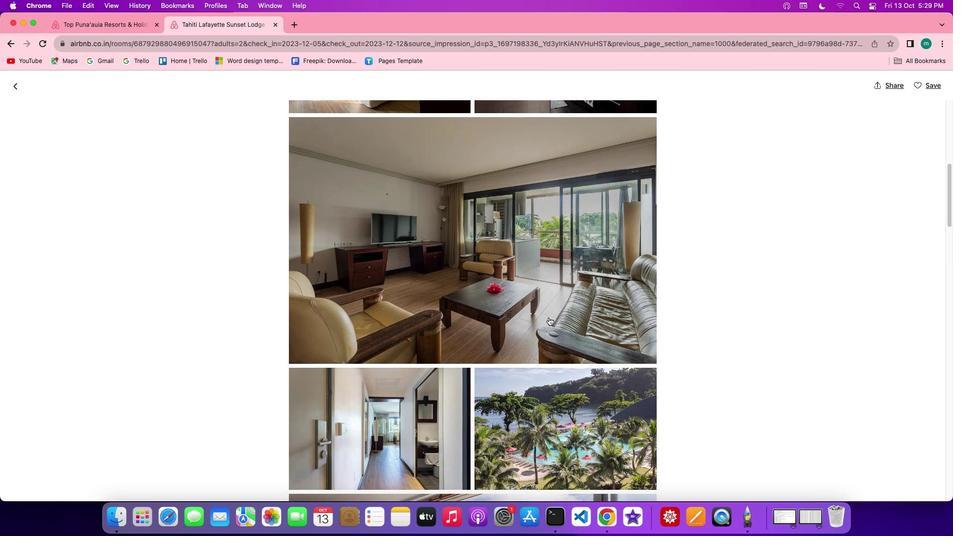 
Action: Mouse scrolled (548, 317) with delta (0, 0)
Screenshot: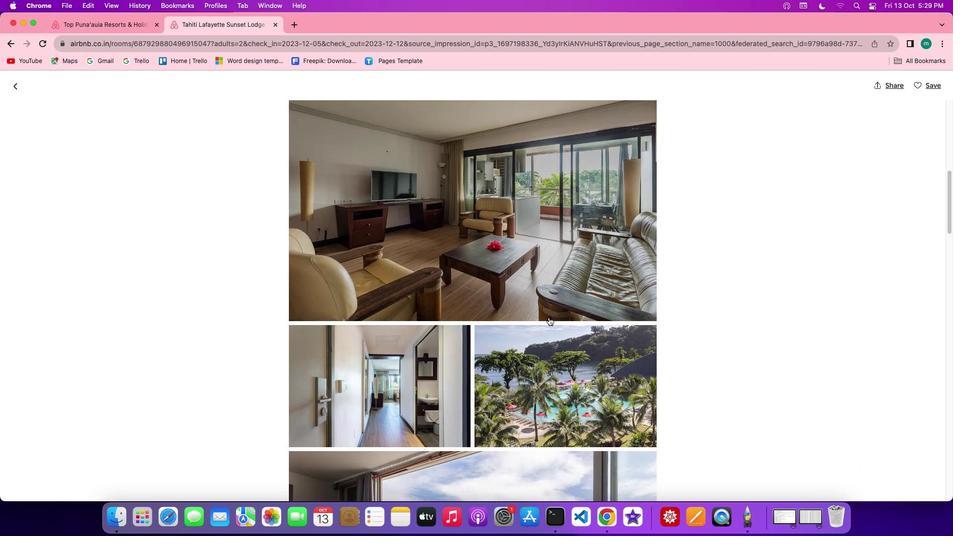 
Action: Mouse scrolled (548, 317) with delta (0, 0)
Screenshot: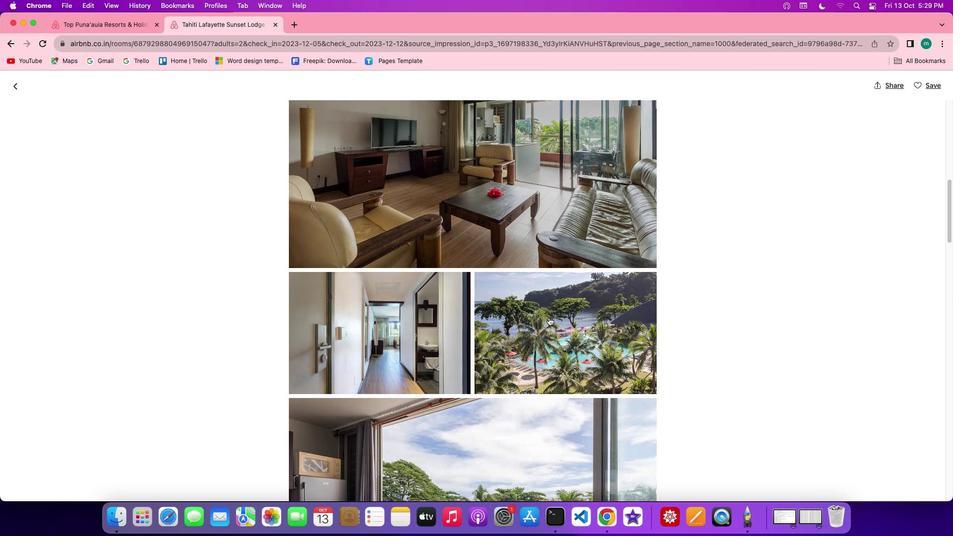 
Action: Mouse scrolled (548, 317) with delta (0, 0)
Screenshot: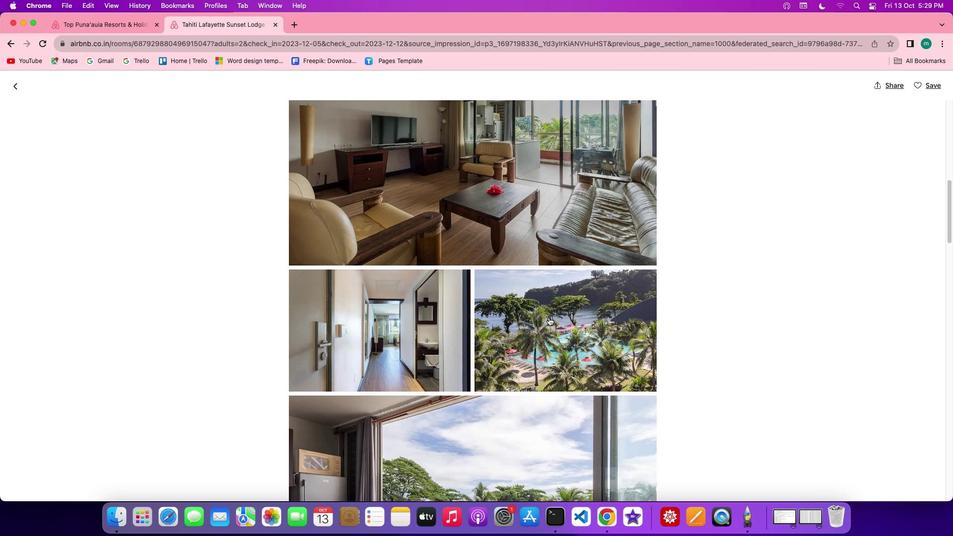 
Action: Mouse scrolled (548, 317) with delta (0, 0)
Screenshot: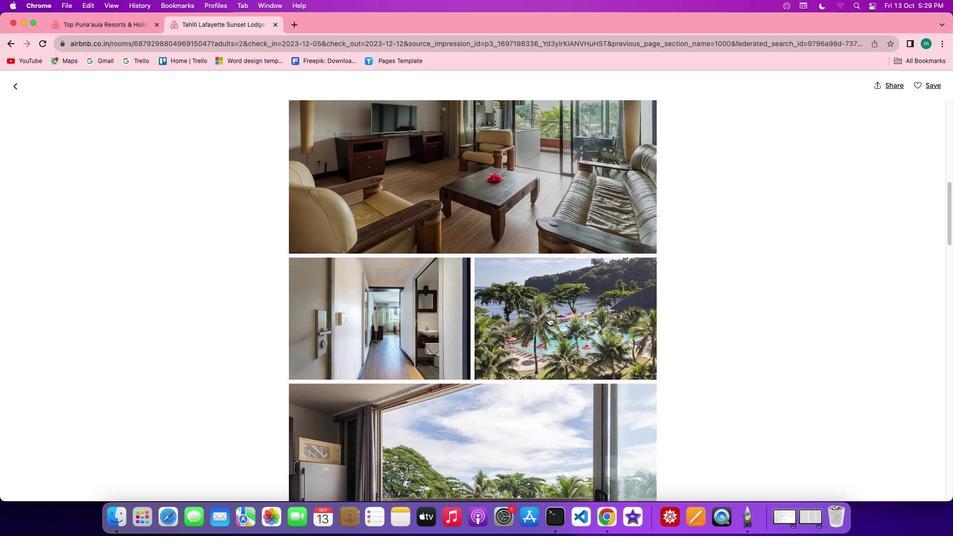 
Action: Mouse moved to (558, 314)
Screenshot: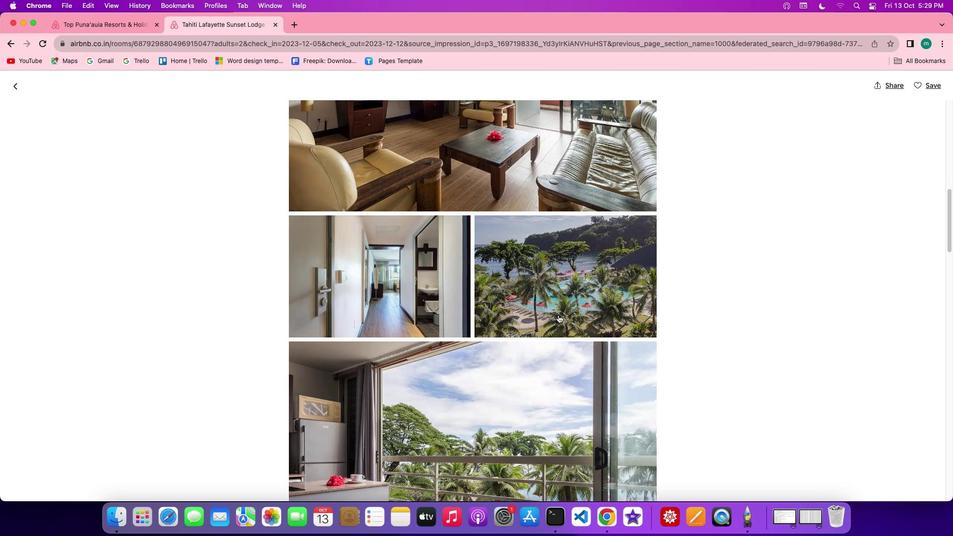 
Action: Mouse scrolled (558, 314) with delta (0, 0)
Screenshot: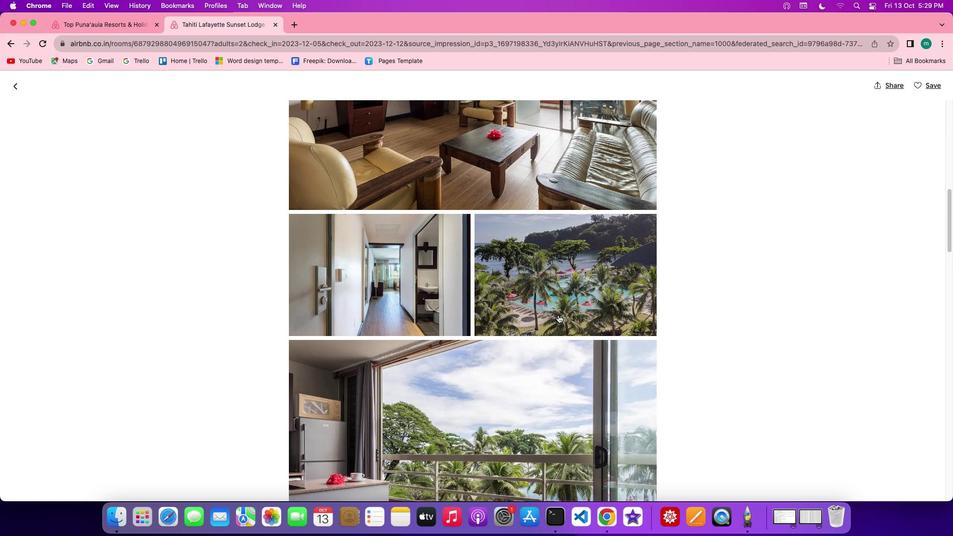 
Action: Mouse scrolled (558, 314) with delta (0, 0)
Screenshot: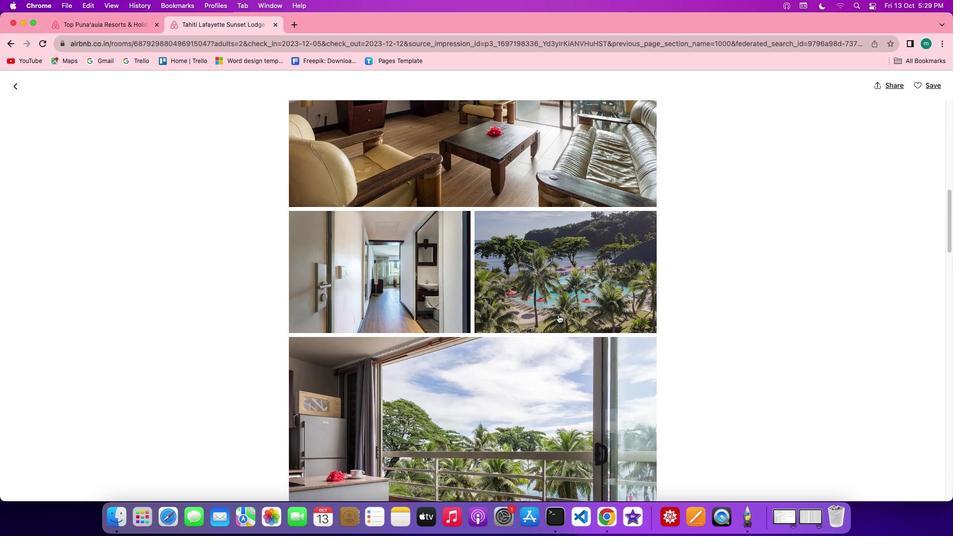 
Action: Mouse scrolled (558, 314) with delta (0, 0)
Screenshot: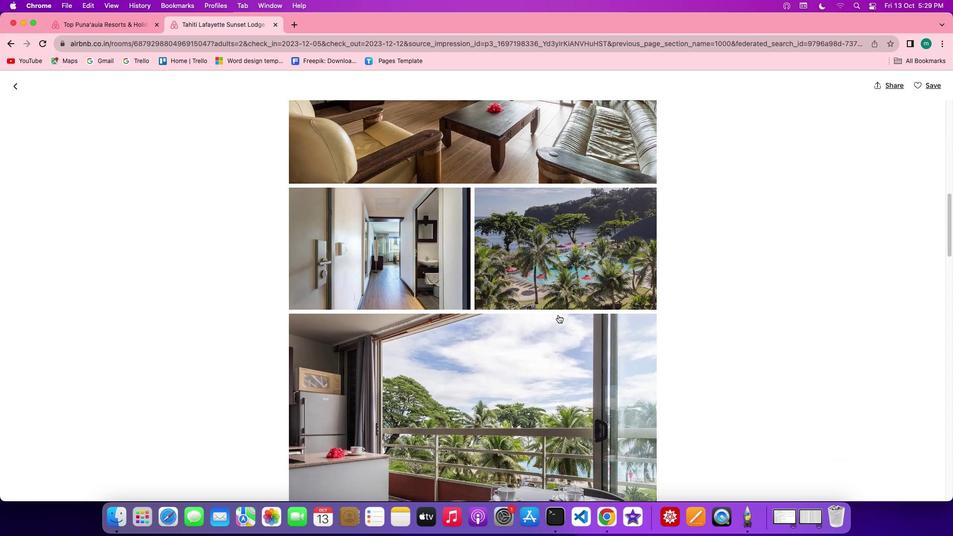 
Action: Mouse scrolled (558, 314) with delta (0, 0)
Screenshot: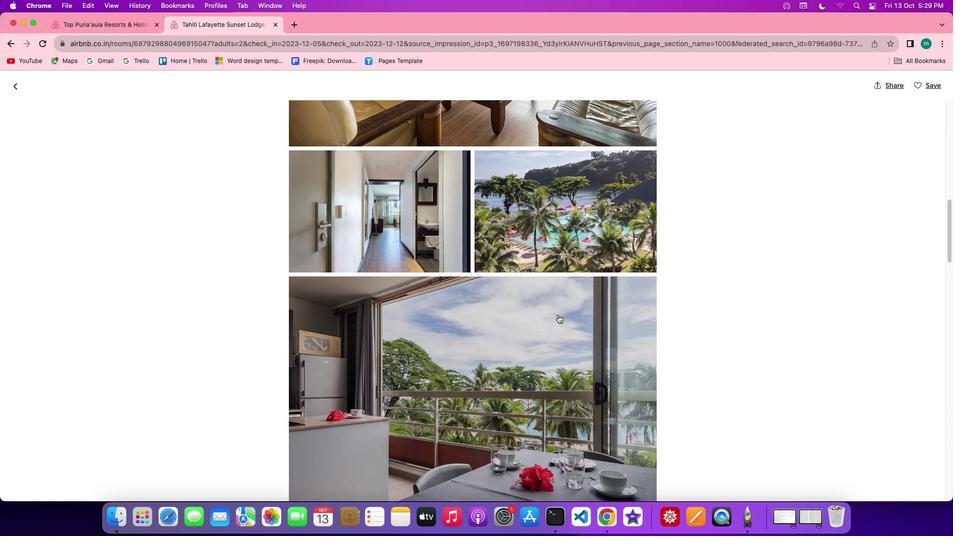 
Action: Mouse scrolled (558, 314) with delta (0, 0)
Screenshot: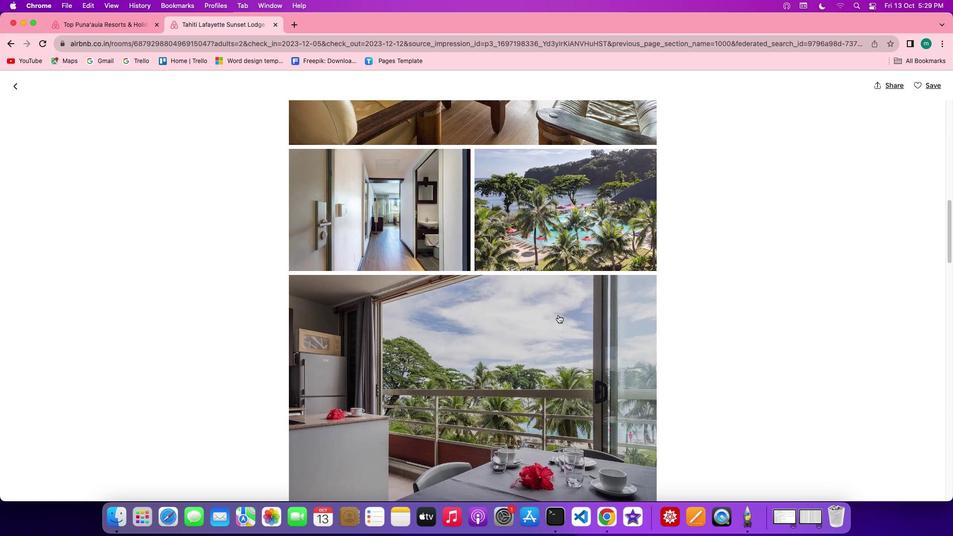 
Action: Mouse scrolled (558, 314) with delta (0, 0)
Screenshot: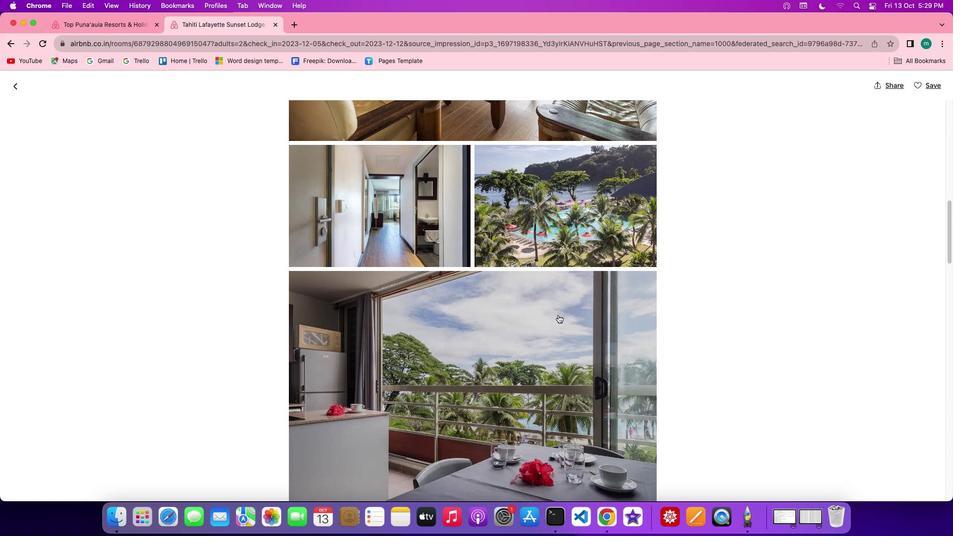 
Action: Mouse scrolled (558, 314) with delta (0, 0)
Screenshot: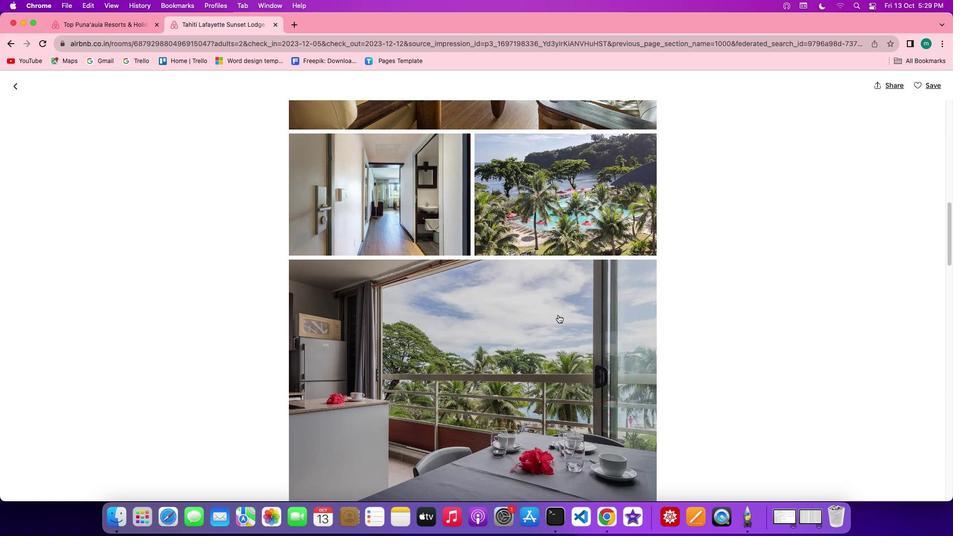 
Action: Mouse scrolled (558, 314) with delta (0, 0)
Screenshot: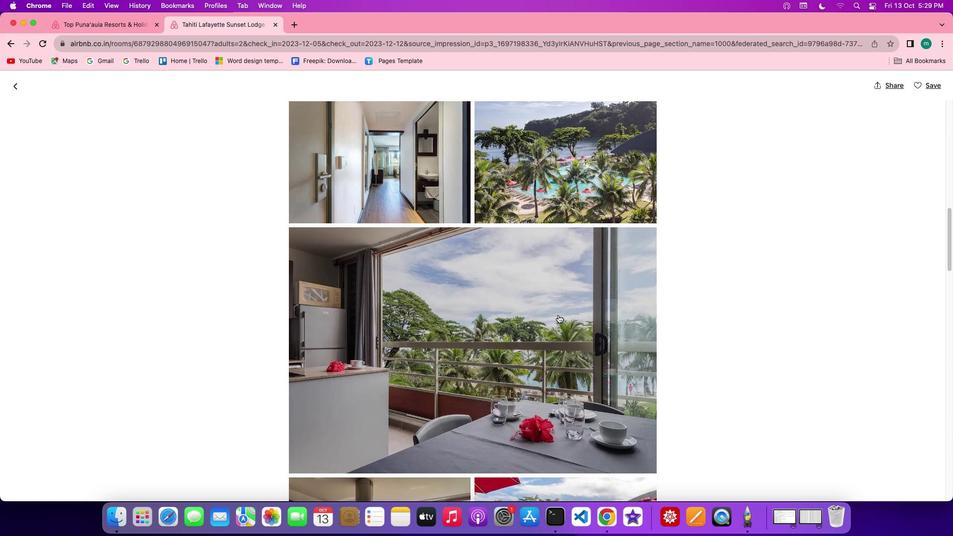 
Action: Mouse scrolled (558, 314) with delta (0, 0)
Screenshot: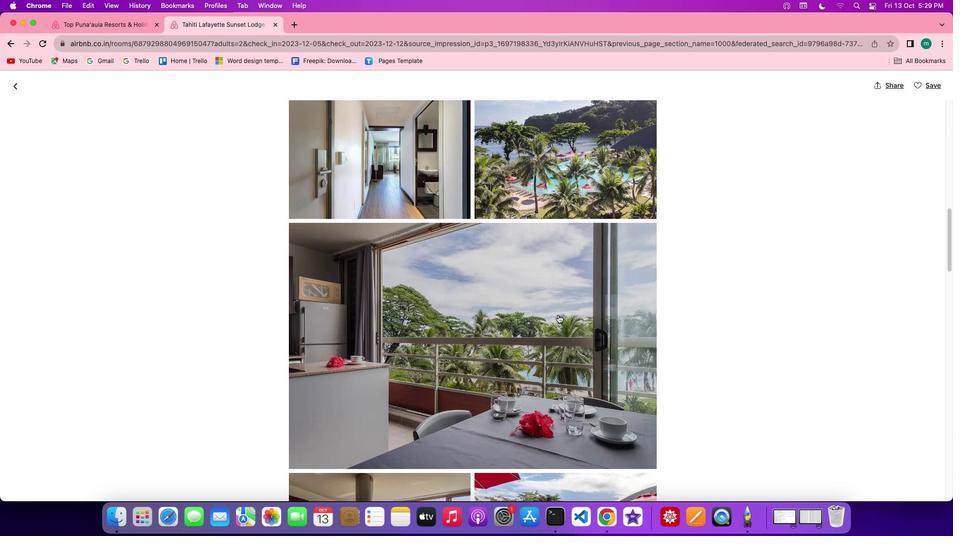 
Action: Mouse scrolled (558, 314) with delta (0, 0)
Screenshot: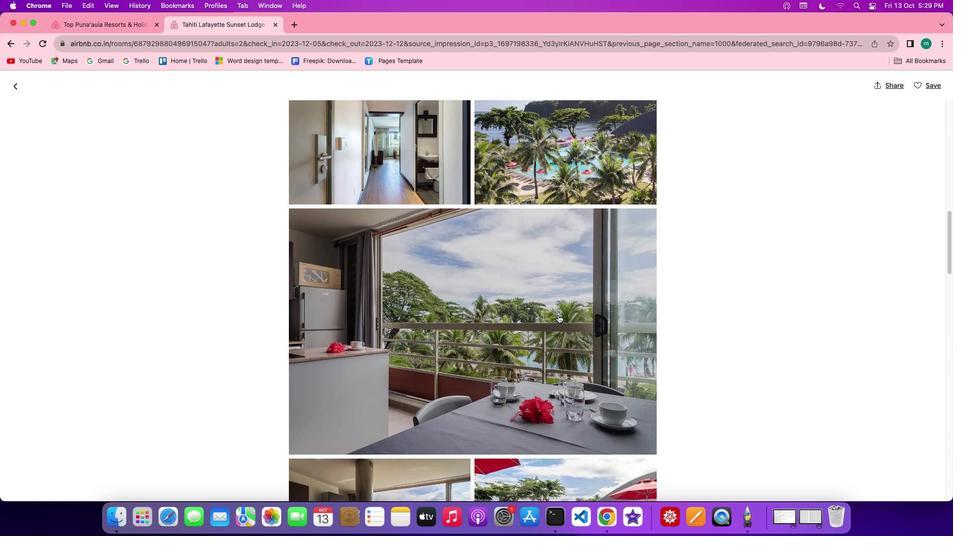 
Action: Mouse scrolled (558, 314) with delta (0, 0)
Screenshot: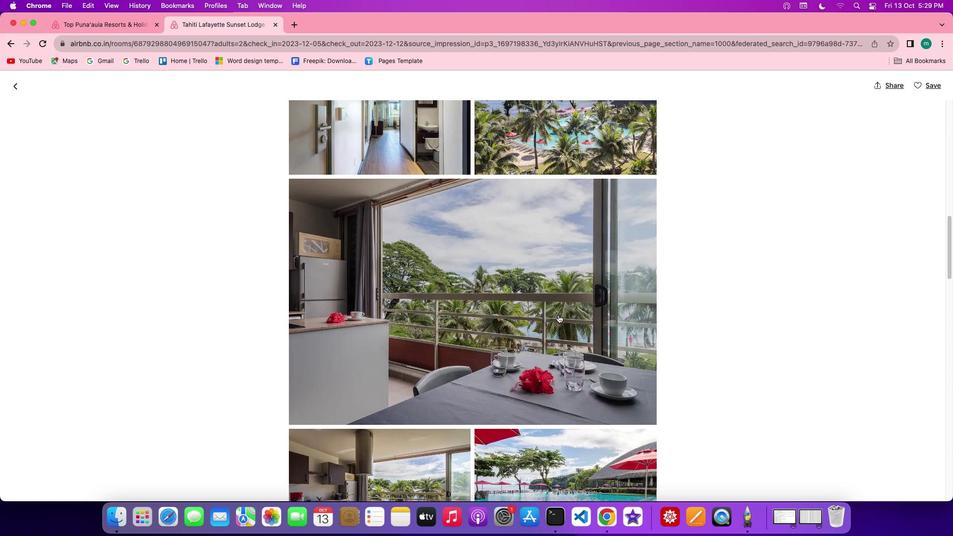 
Action: Mouse scrolled (558, 314) with delta (0, 0)
Screenshot: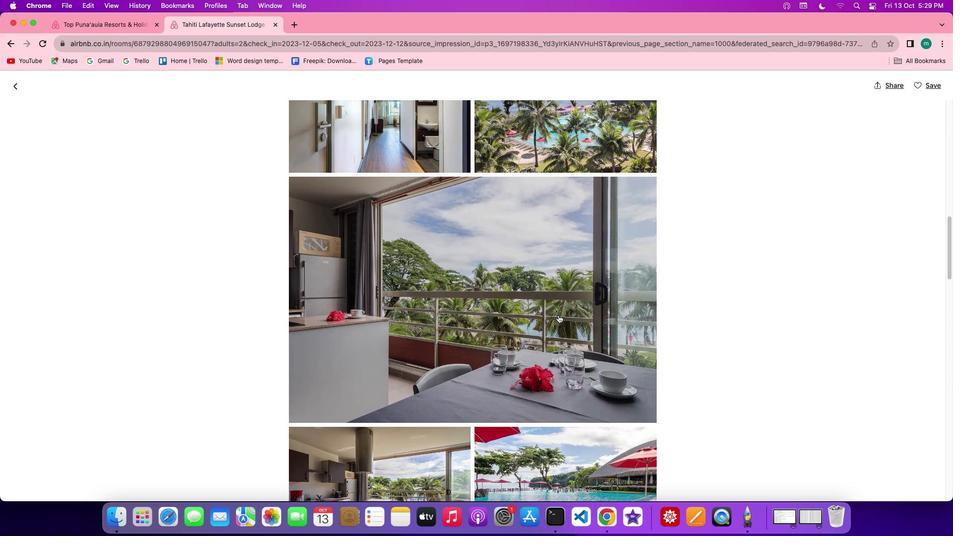 
Action: Mouse scrolled (558, 314) with delta (0, 0)
Screenshot: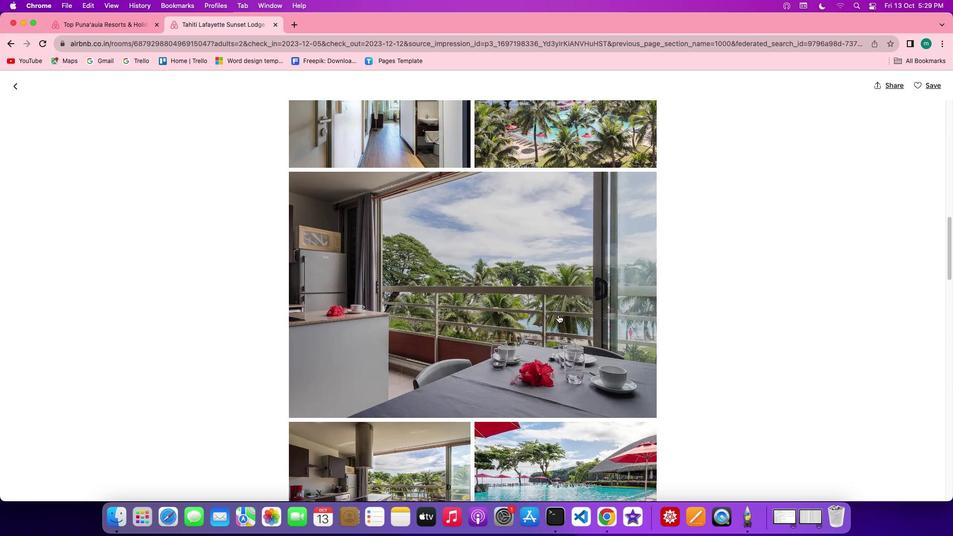 
Action: Mouse scrolled (558, 314) with delta (0, 0)
Screenshot: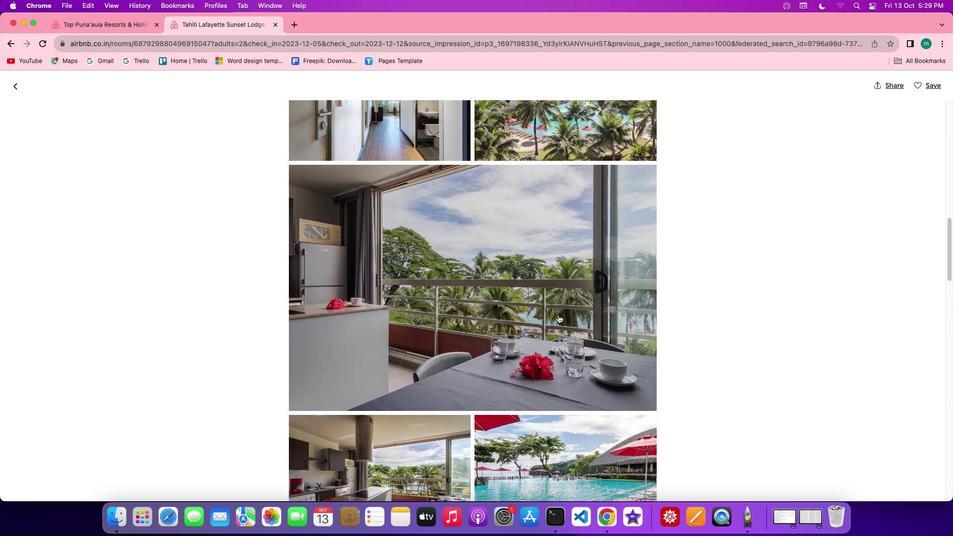 
Action: Mouse scrolled (558, 314) with delta (0, 0)
Screenshot: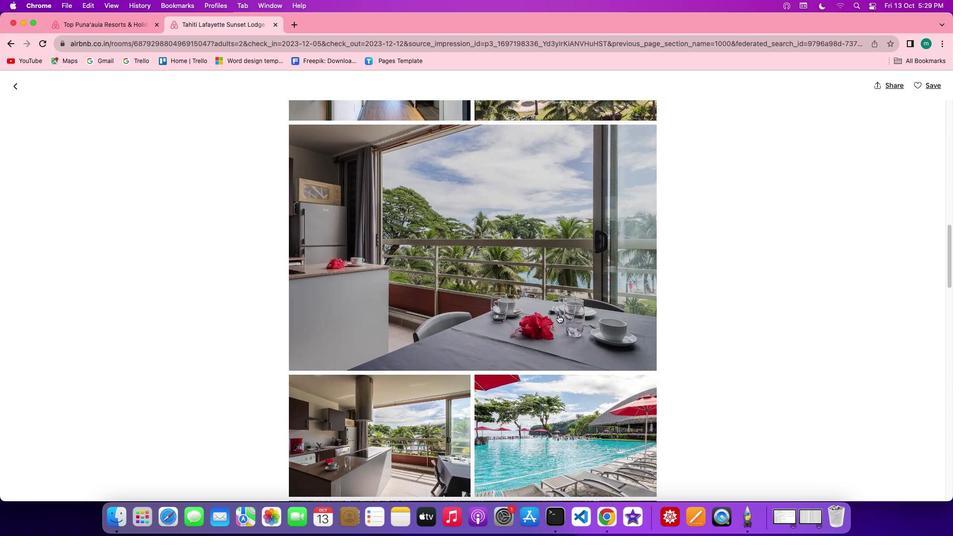 
Action: Mouse scrolled (558, 314) with delta (0, 0)
Screenshot: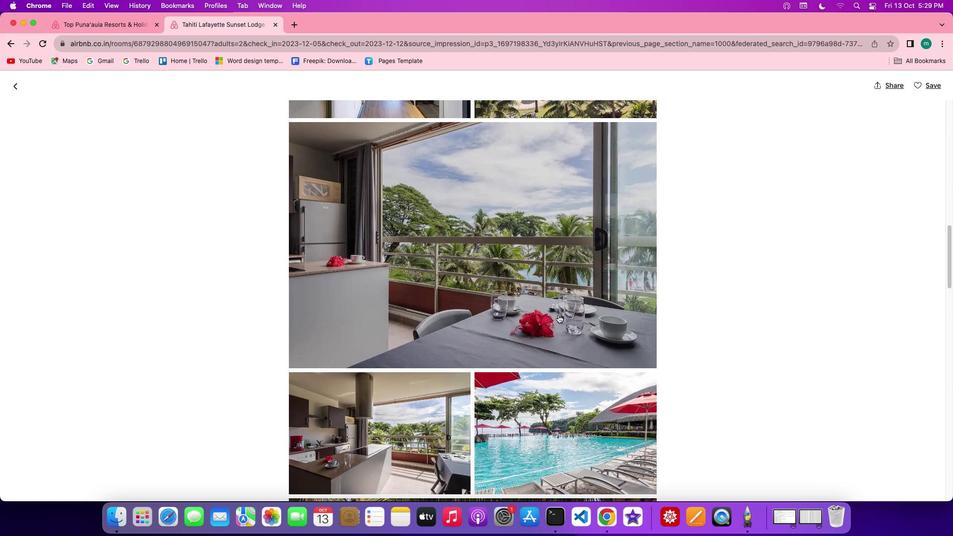 
Action: Mouse scrolled (558, 314) with delta (0, 0)
Screenshot: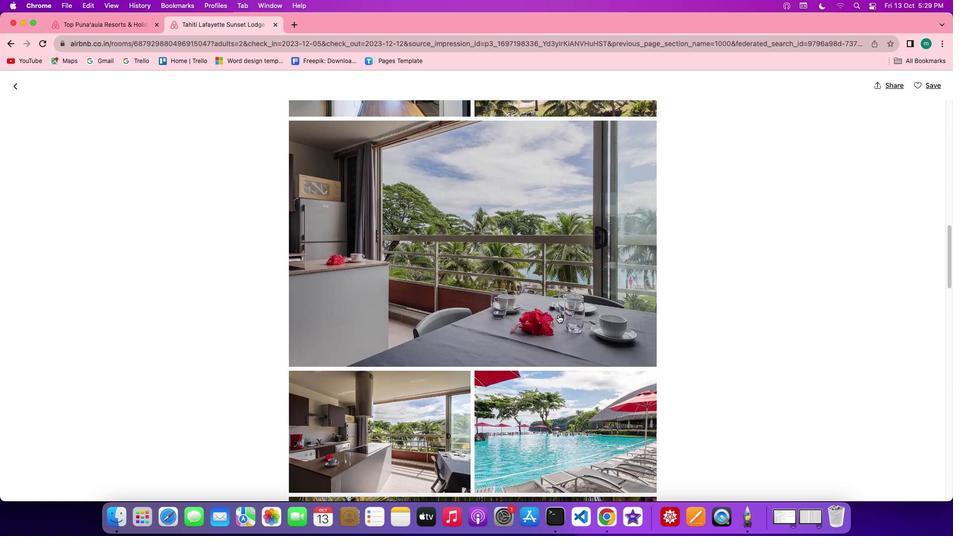 
Action: Mouse scrolled (558, 314) with delta (0, 0)
Screenshot: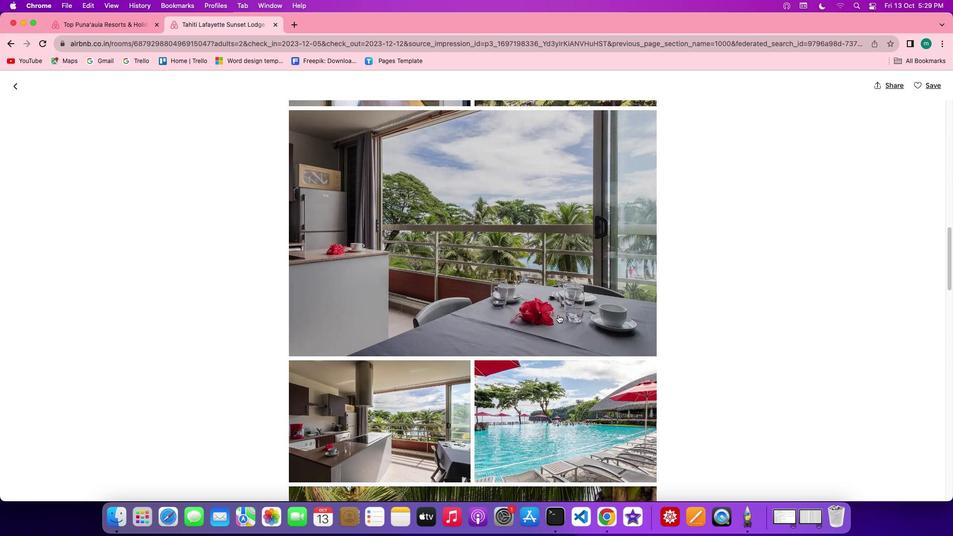
Action: Mouse scrolled (558, 314) with delta (0, 0)
Screenshot: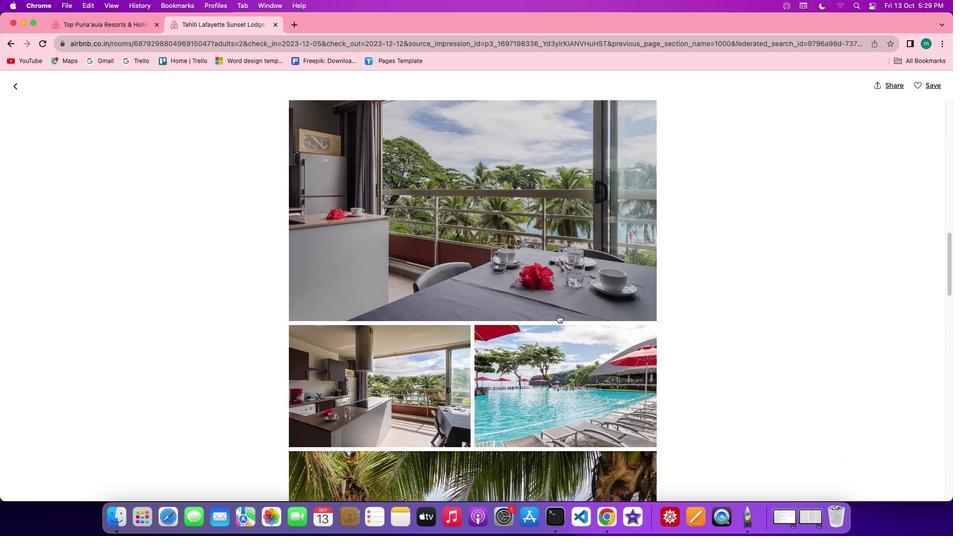 
Action: Mouse scrolled (558, 314) with delta (0, 0)
Screenshot: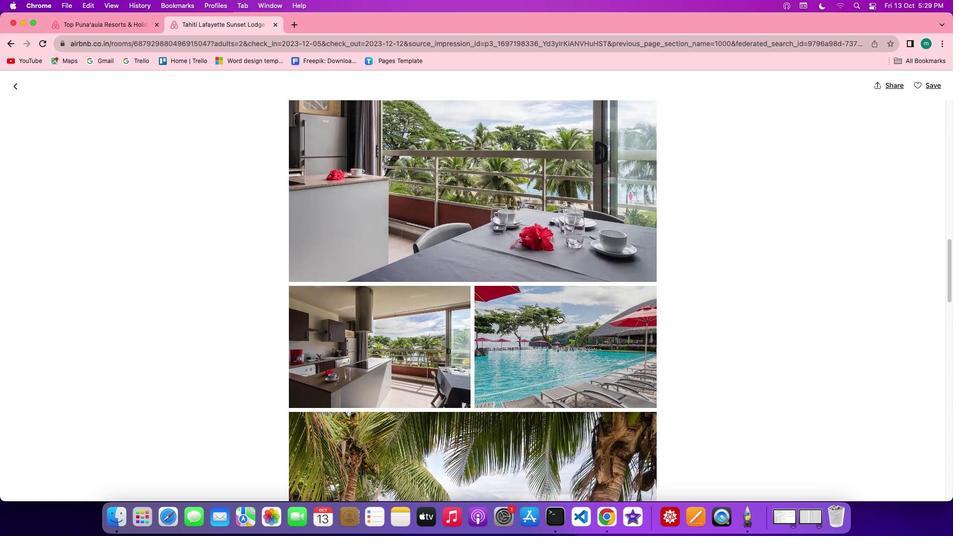 
Action: Mouse scrolled (558, 314) with delta (0, 0)
Screenshot: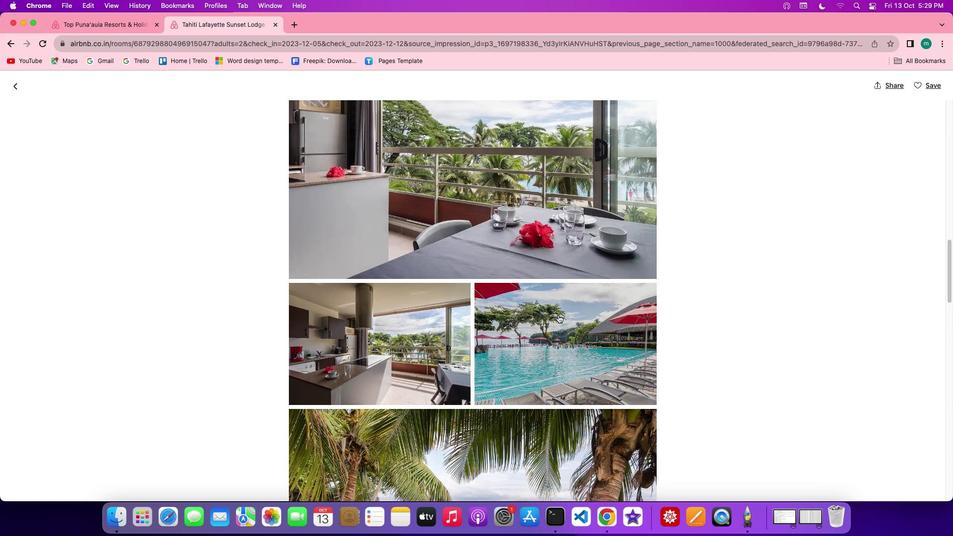 
Action: Mouse scrolled (558, 314) with delta (0, 0)
Screenshot: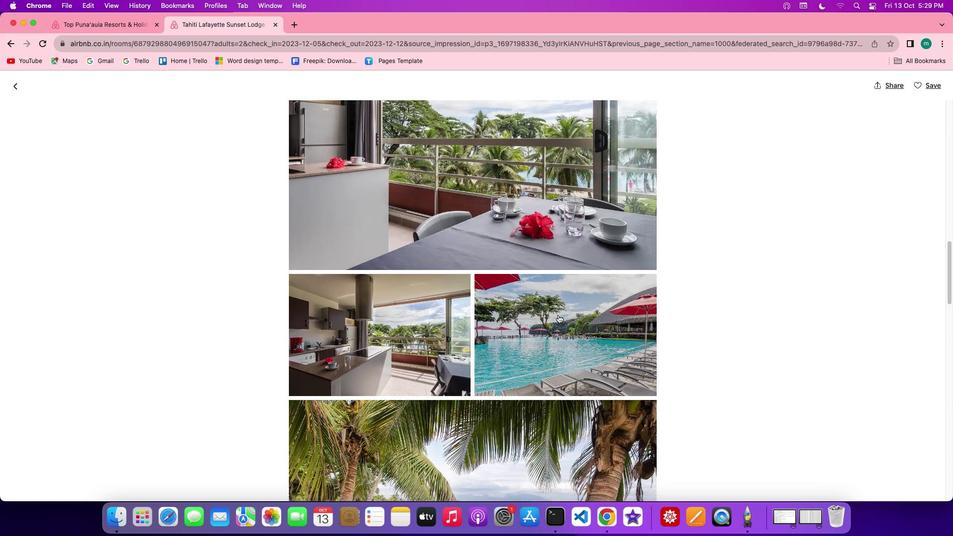 
Action: Mouse scrolled (558, 314) with delta (0, 0)
Screenshot: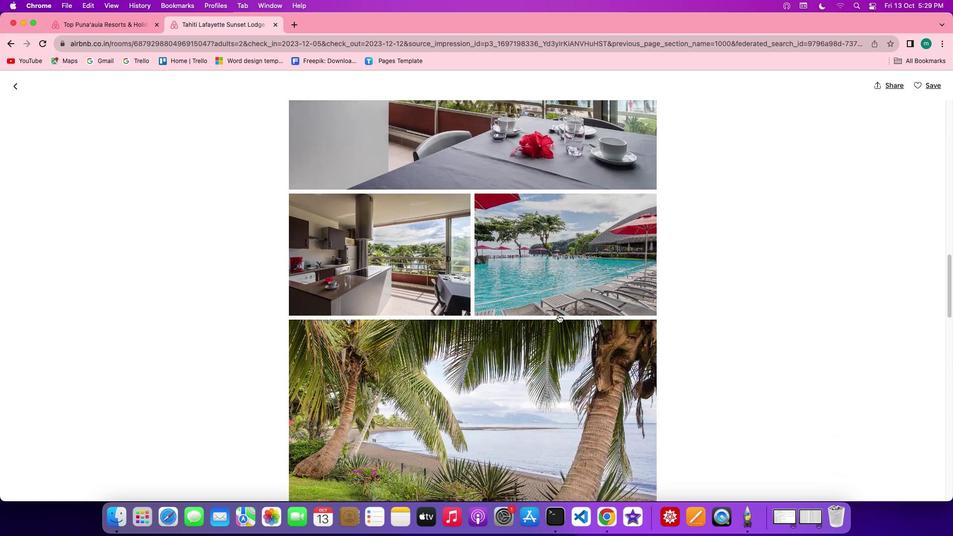 
Action: Mouse scrolled (558, 314) with delta (0, 0)
Screenshot: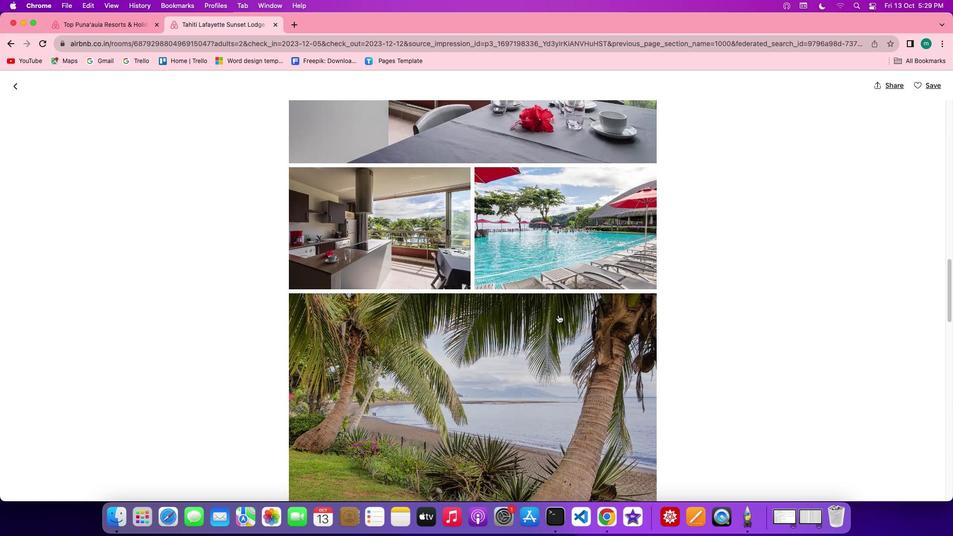 
Action: Mouse scrolled (558, 314) with delta (0, 0)
Screenshot: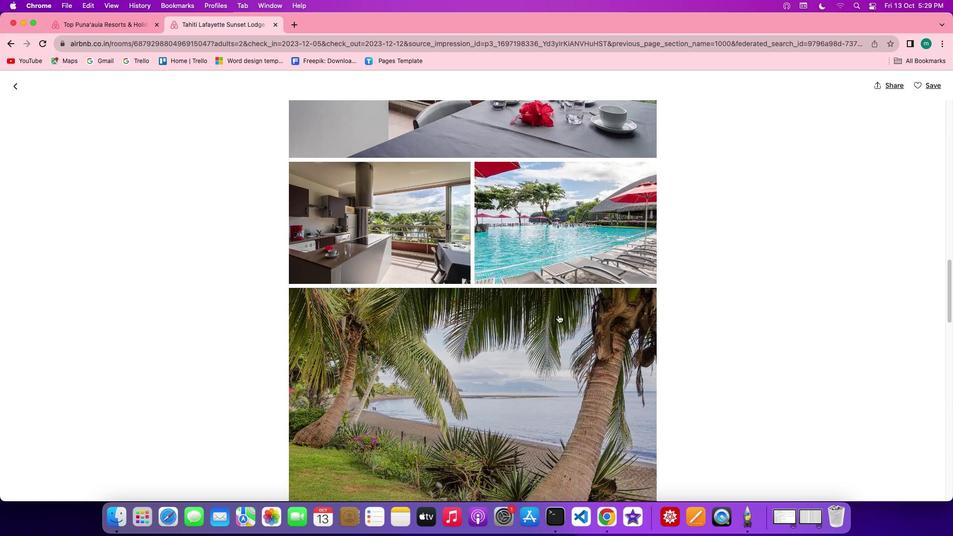 
Action: Mouse scrolled (558, 314) with delta (0, 0)
Screenshot: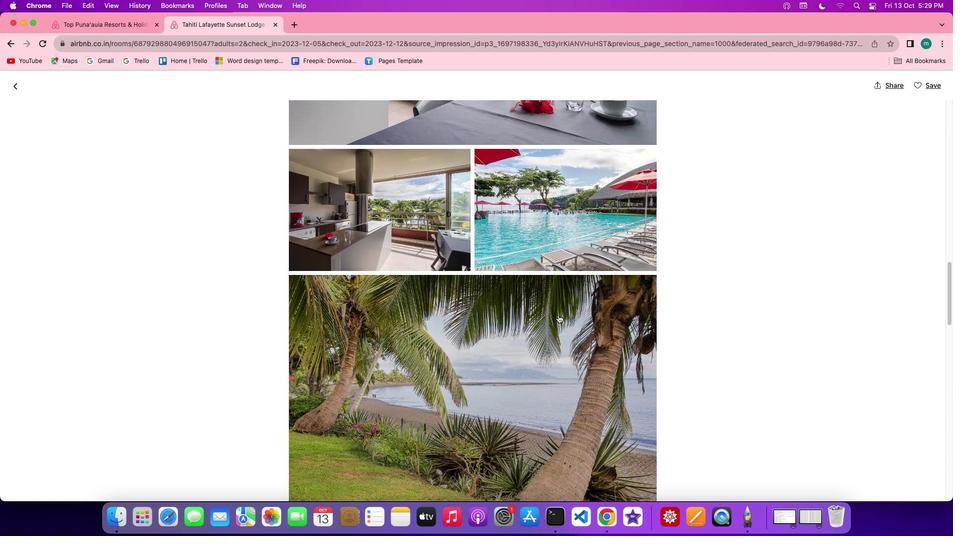 
Action: Mouse scrolled (558, 314) with delta (0, 0)
Screenshot: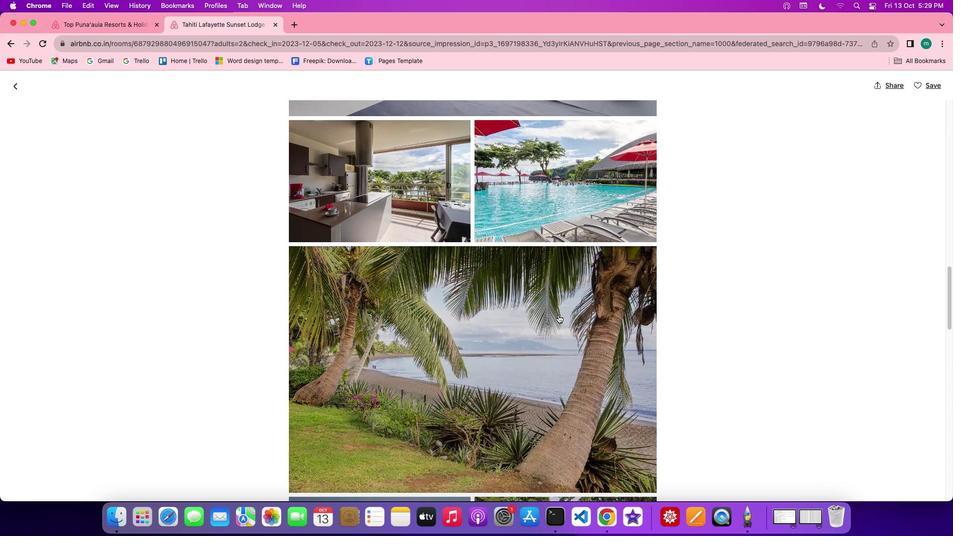 
Action: Mouse scrolled (558, 314) with delta (0, 0)
Screenshot: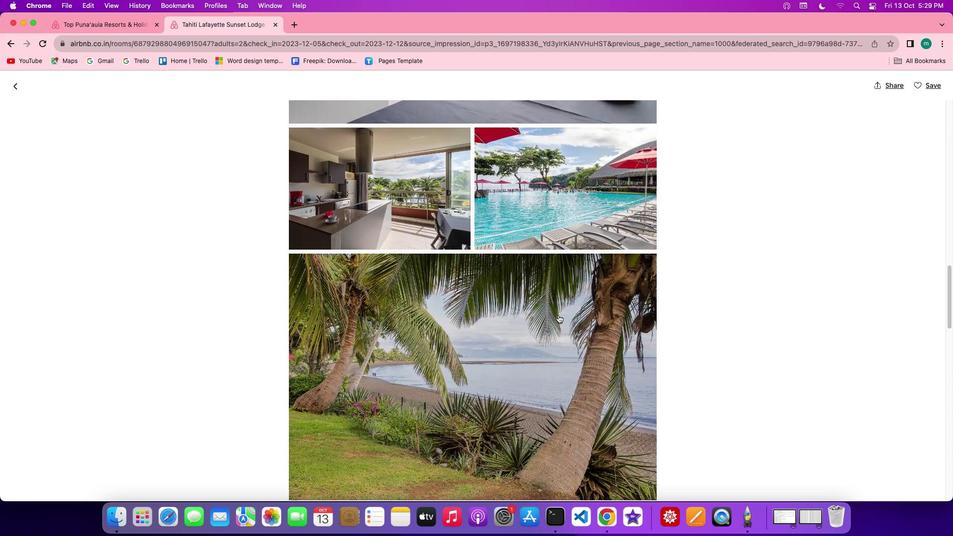 
Action: Mouse scrolled (558, 314) with delta (0, 0)
Screenshot: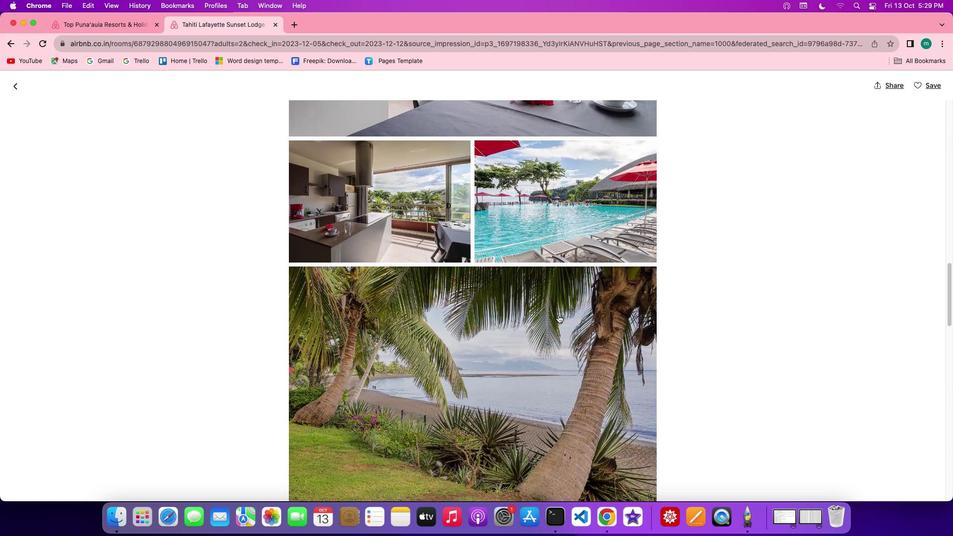 
Action: Mouse scrolled (558, 314) with delta (0, 0)
Screenshot: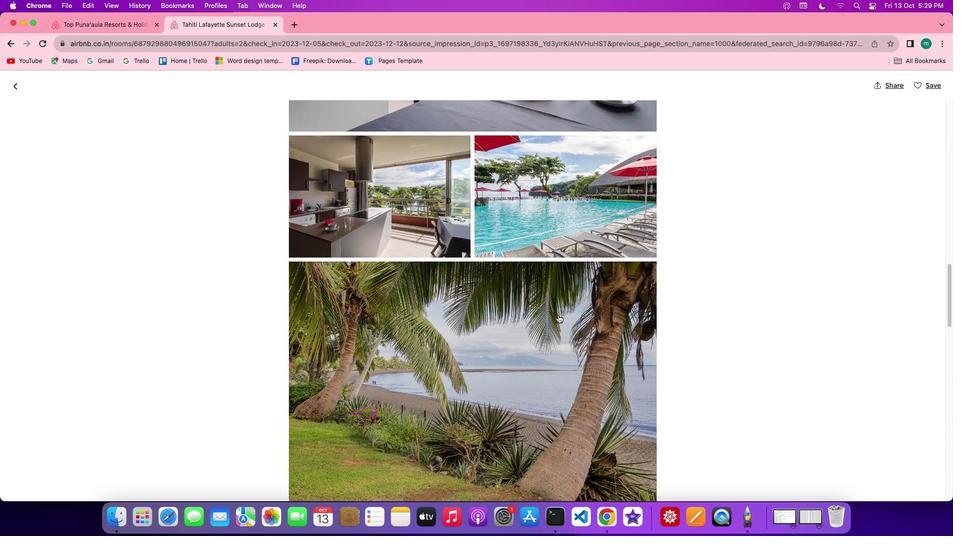 
Action: Mouse scrolled (558, 314) with delta (0, 0)
Screenshot: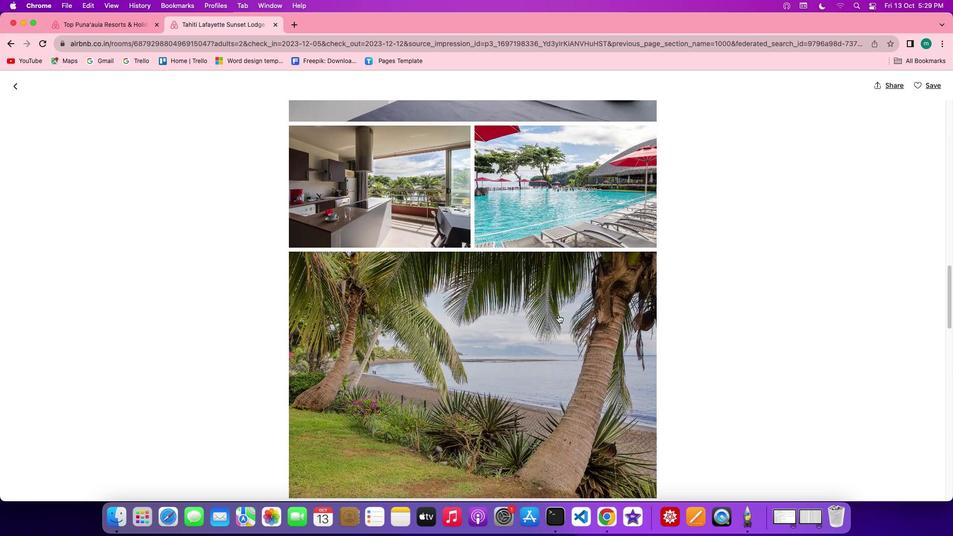 
Action: Mouse scrolled (558, 314) with delta (0, -1)
Screenshot: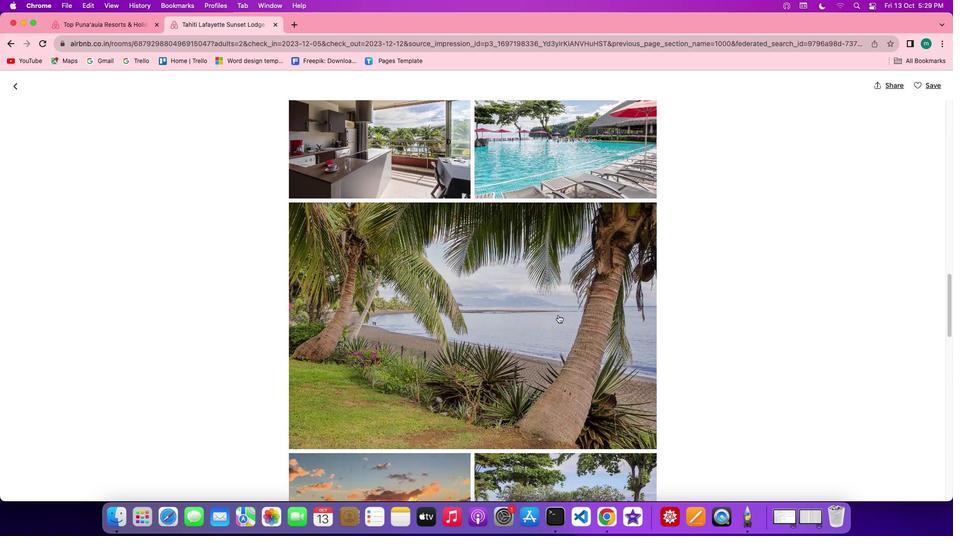 
Action: Mouse scrolled (558, 314) with delta (0, 0)
Screenshot: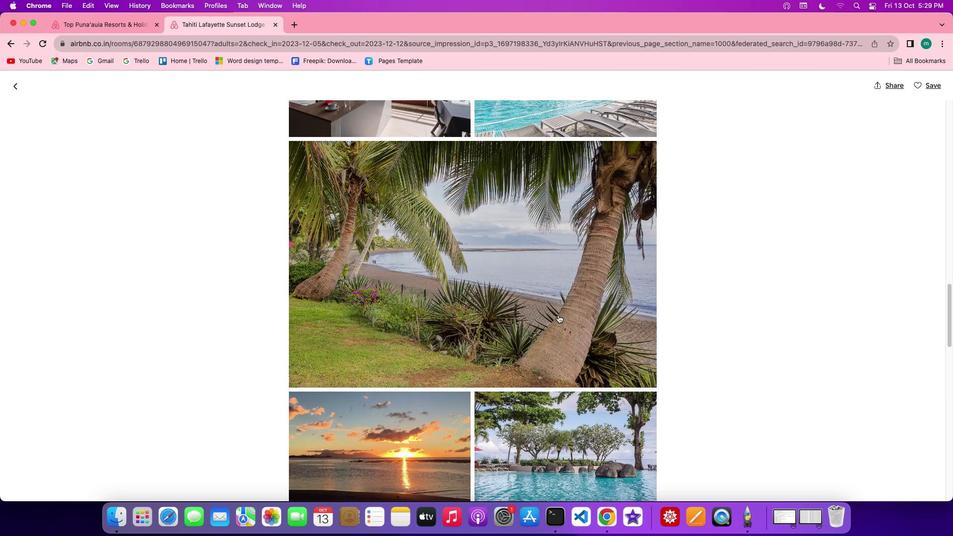 
Action: Mouse scrolled (558, 314) with delta (0, 0)
Screenshot: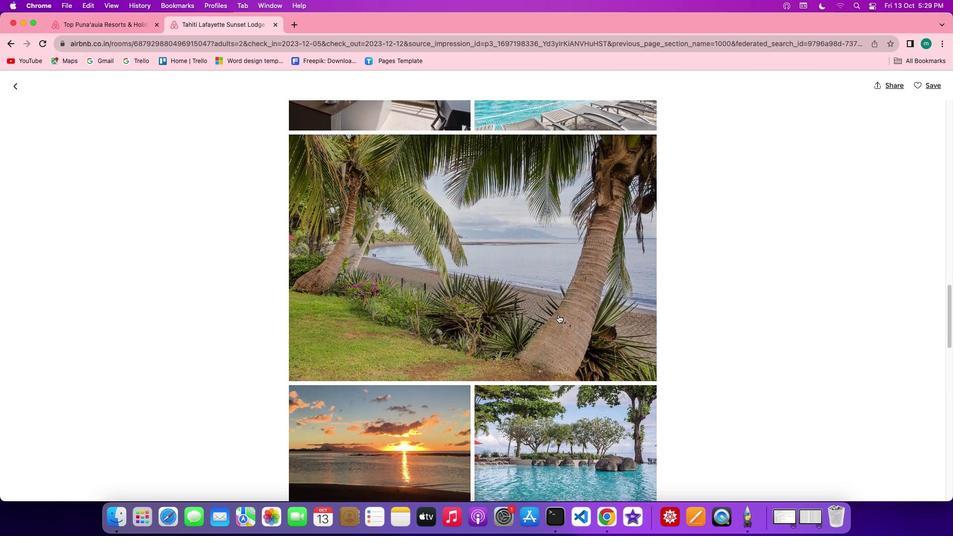 
Action: Mouse scrolled (558, 314) with delta (0, 0)
Screenshot: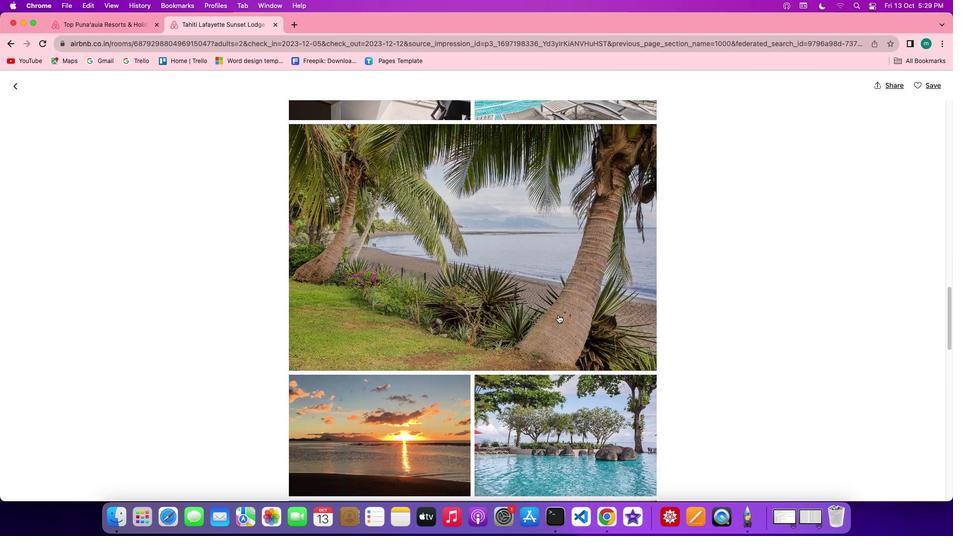 
Action: Mouse scrolled (558, 314) with delta (0, -1)
Screenshot: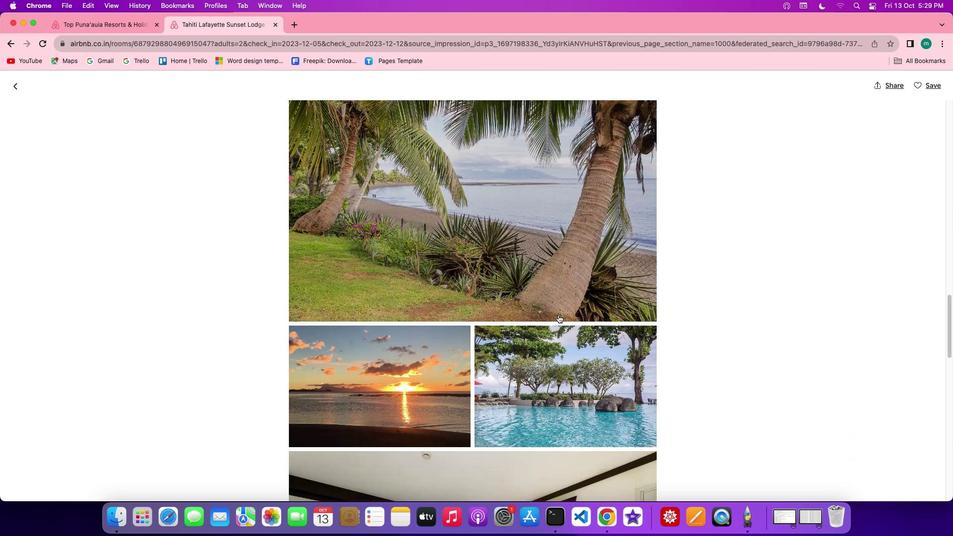 
Action: Mouse scrolled (558, 314) with delta (0, 0)
Screenshot: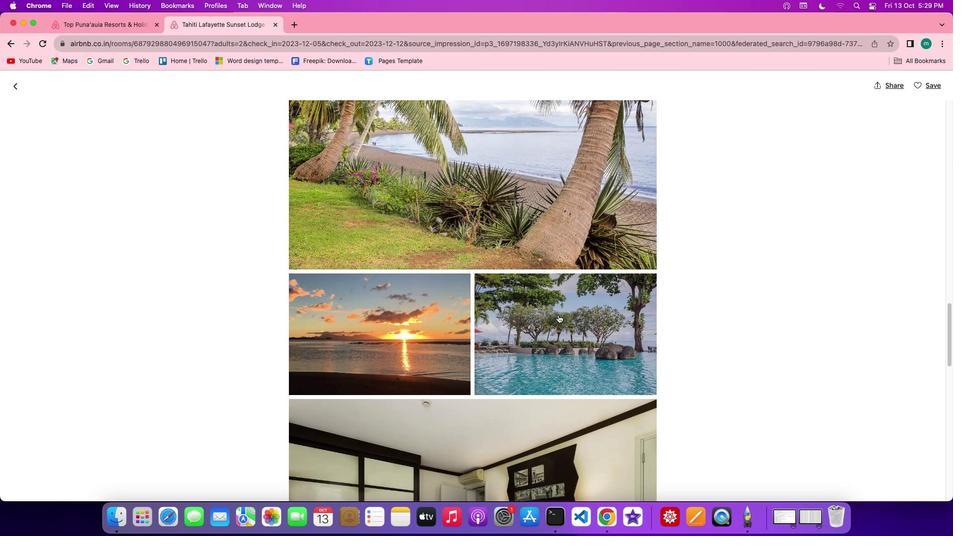 
Action: Mouse scrolled (558, 314) with delta (0, 0)
Screenshot: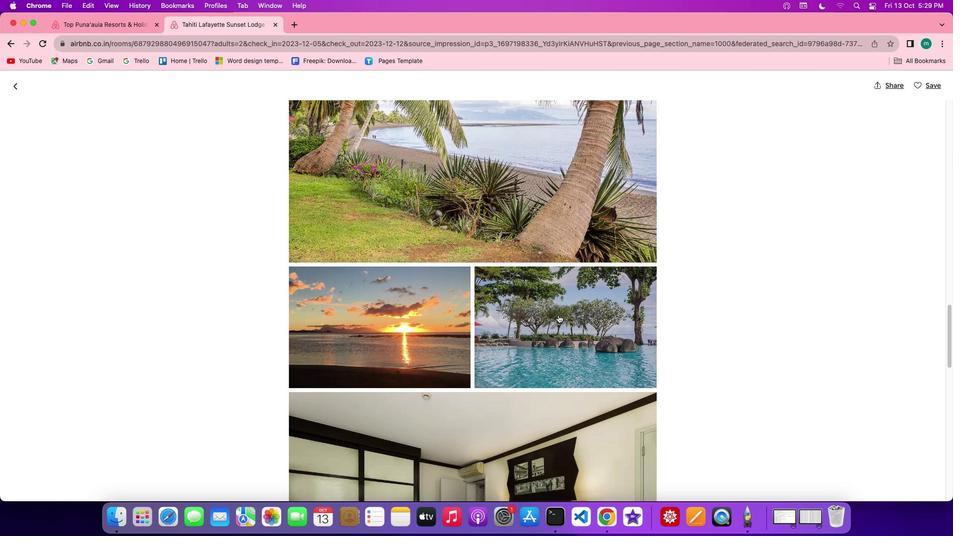 
Action: Mouse scrolled (558, 314) with delta (0, 0)
Screenshot: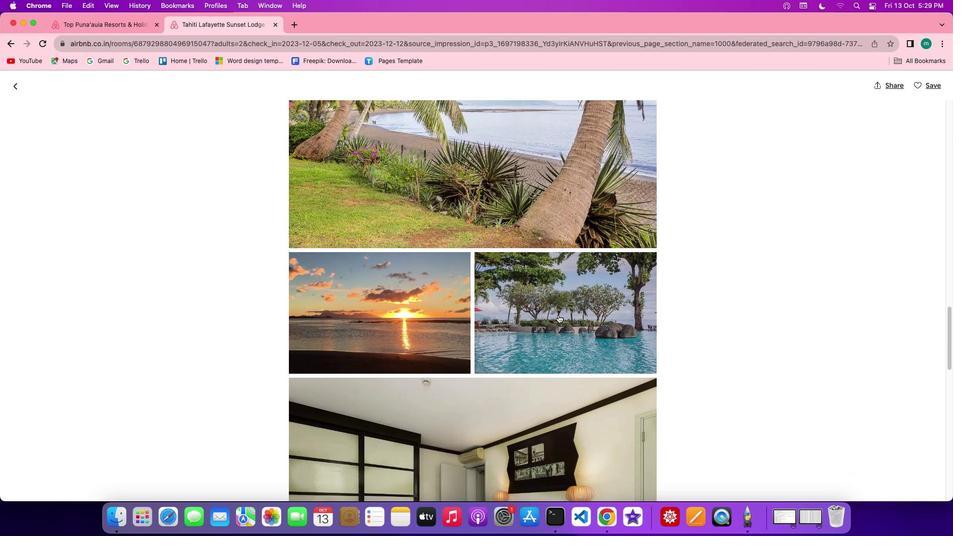
Action: Mouse scrolled (558, 314) with delta (0, 0)
Screenshot: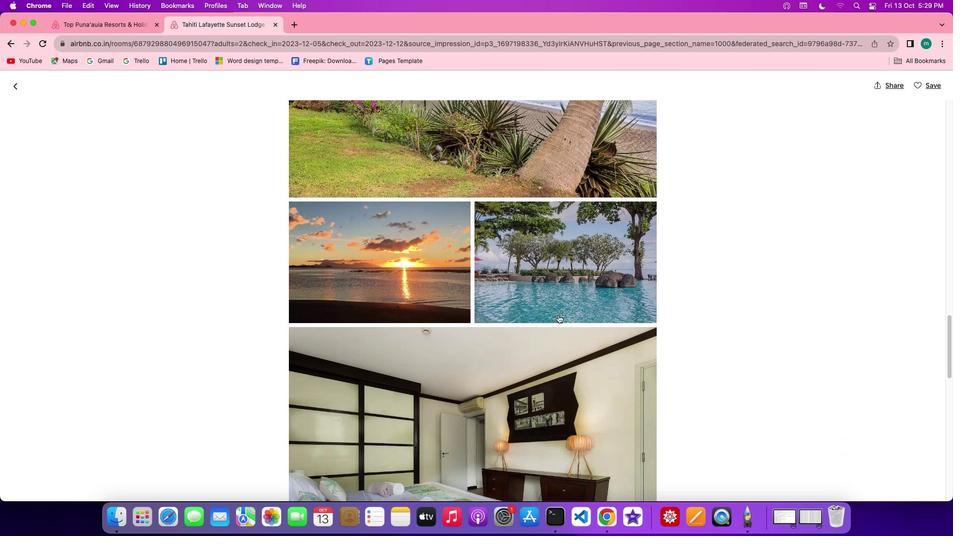 
Action: Mouse scrolled (558, 314) with delta (0, 0)
Screenshot: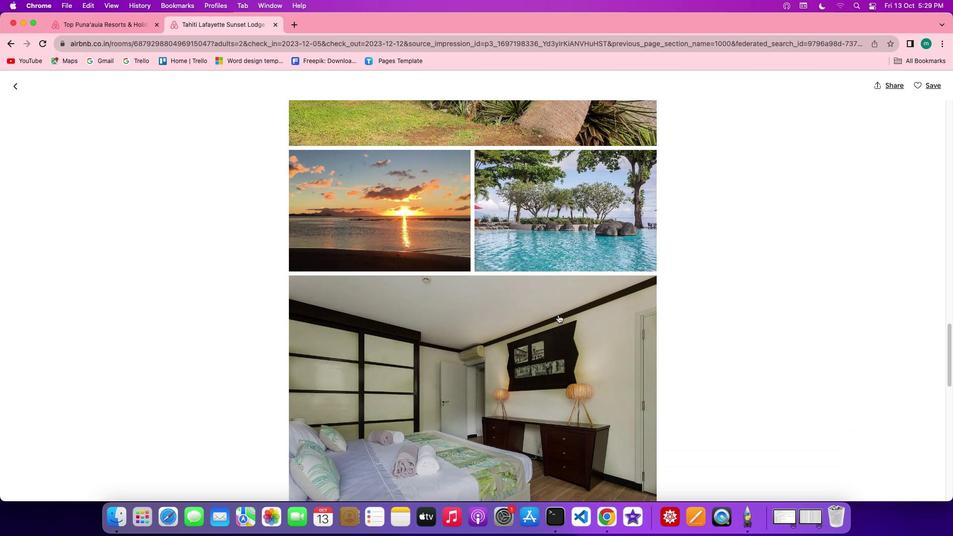 
Action: Mouse scrolled (558, 314) with delta (0, 0)
Screenshot: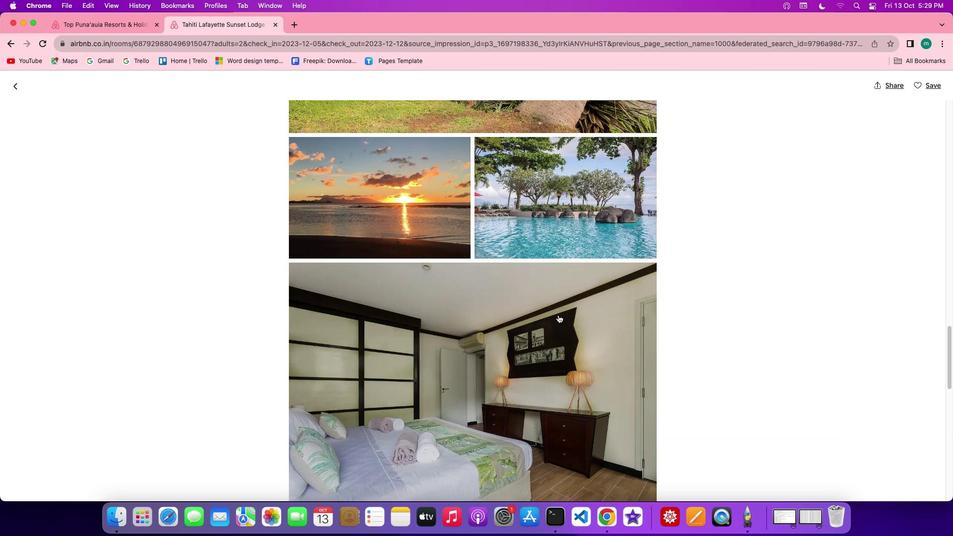 
Action: Mouse scrolled (558, 314) with delta (0, 0)
Screenshot: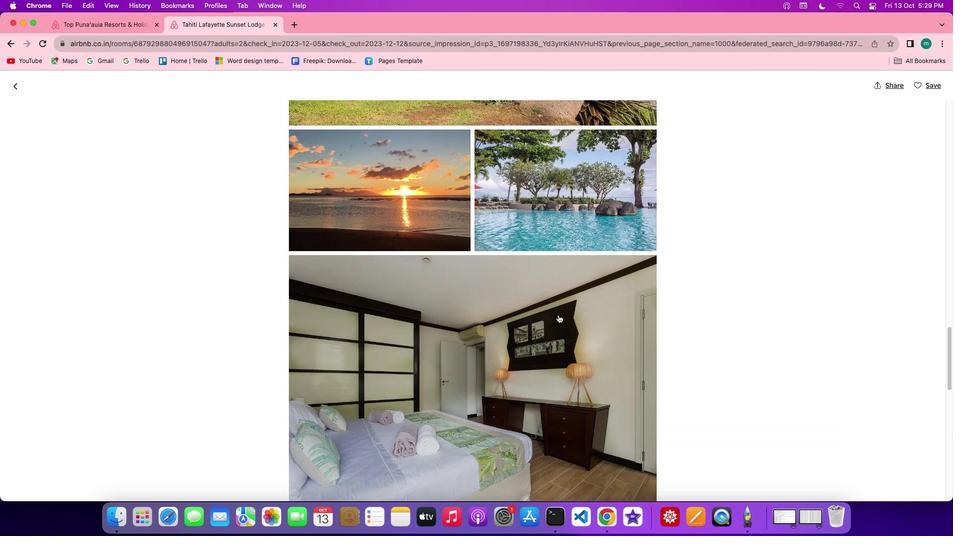 
Action: Mouse scrolled (558, 314) with delta (0, -1)
Screenshot: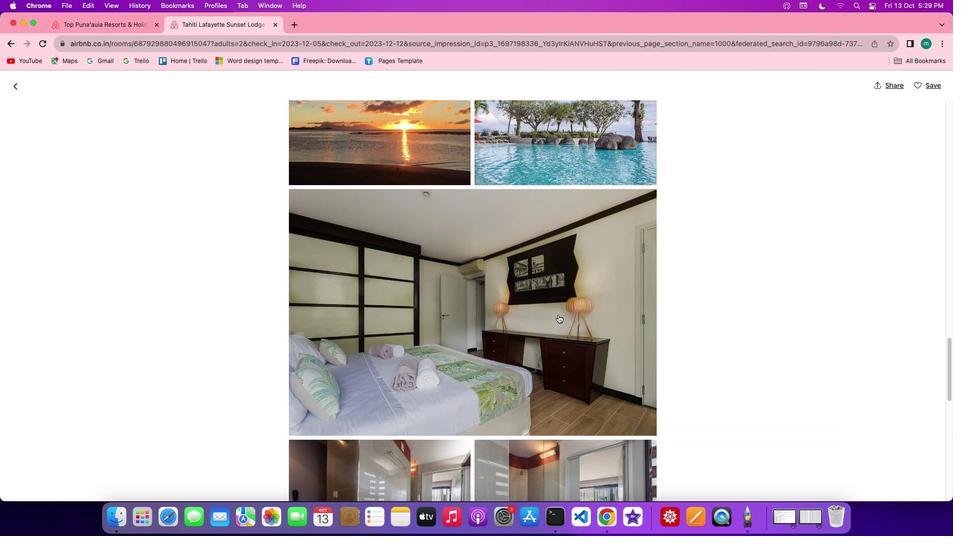 
Action: Mouse scrolled (558, 314) with delta (0, 0)
Screenshot: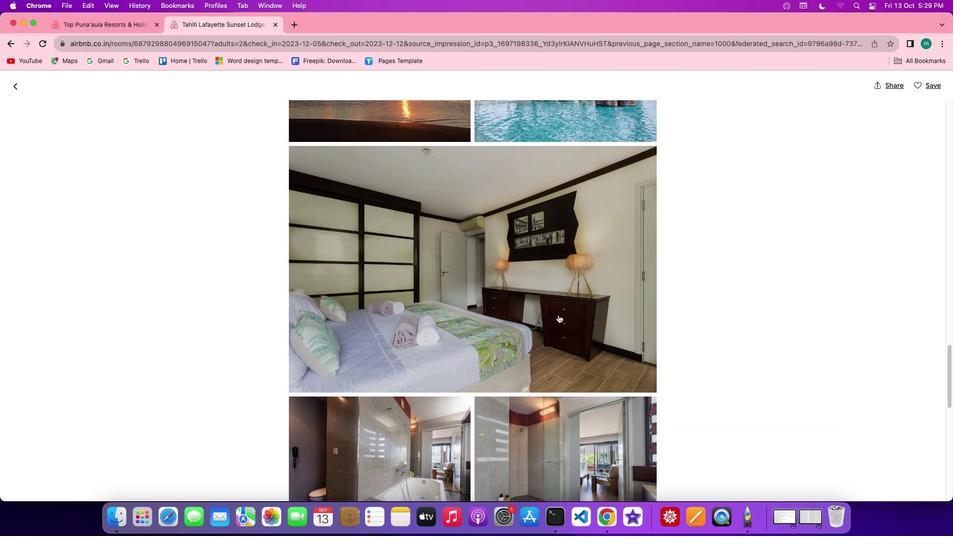 
Action: Mouse scrolled (558, 314) with delta (0, 0)
Screenshot: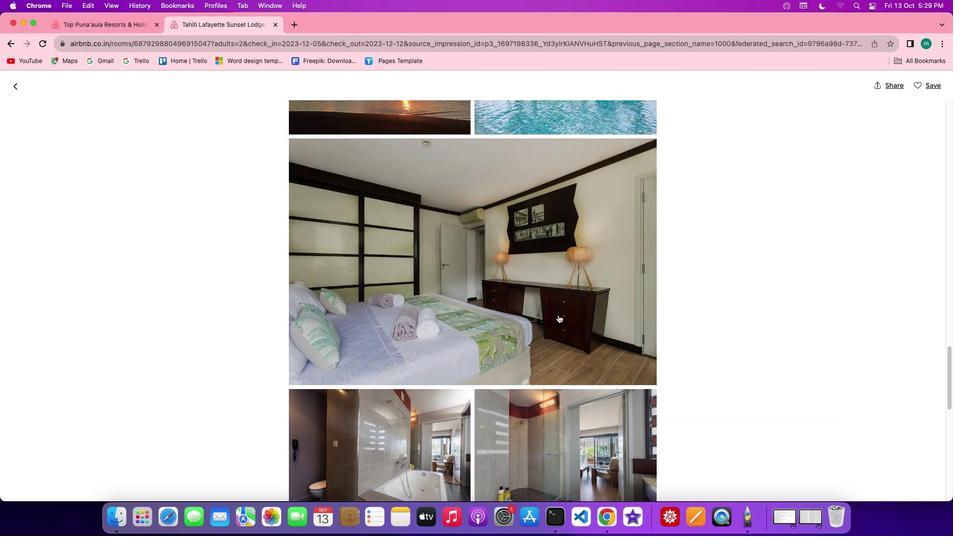
Action: Mouse scrolled (558, 314) with delta (0, 0)
Screenshot: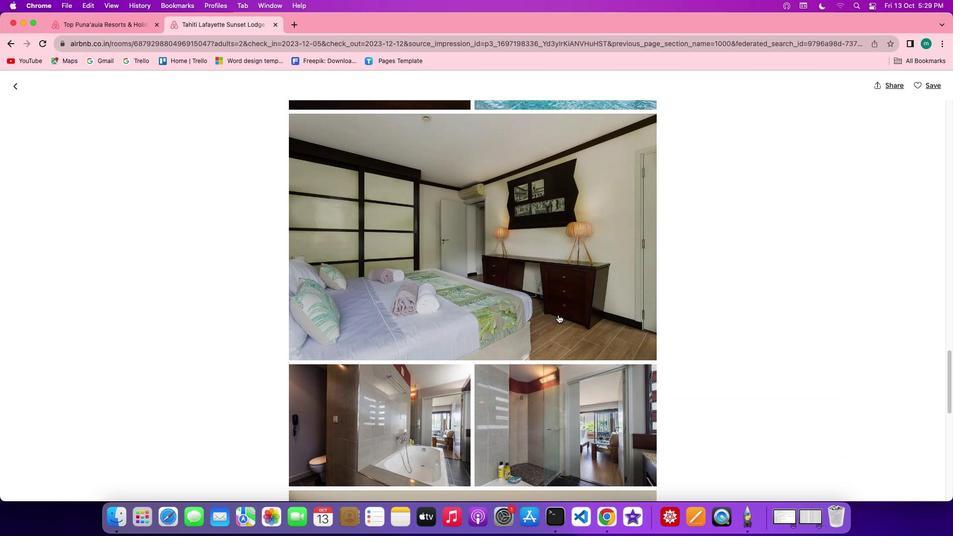 
Action: Mouse scrolled (558, 314) with delta (0, 0)
Screenshot: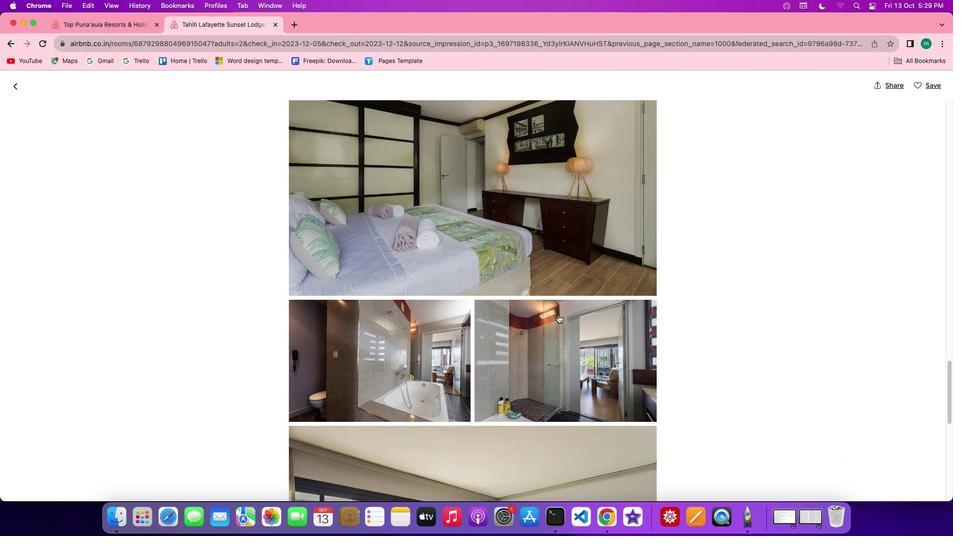 
Action: Mouse scrolled (558, 314) with delta (0, 0)
Screenshot: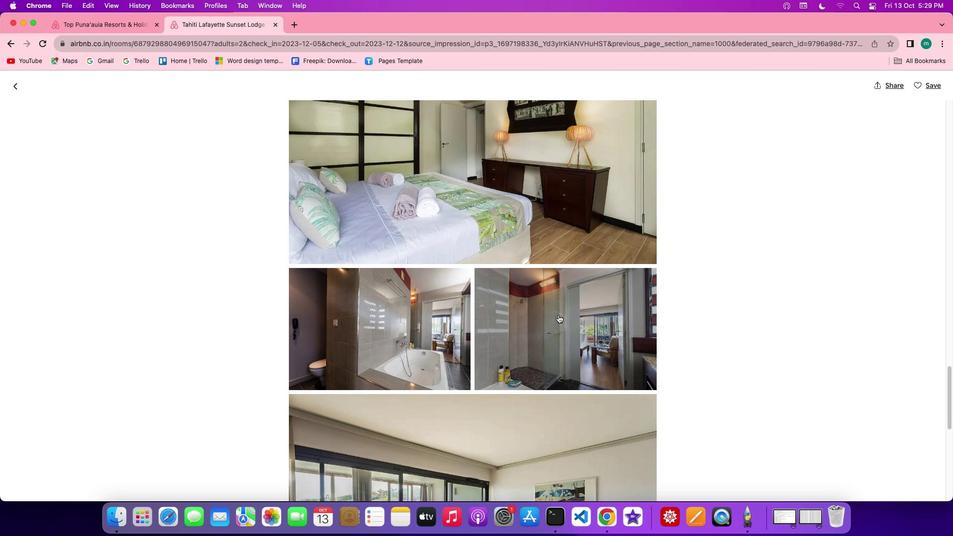 
Action: Mouse scrolled (558, 314) with delta (0, 0)
Screenshot: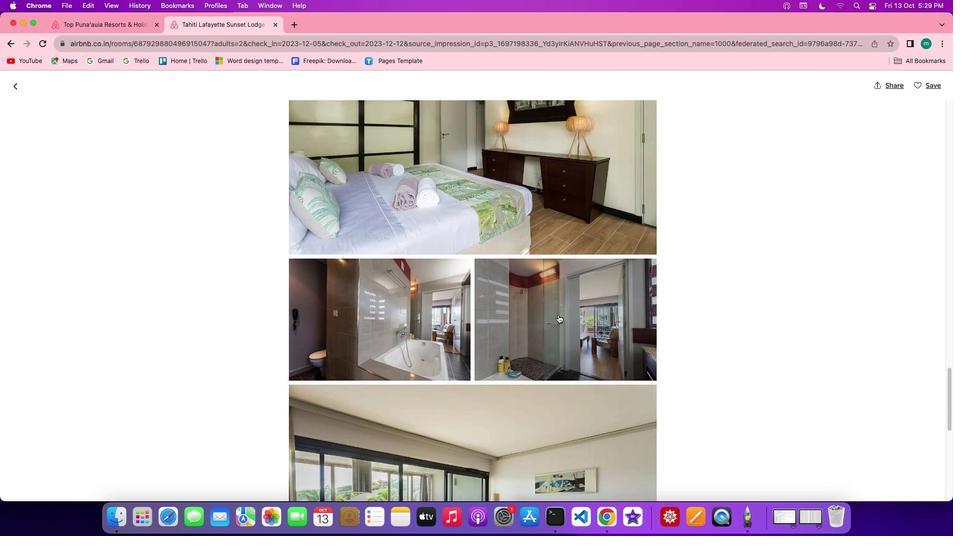 
Action: Mouse scrolled (558, 314) with delta (0, 0)
Screenshot: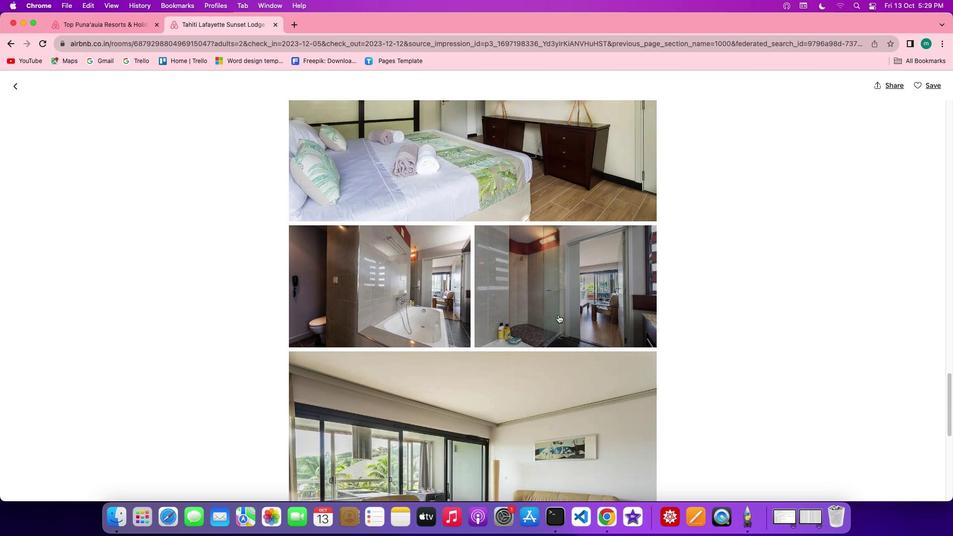 
Action: Mouse scrolled (558, 314) with delta (0, -1)
Screenshot: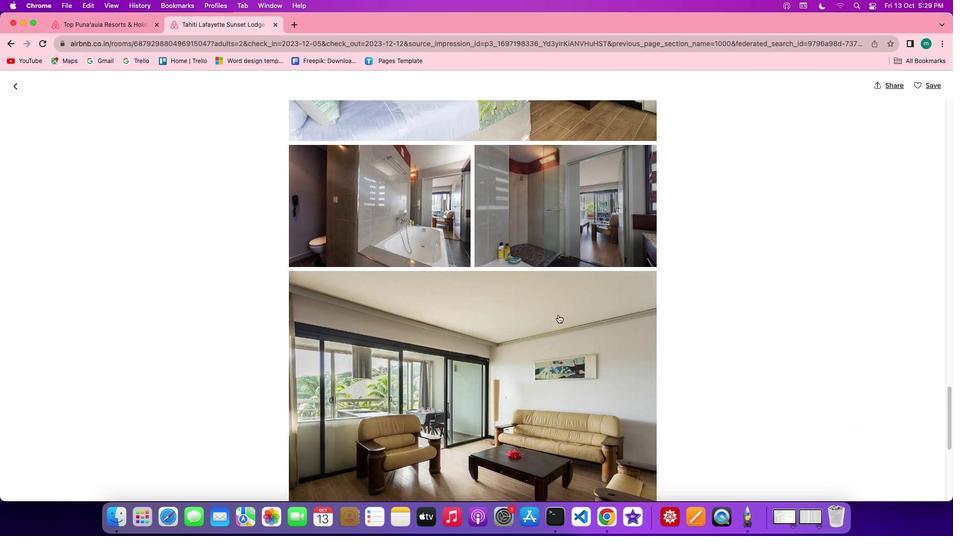 
Action: Mouse scrolled (558, 314) with delta (0, 0)
Screenshot: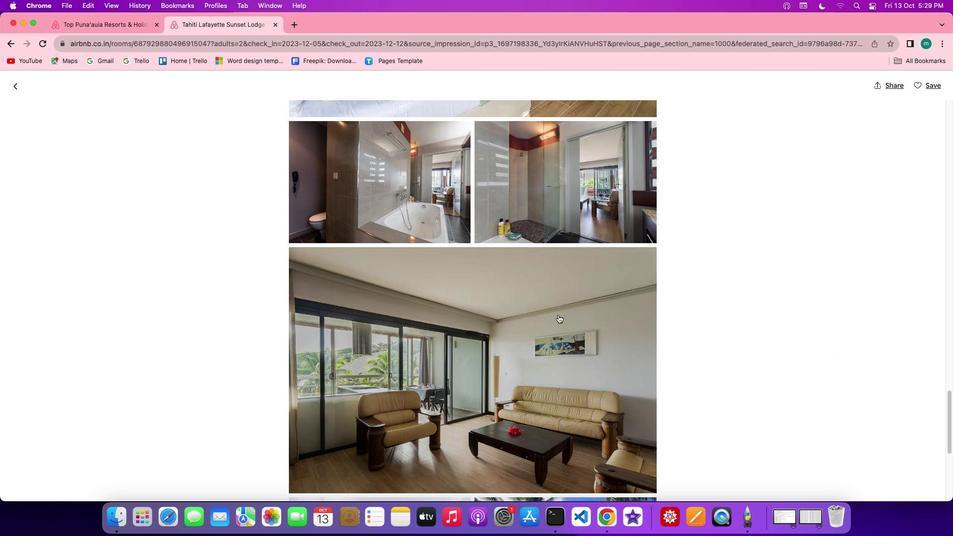 
Action: Mouse scrolled (558, 314) with delta (0, 0)
Screenshot: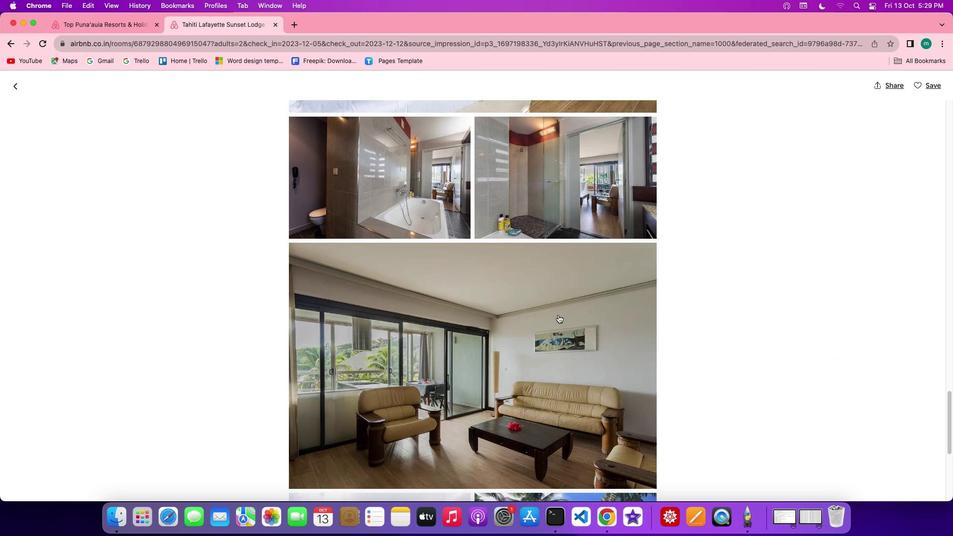 
Action: Mouse scrolled (558, 314) with delta (0, 0)
Screenshot: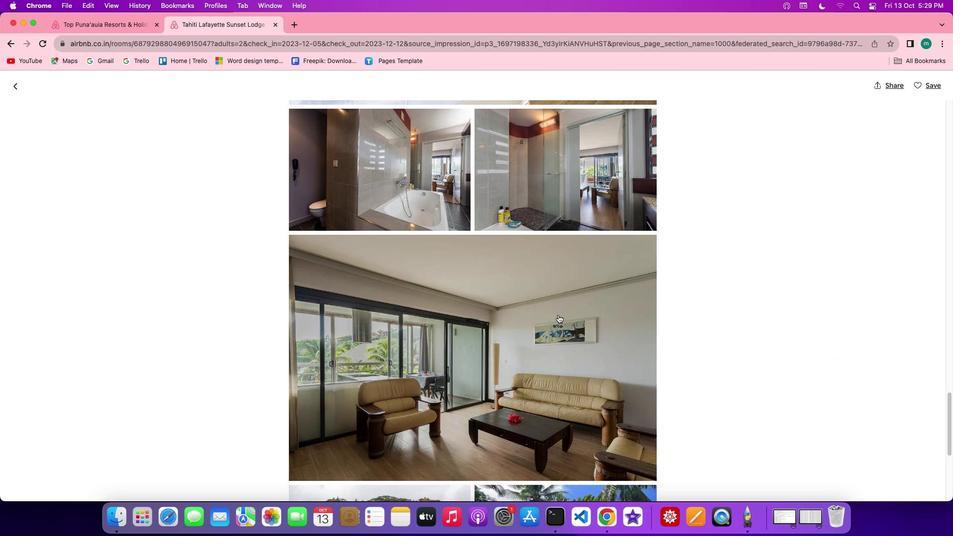 
Action: Mouse scrolled (558, 314) with delta (0, 0)
Screenshot: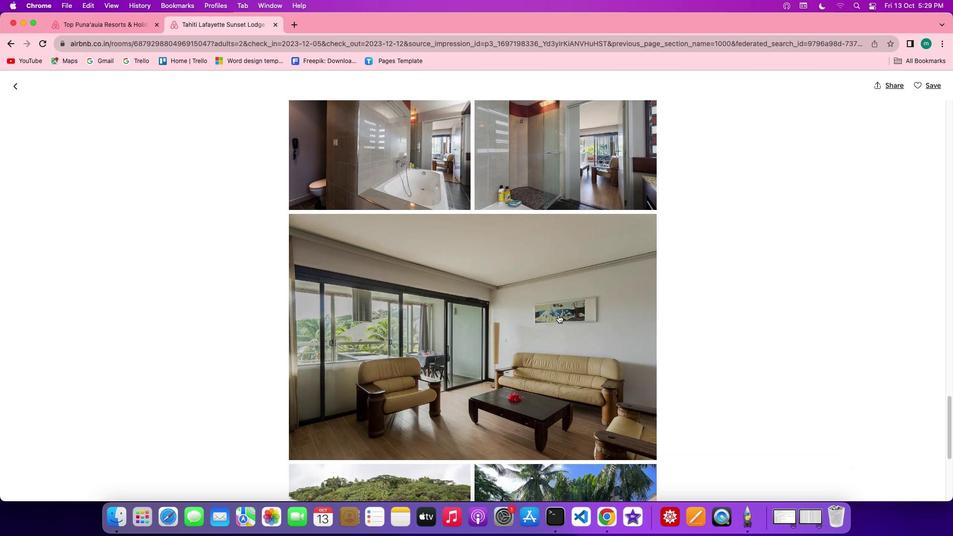 
Action: Mouse scrolled (558, 314) with delta (0, 0)
Screenshot: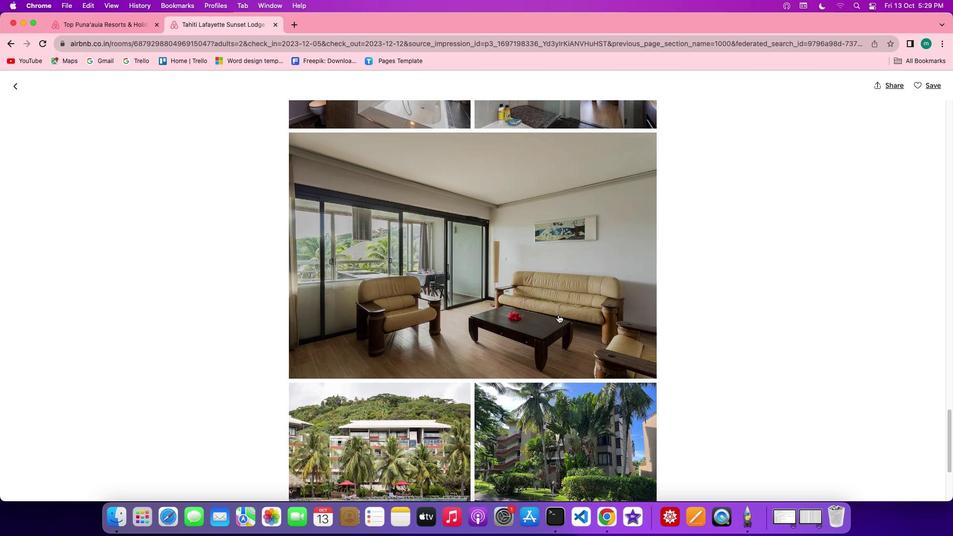 
Action: Mouse scrolled (558, 314) with delta (0, 0)
Screenshot: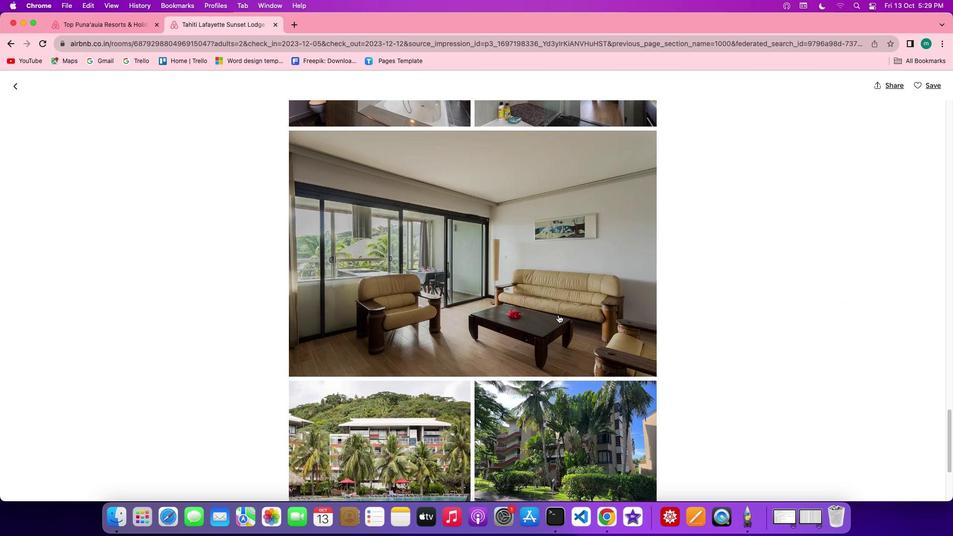 
Action: Mouse scrolled (558, 314) with delta (0, 0)
Screenshot: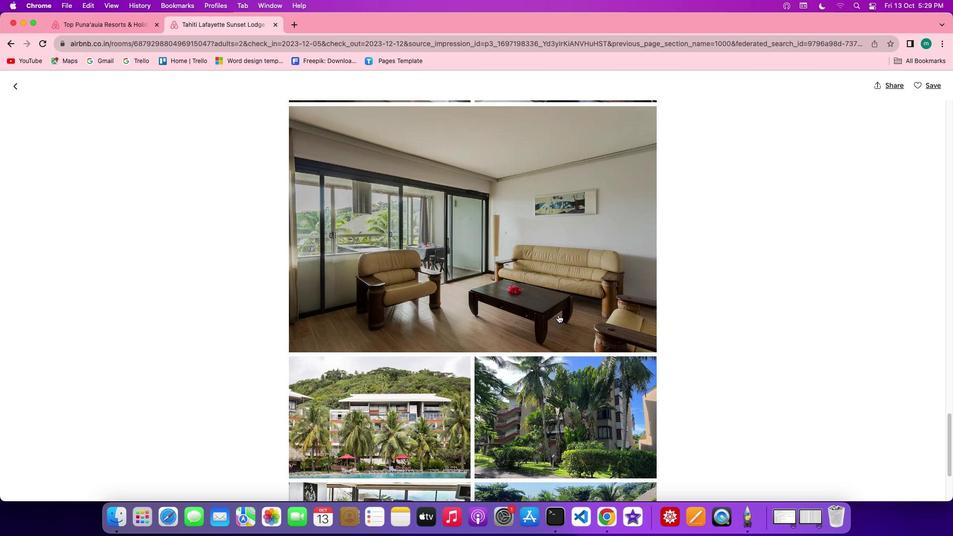 
Action: Mouse scrolled (558, 314) with delta (0, -1)
Screenshot: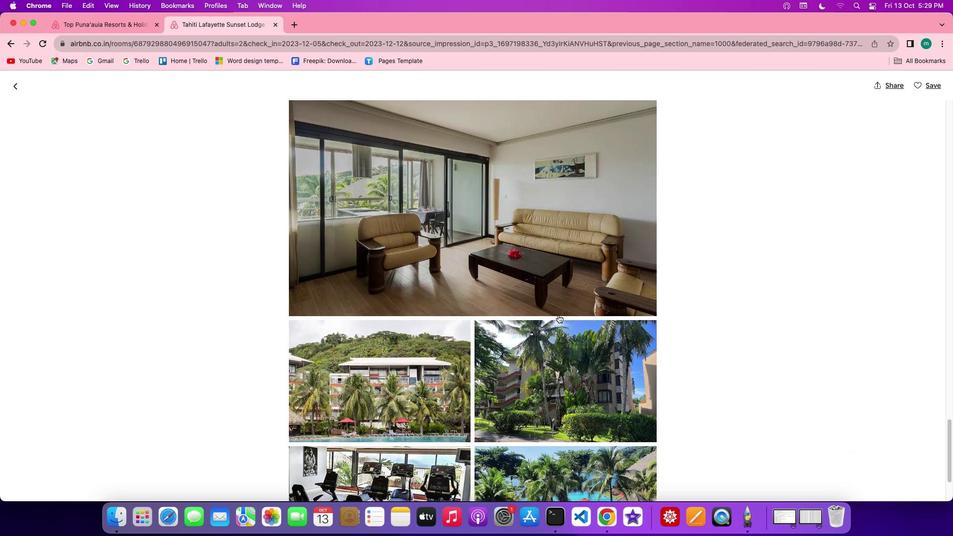
Action: Mouse scrolled (558, 314) with delta (0, 0)
Screenshot: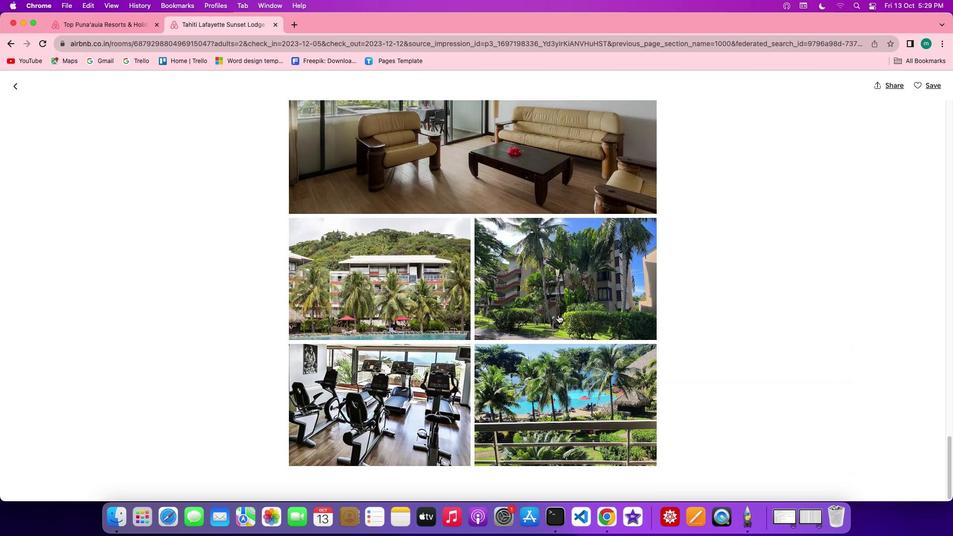 
Action: Mouse scrolled (558, 314) with delta (0, 0)
Screenshot: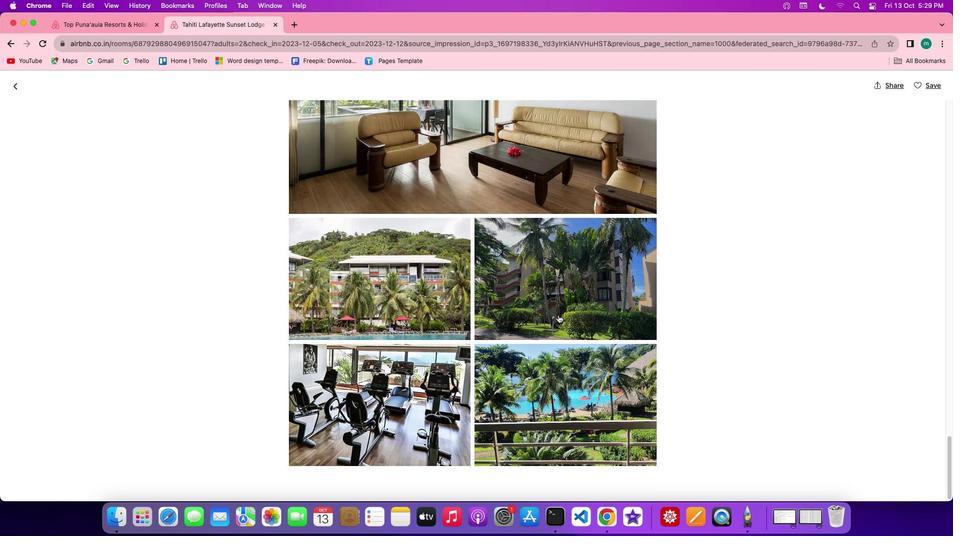 
Action: Mouse scrolled (558, 314) with delta (0, 0)
Screenshot: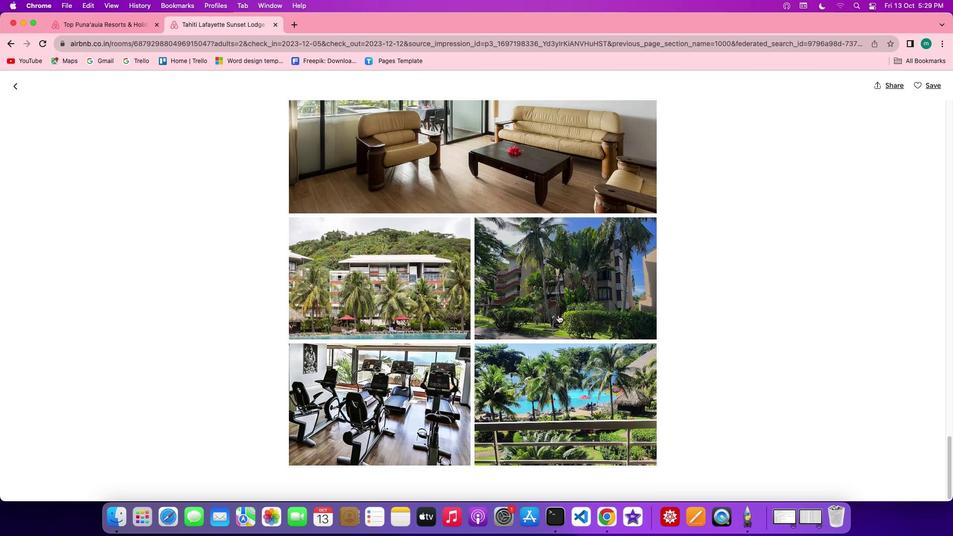 
Action: Mouse scrolled (558, 314) with delta (0, 0)
Screenshot: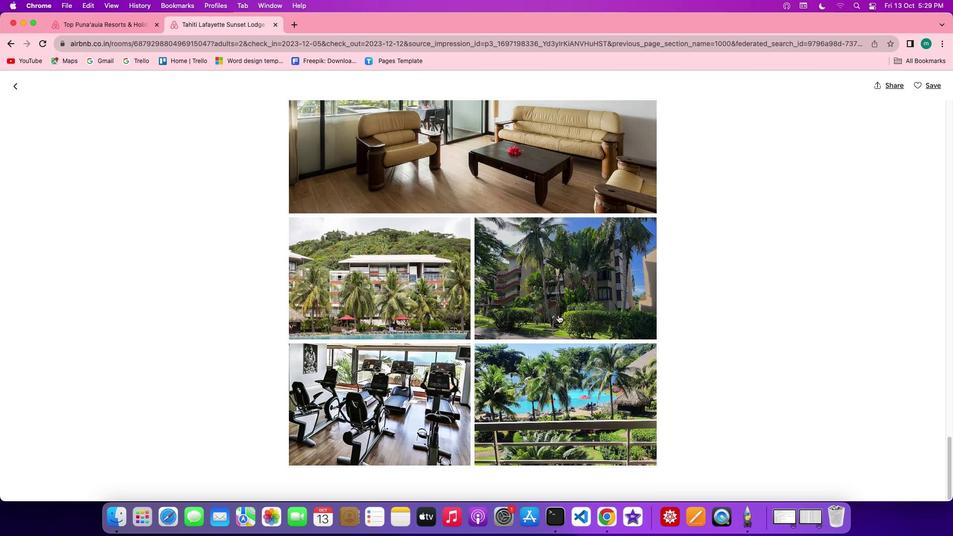 
Action: Mouse scrolled (558, 314) with delta (0, 0)
Screenshot: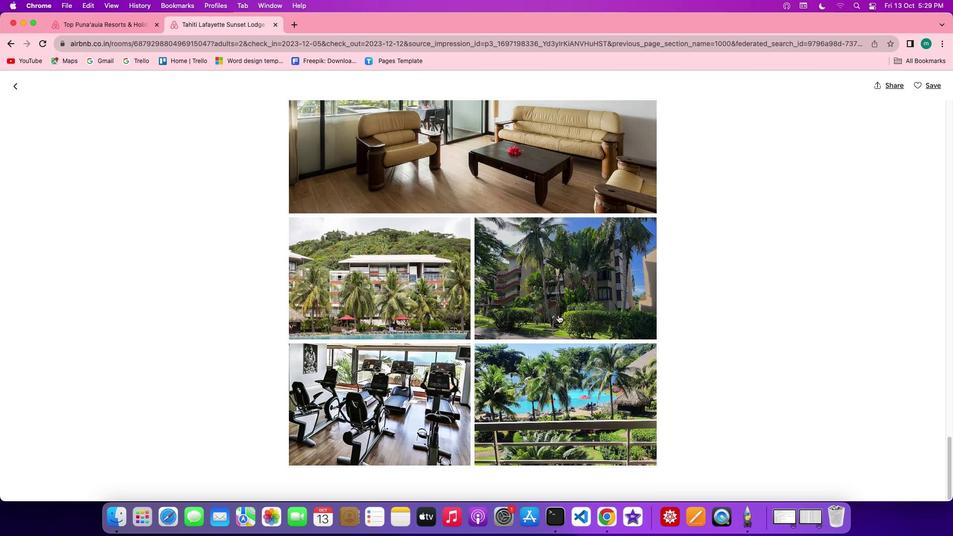 
Action: Mouse scrolled (558, 314) with delta (0, 0)
Screenshot: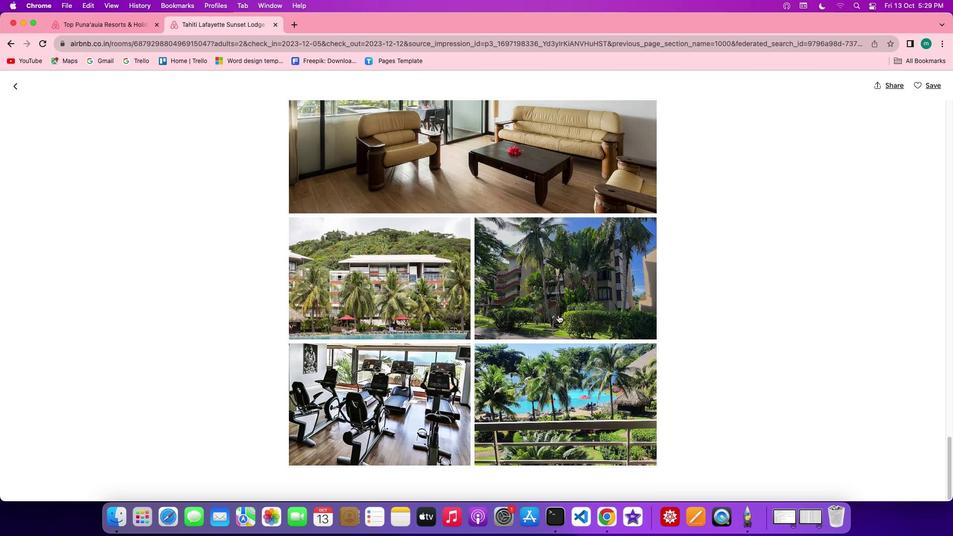 
Action: Mouse moved to (16, 88)
Screenshot: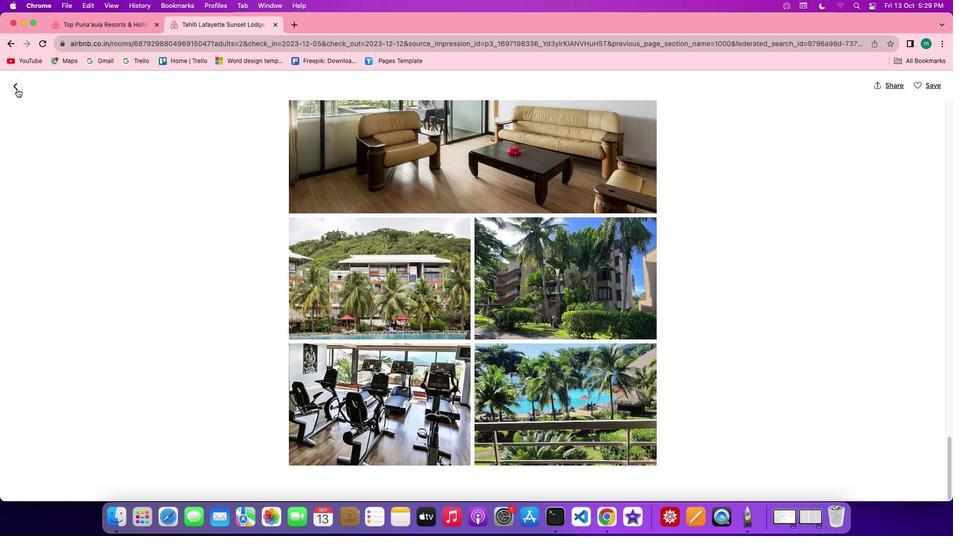 
Action: Mouse pressed left at (16, 88)
Screenshot: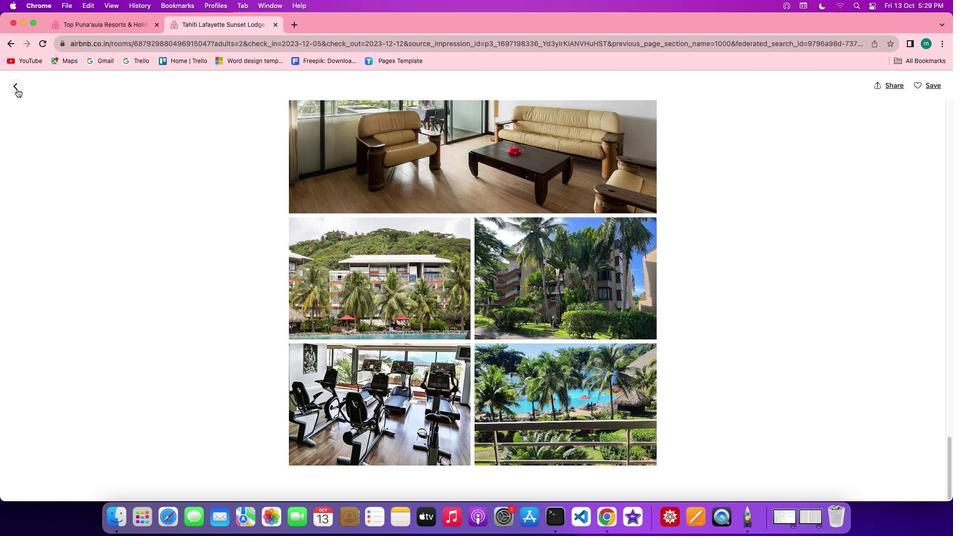 
Action: Mouse moved to (410, 284)
Screenshot: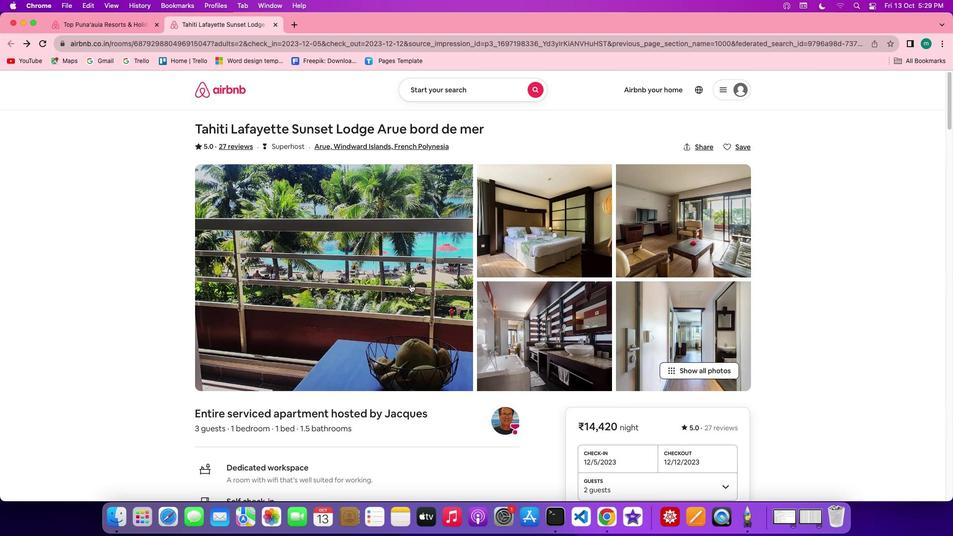 
Action: Mouse scrolled (410, 284) with delta (0, 0)
Screenshot: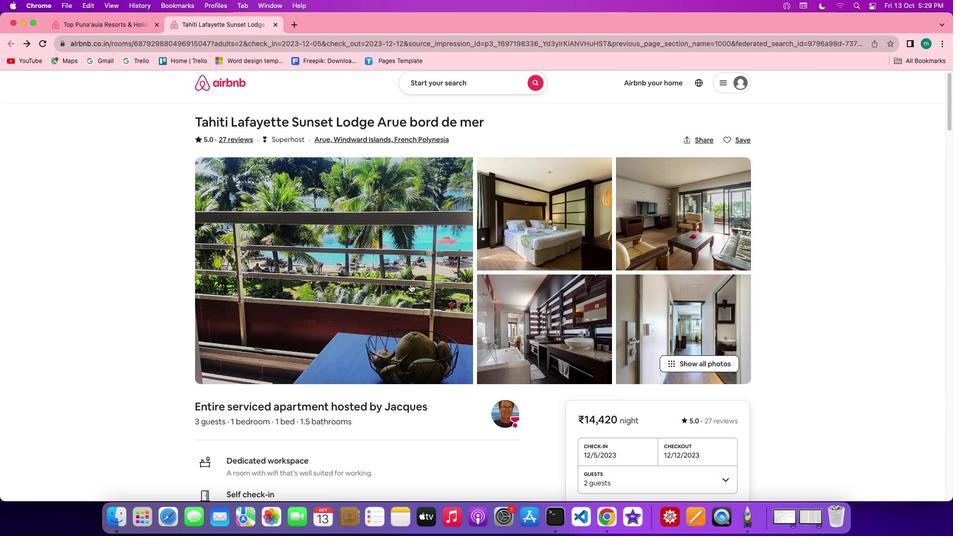 
Action: Mouse scrolled (410, 284) with delta (0, 0)
Screenshot: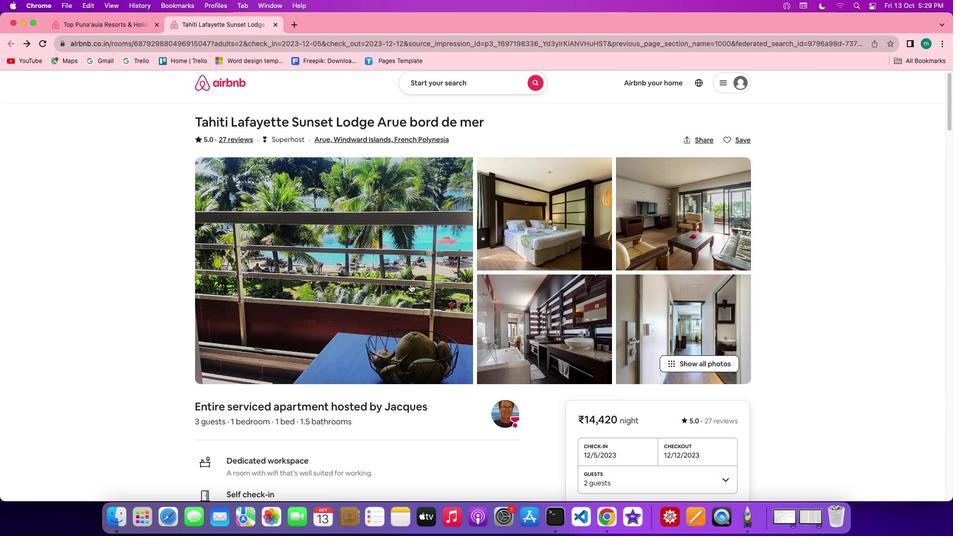 
Action: Mouse scrolled (410, 284) with delta (0, -1)
Screenshot: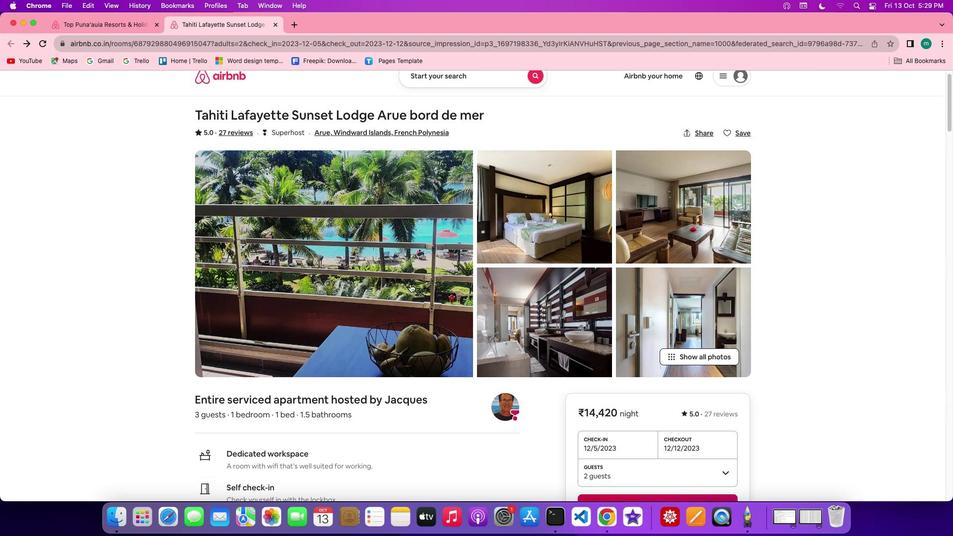 
Action: Mouse scrolled (410, 284) with delta (0, -1)
Screenshot: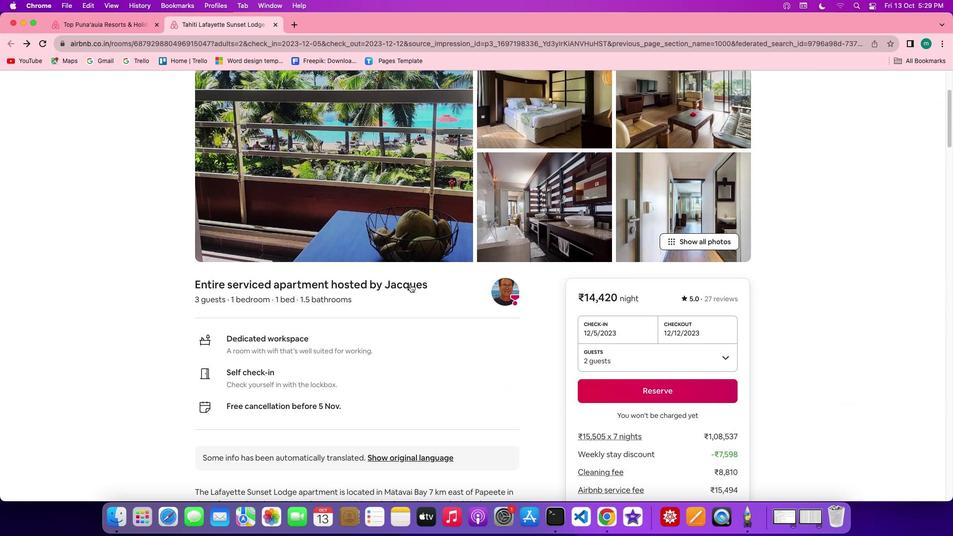 
Action: Mouse scrolled (410, 284) with delta (0, 0)
Screenshot: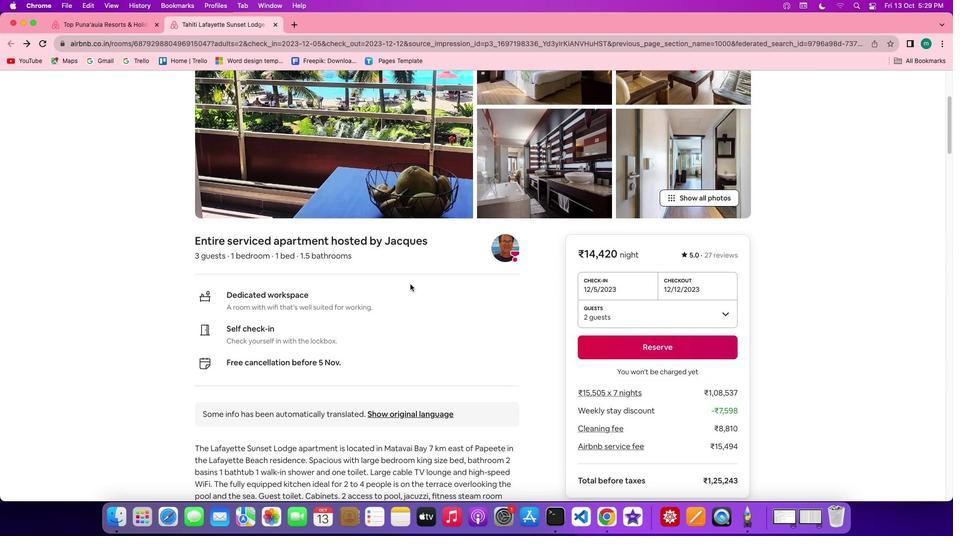 
Action: Mouse scrolled (410, 284) with delta (0, 0)
Screenshot: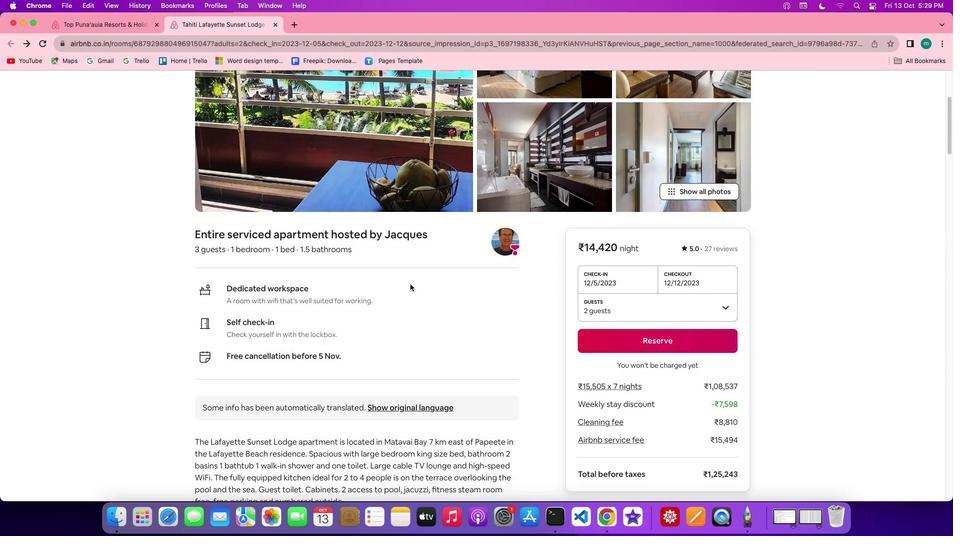 
Action: Mouse scrolled (410, 284) with delta (0, 0)
Screenshot: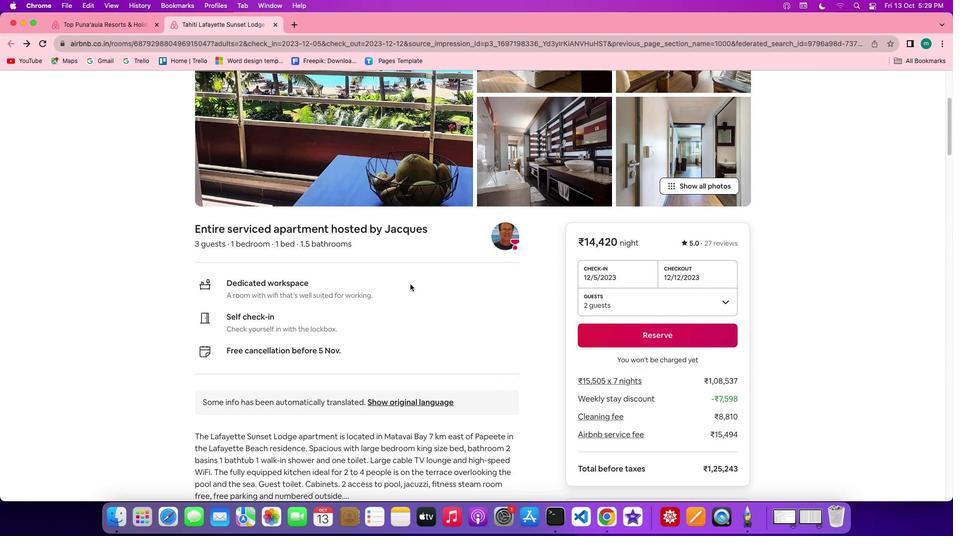 
Action: Mouse scrolled (410, 284) with delta (0, -1)
Screenshot: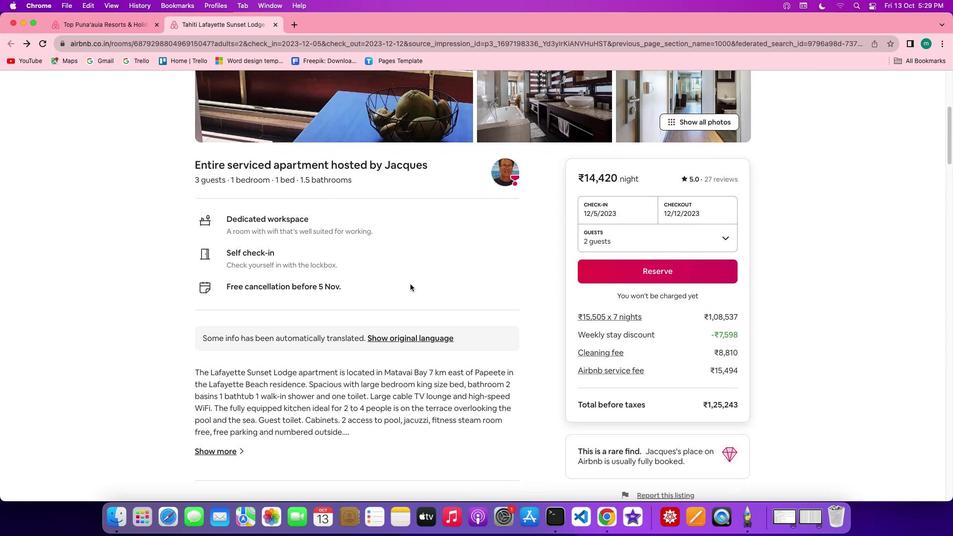 
Action: Mouse scrolled (410, 284) with delta (0, 0)
Screenshot: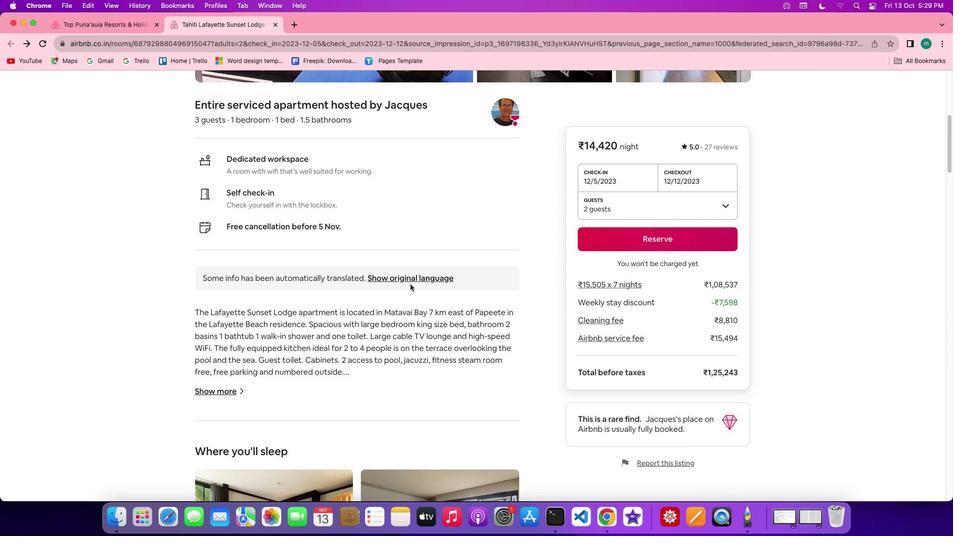 
Action: Mouse scrolled (410, 284) with delta (0, 0)
Screenshot: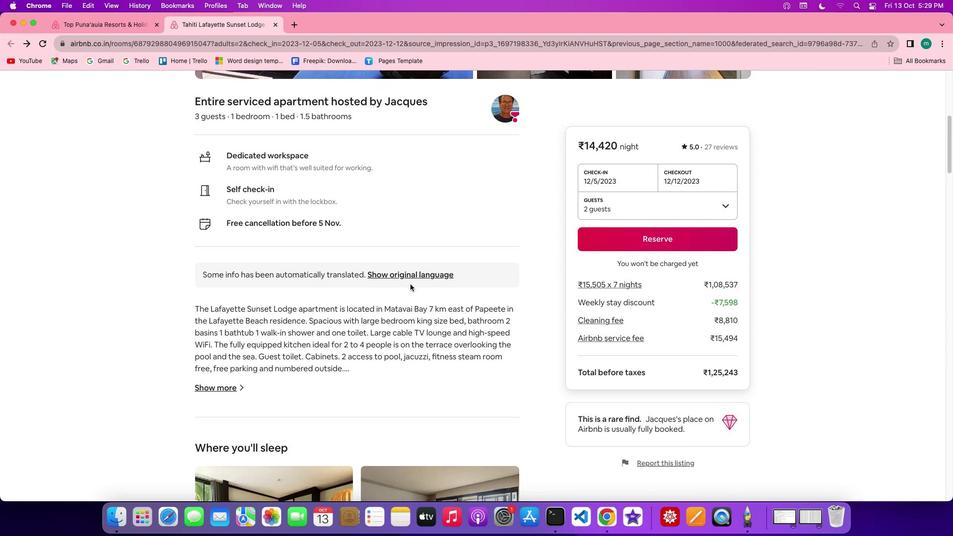 
Action: Mouse scrolled (410, 284) with delta (0, 0)
Screenshot: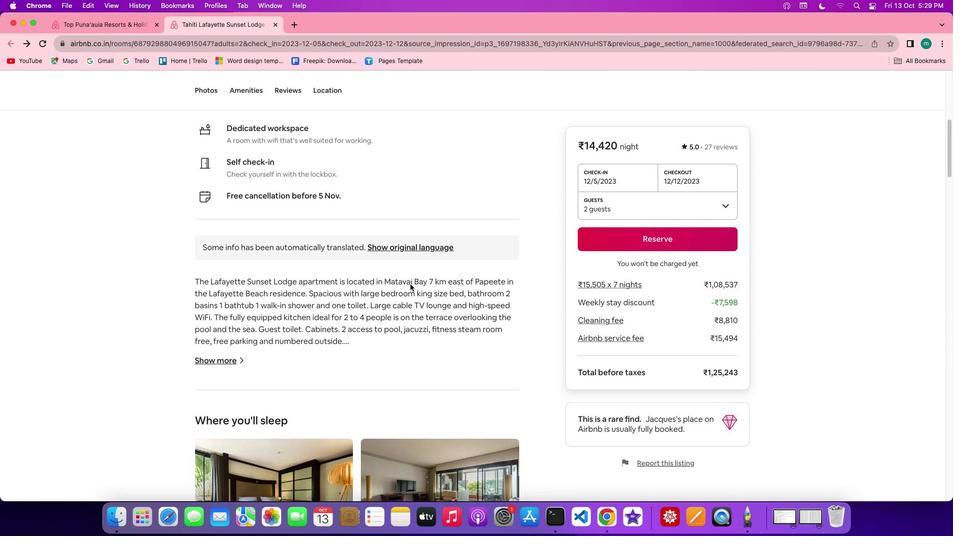 
Action: Mouse scrolled (410, 284) with delta (0, 0)
Screenshot: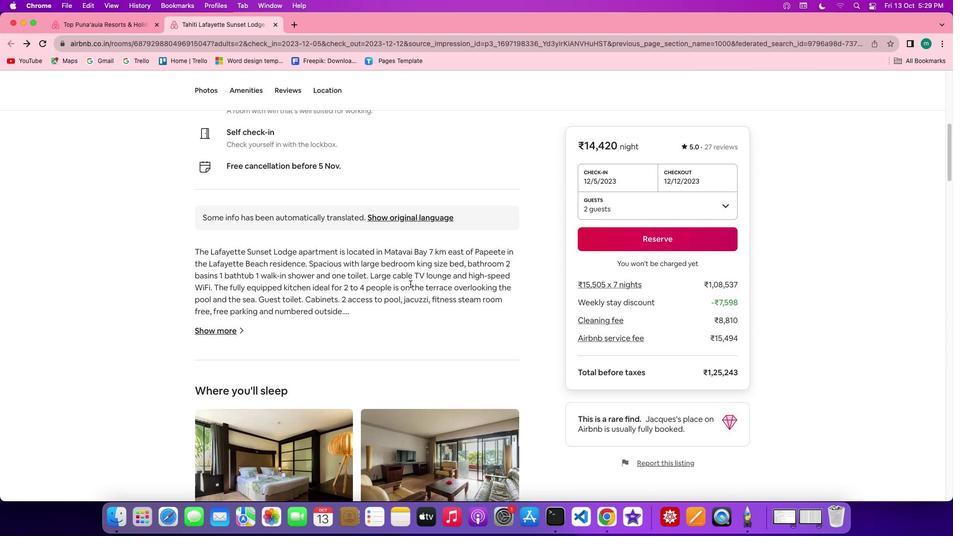 
Action: Mouse scrolled (410, 284) with delta (0, 0)
Screenshot: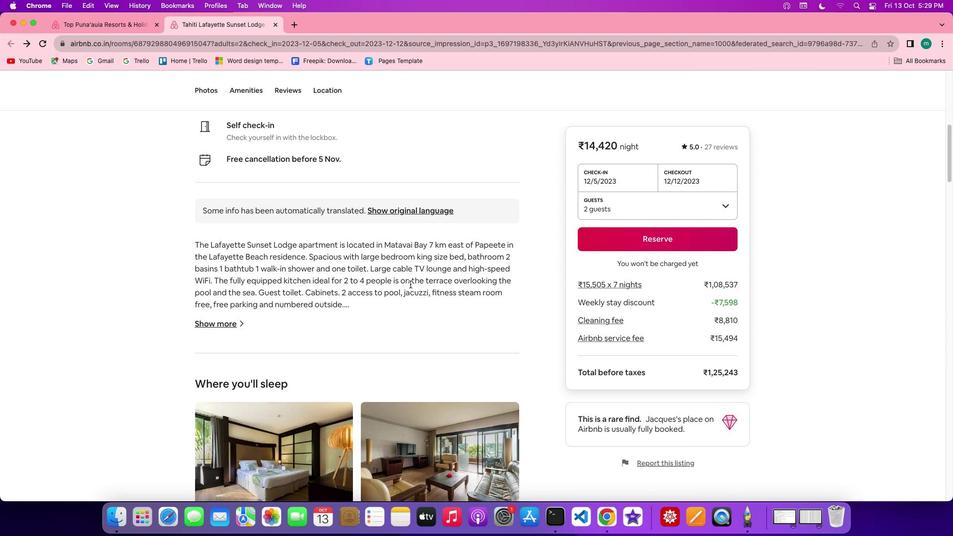 
Action: Mouse scrolled (410, 284) with delta (0, 0)
Screenshot: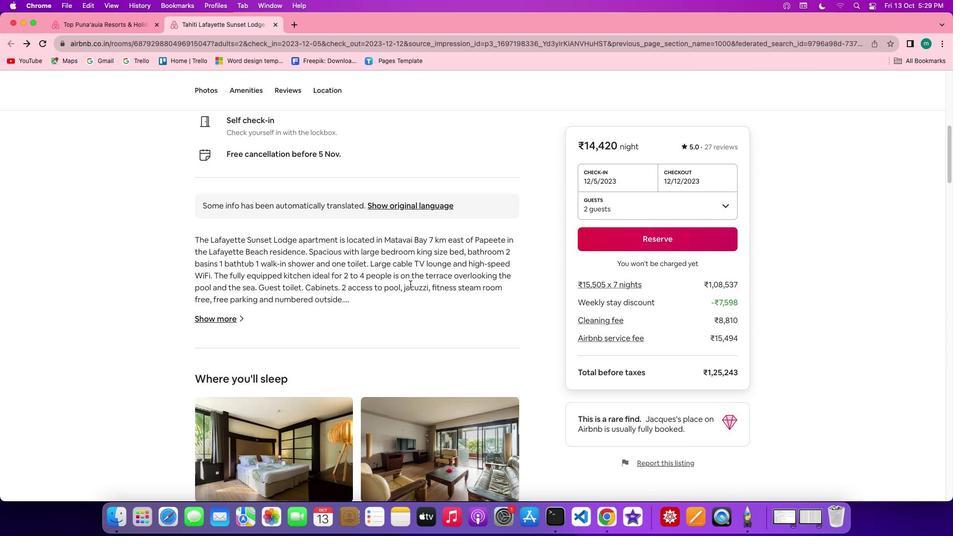 
Action: Mouse scrolled (410, 284) with delta (0, 0)
Screenshot: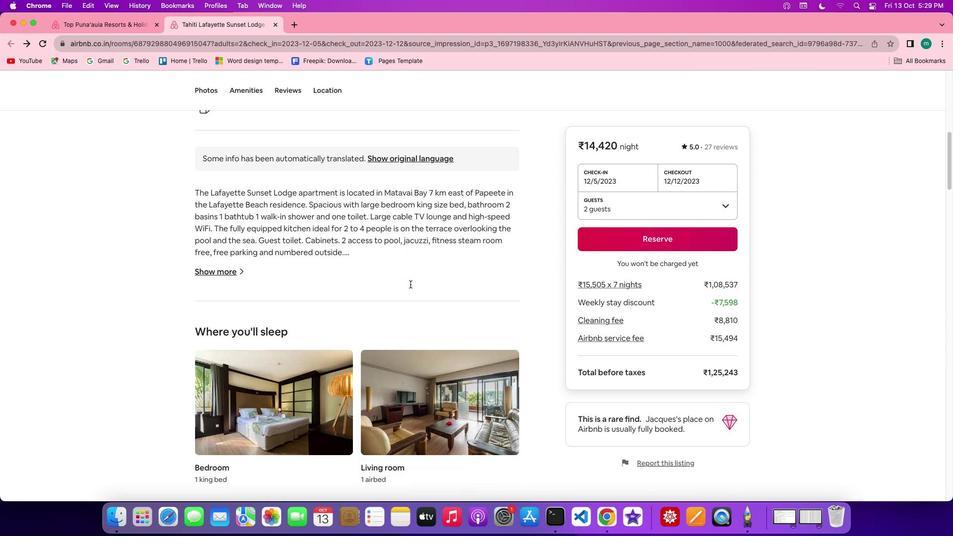 
Action: Mouse scrolled (410, 284) with delta (0, 0)
Screenshot: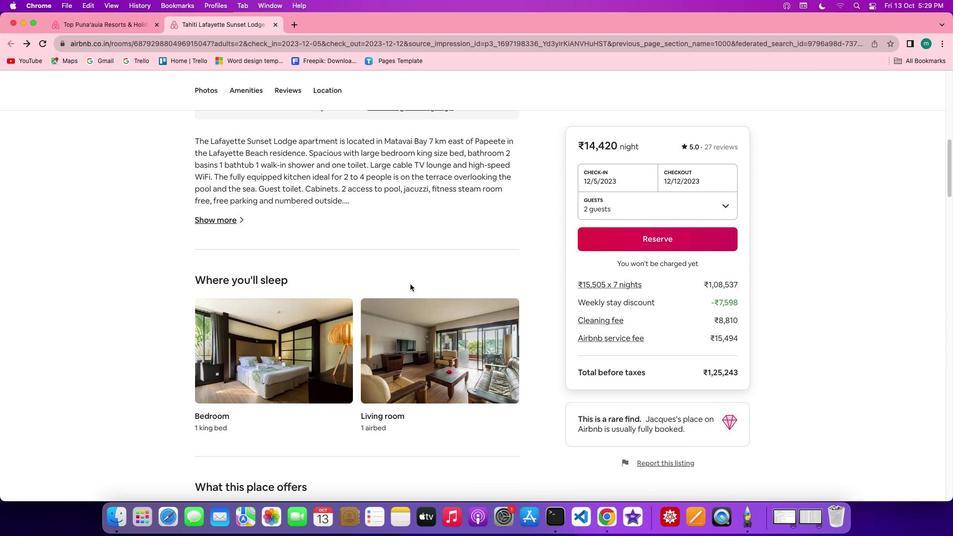 
Action: Mouse scrolled (410, 284) with delta (0, 0)
Screenshot: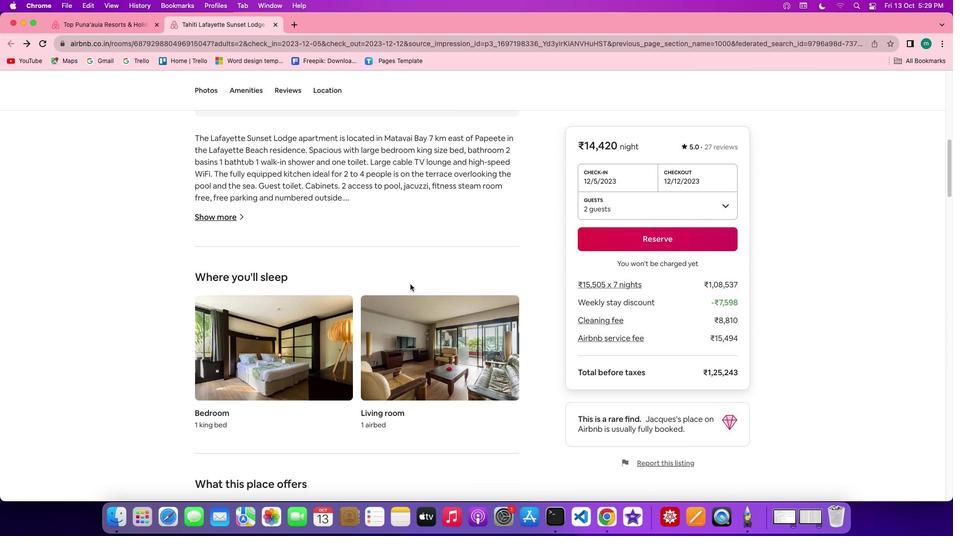 
Action: Mouse scrolled (410, 284) with delta (0, 0)
Screenshot: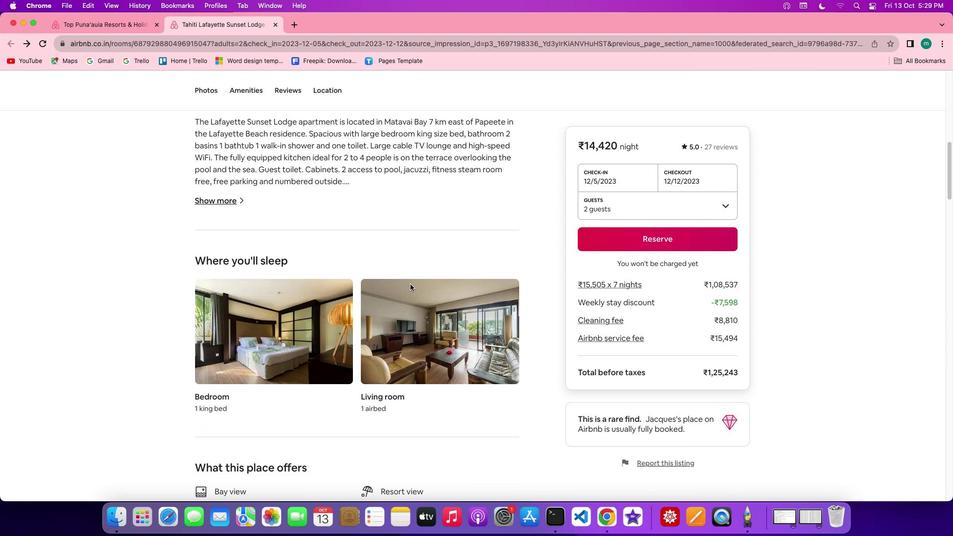 
Action: Mouse scrolled (410, 284) with delta (0, 0)
Screenshot: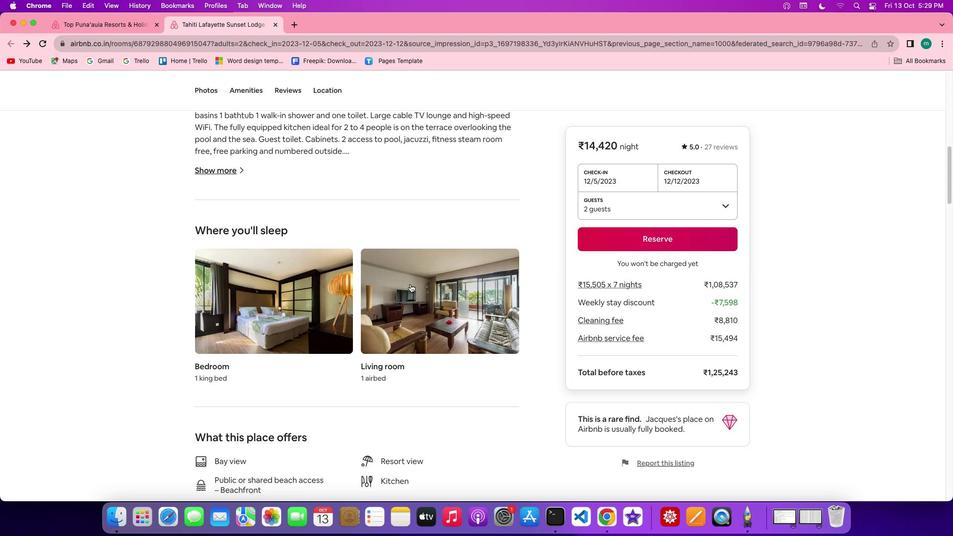 
Action: Mouse scrolled (410, 284) with delta (0, 0)
Screenshot: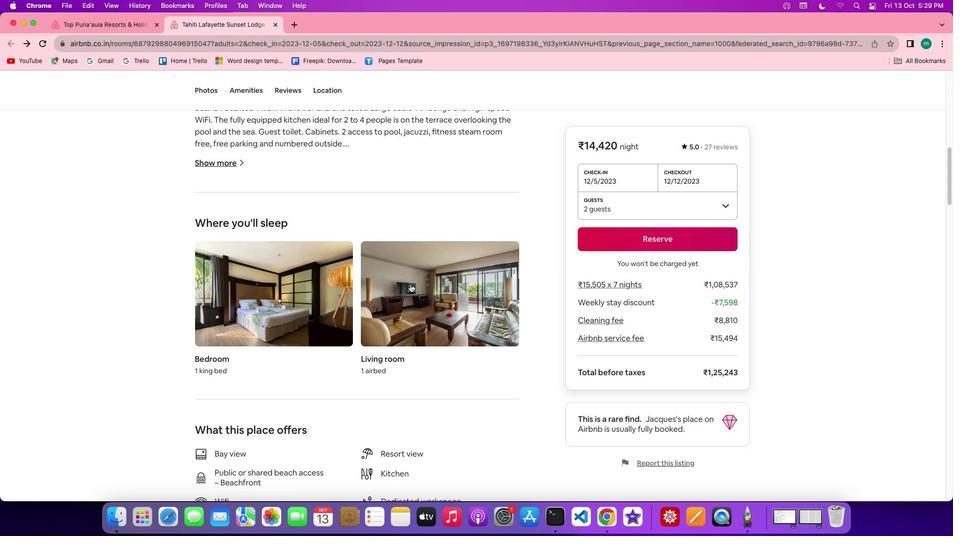 
Action: Mouse scrolled (410, 284) with delta (0, 0)
Screenshot: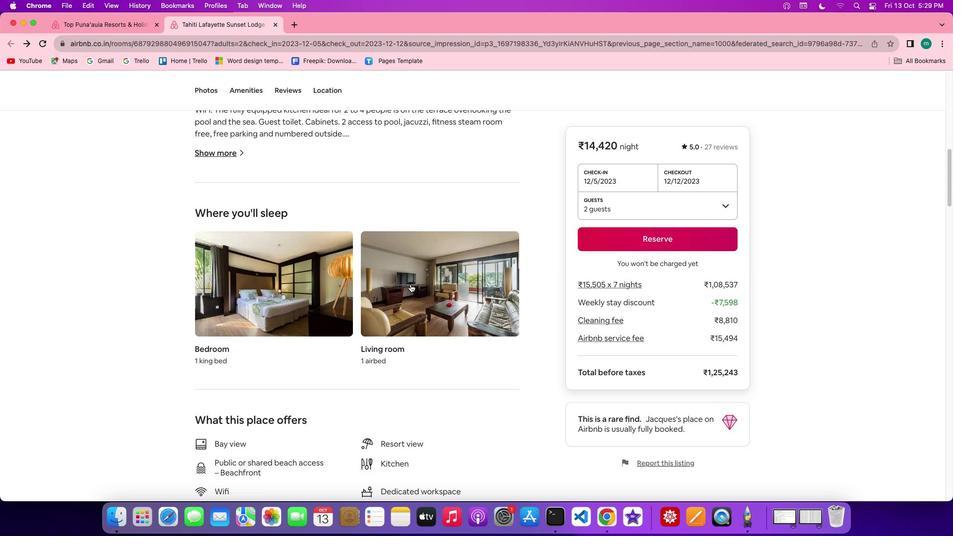 
Action: Mouse scrolled (410, 284) with delta (0, 0)
Screenshot: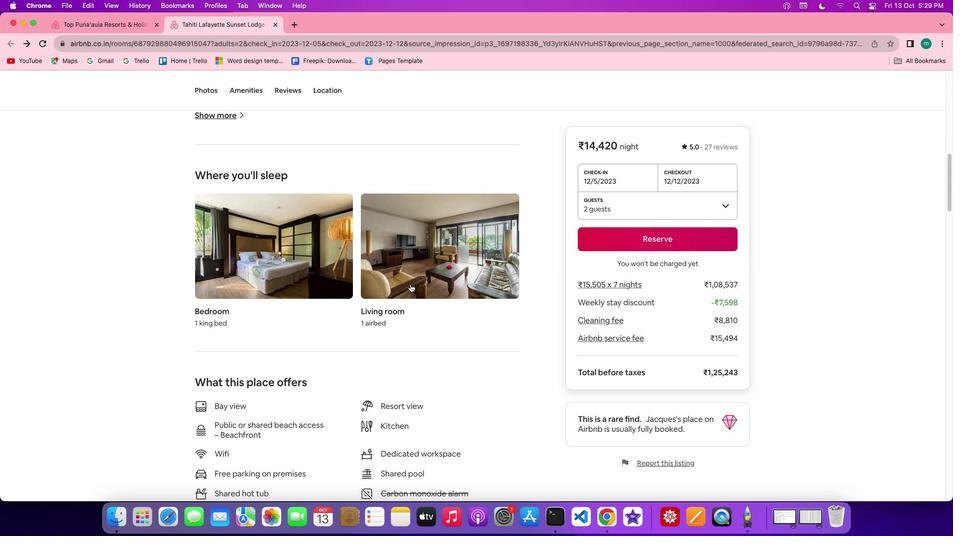 
Action: Mouse scrolled (410, 284) with delta (0, 0)
Screenshot: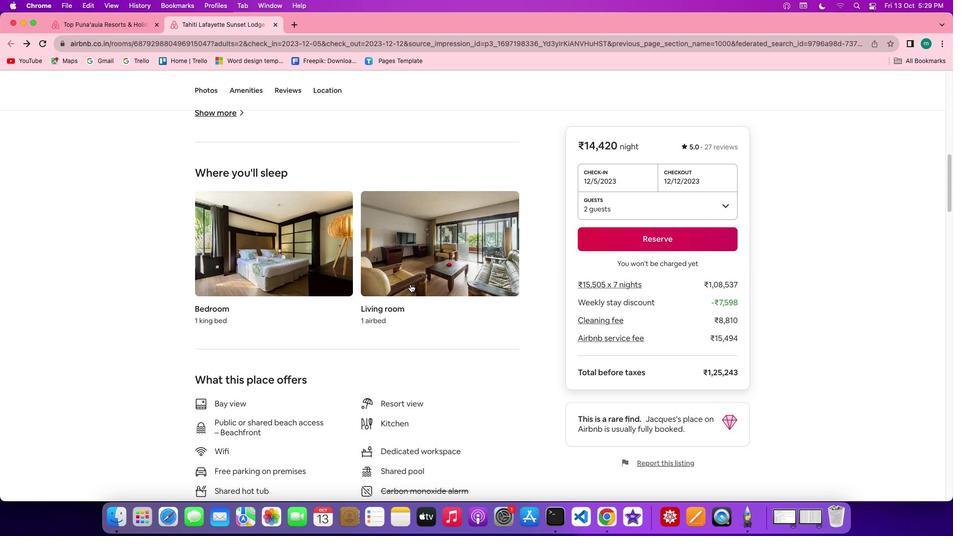 
Action: Mouse scrolled (410, 284) with delta (0, 0)
Screenshot: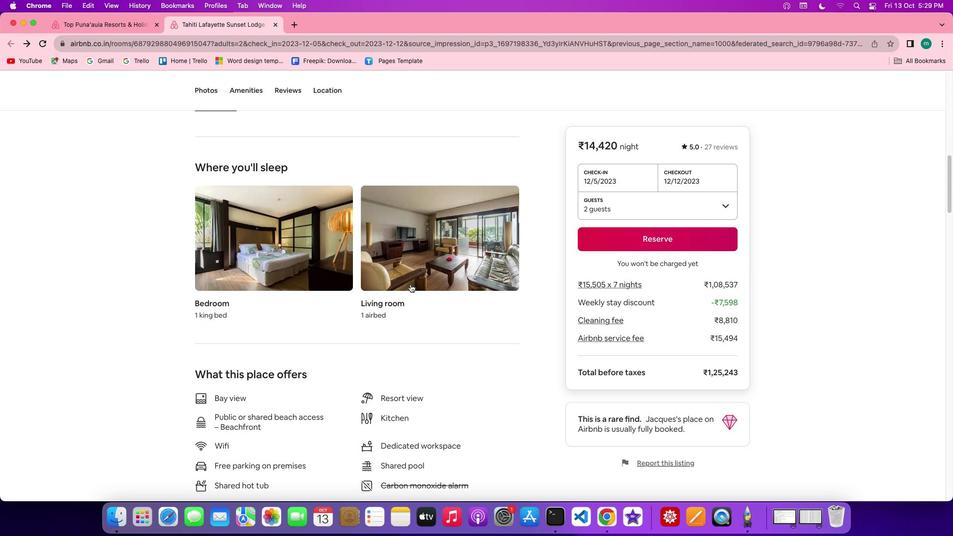 
Action: Mouse scrolled (410, 284) with delta (0, 0)
Screenshot: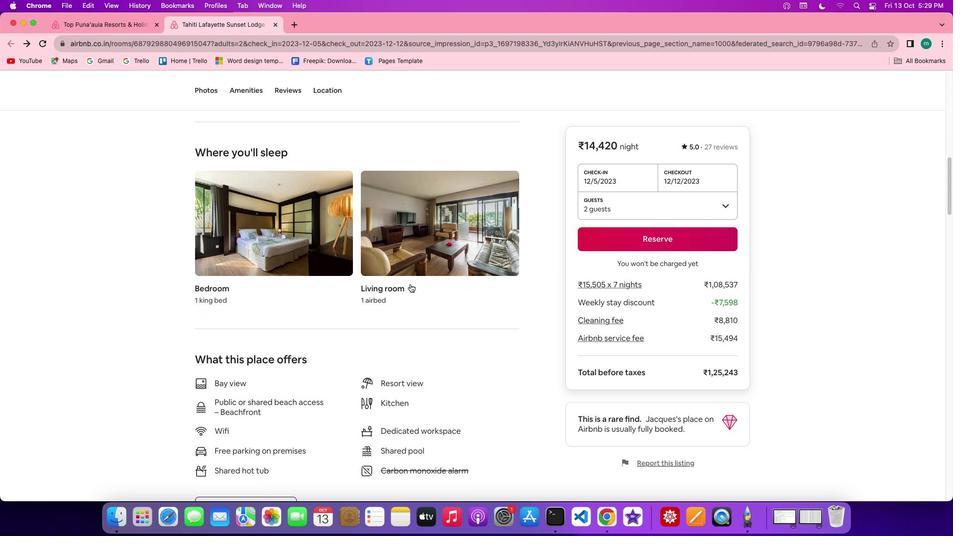 
Action: Mouse moved to (420, 278)
Screenshot: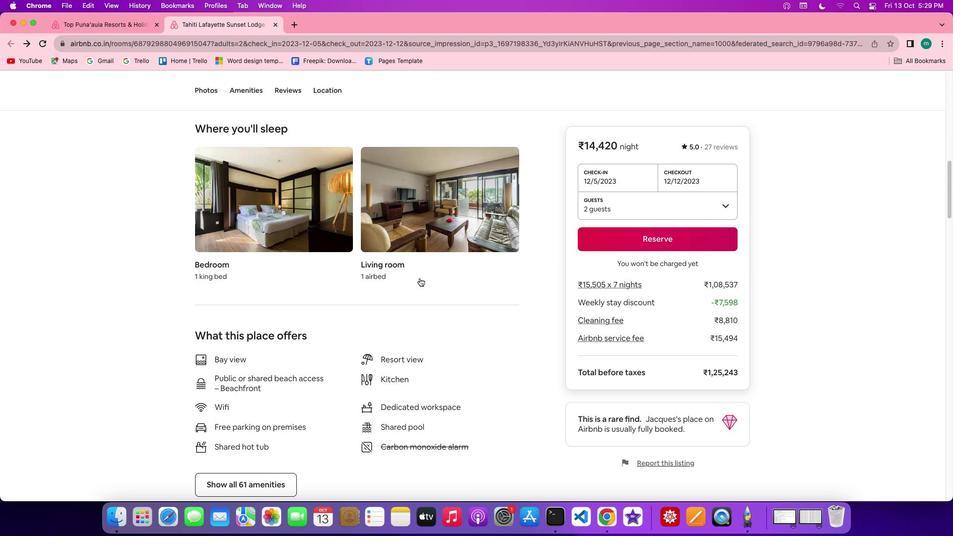 
Action: Mouse scrolled (420, 278) with delta (0, 0)
Screenshot: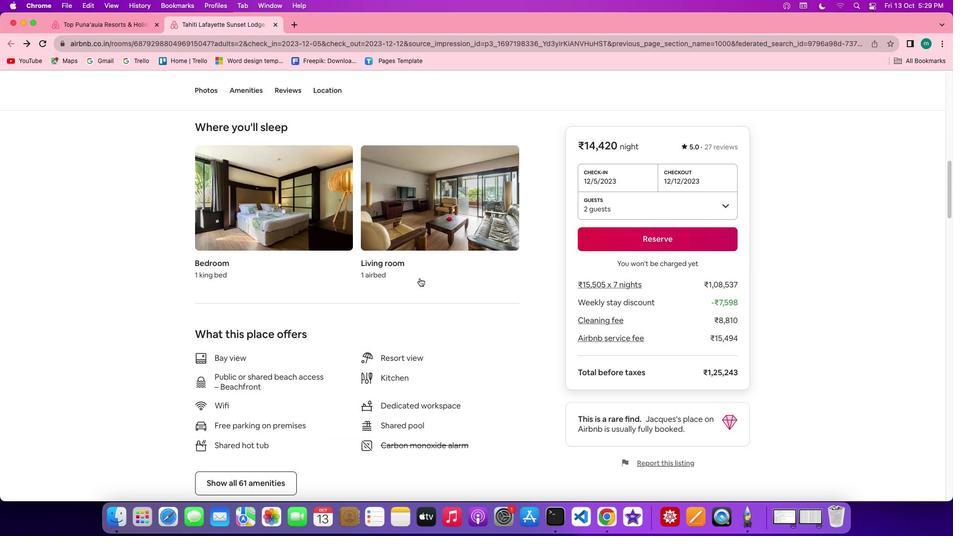 
Action: Mouse scrolled (420, 278) with delta (0, 0)
Screenshot: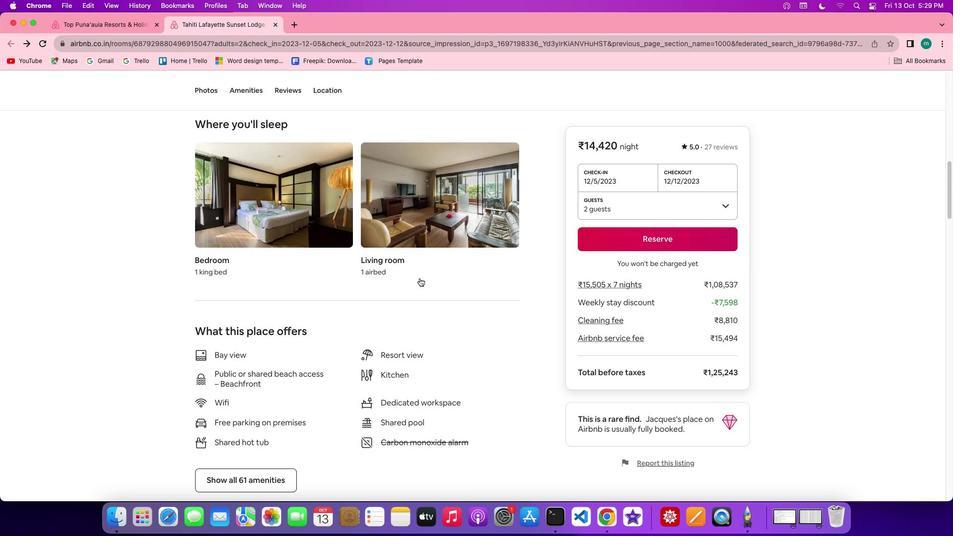 
Action: Mouse scrolled (420, 278) with delta (0, 0)
Screenshot: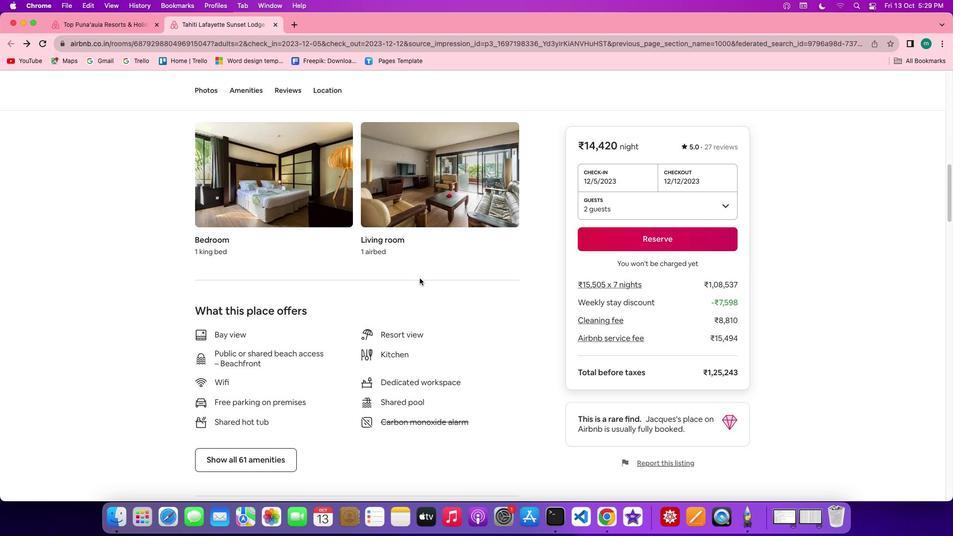 
Action: Mouse moved to (421, 277)
Screenshot: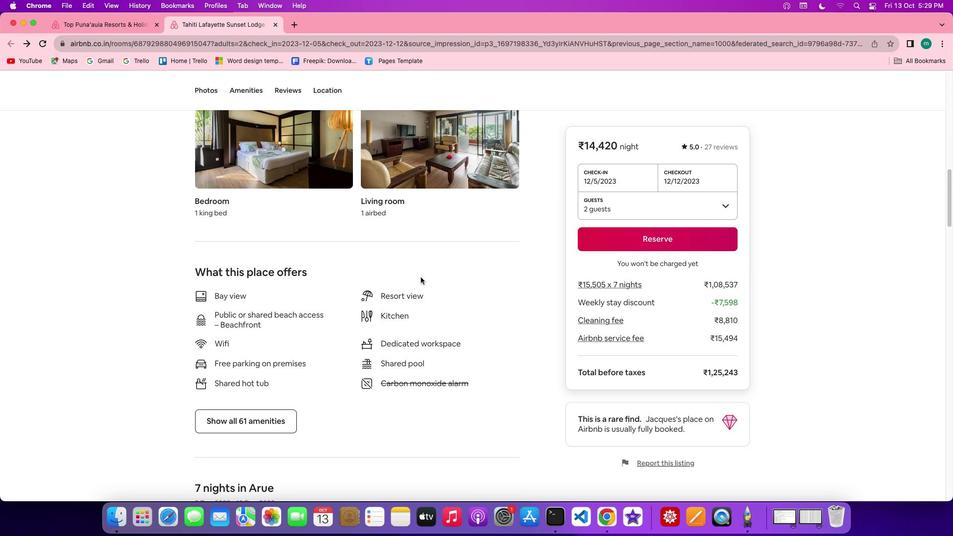 
Action: Mouse scrolled (421, 277) with delta (0, 0)
Screenshot: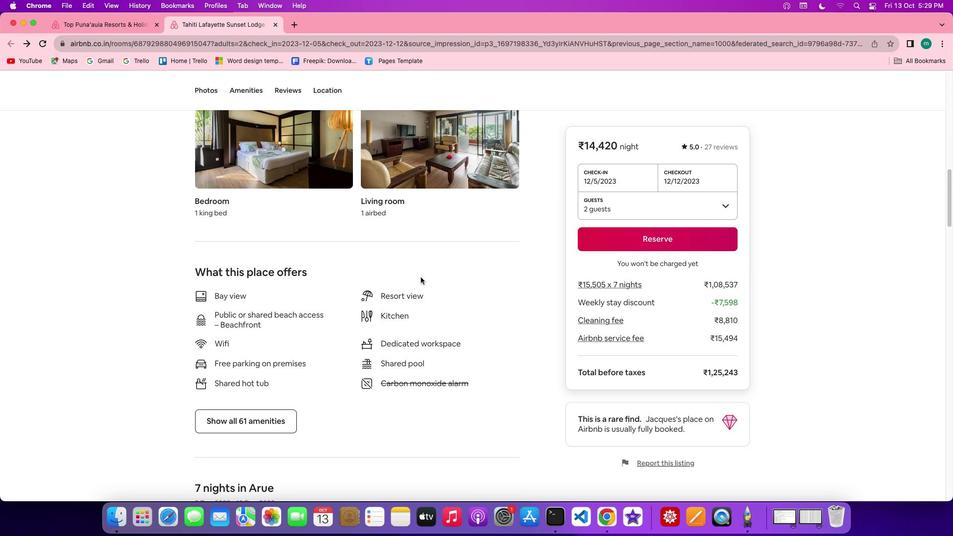 
Action: Mouse moved to (421, 277)
Screenshot: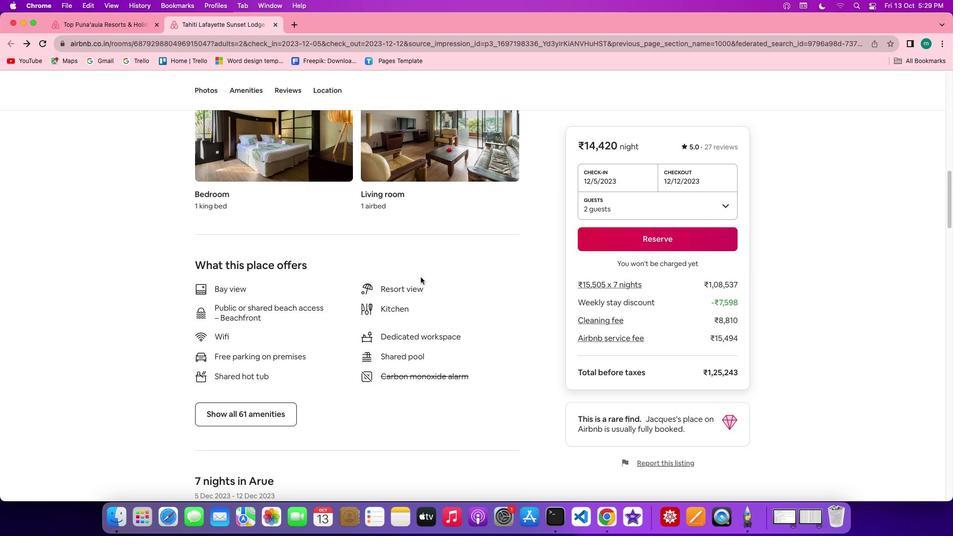 
Action: Mouse scrolled (421, 277) with delta (0, 0)
Screenshot: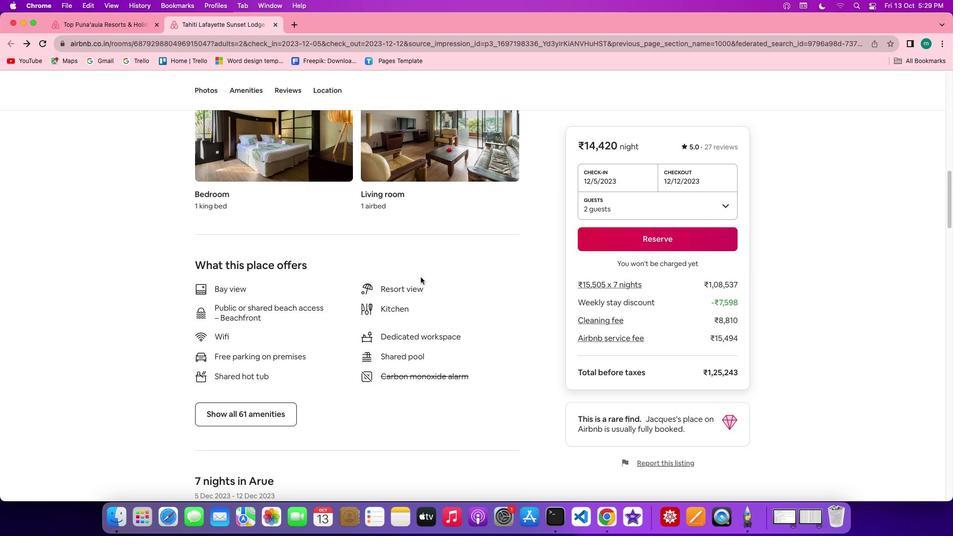 
Action: Mouse scrolled (421, 277) with delta (0, 0)
Screenshot: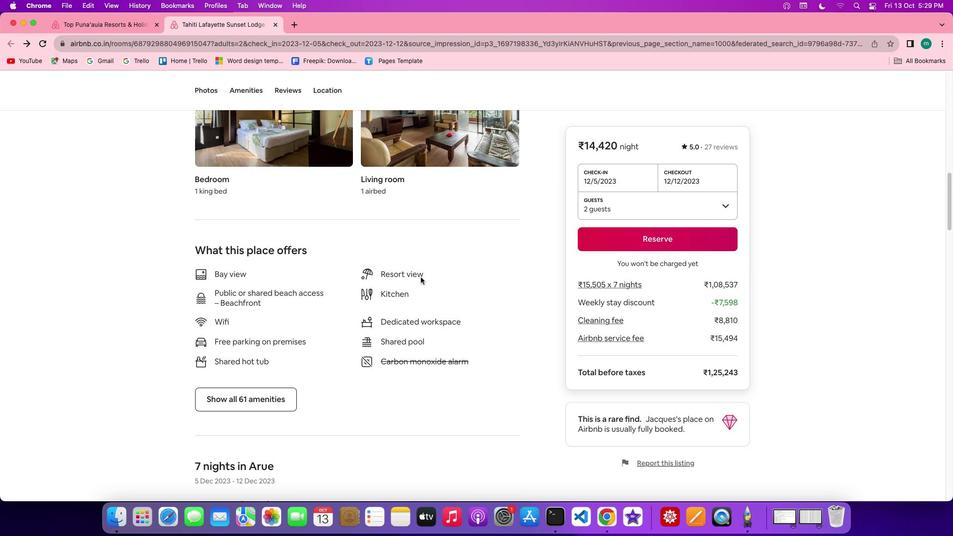 
Action: Mouse scrolled (421, 277) with delta (0, 0)
Screenshot: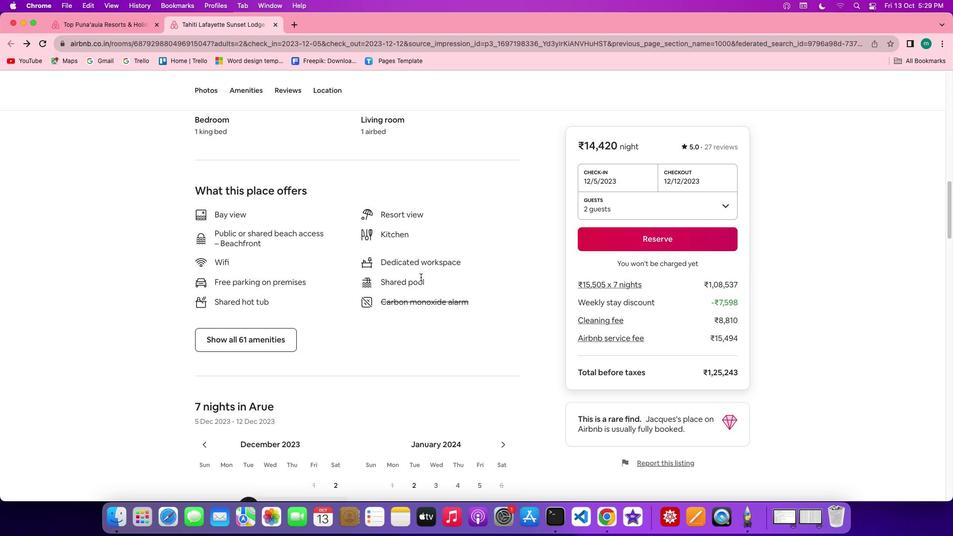 
Action: Mouse scrolled (421, 277) with delta (0, 0)
Screenshot: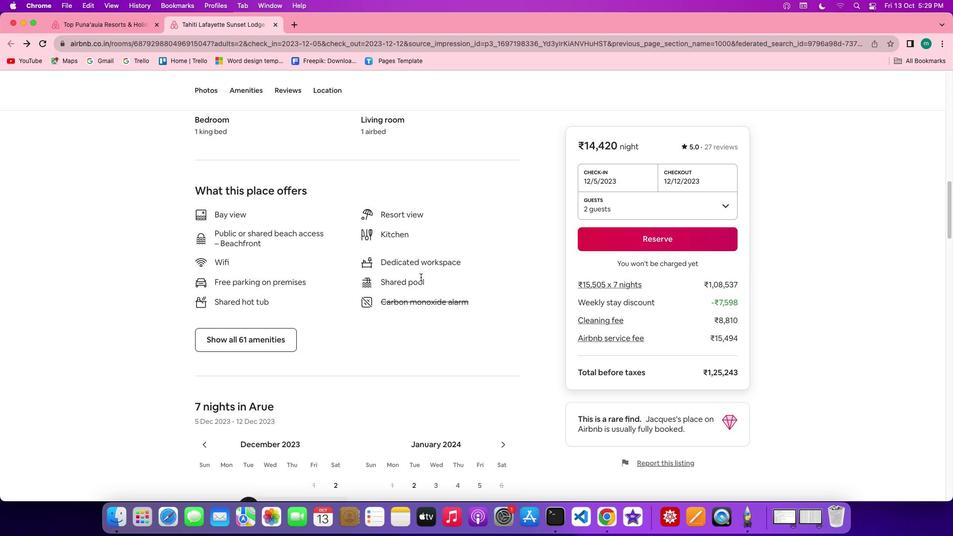 
Action: Mouse scrolled (421, 277) with delta (0, -1)
Screenshot: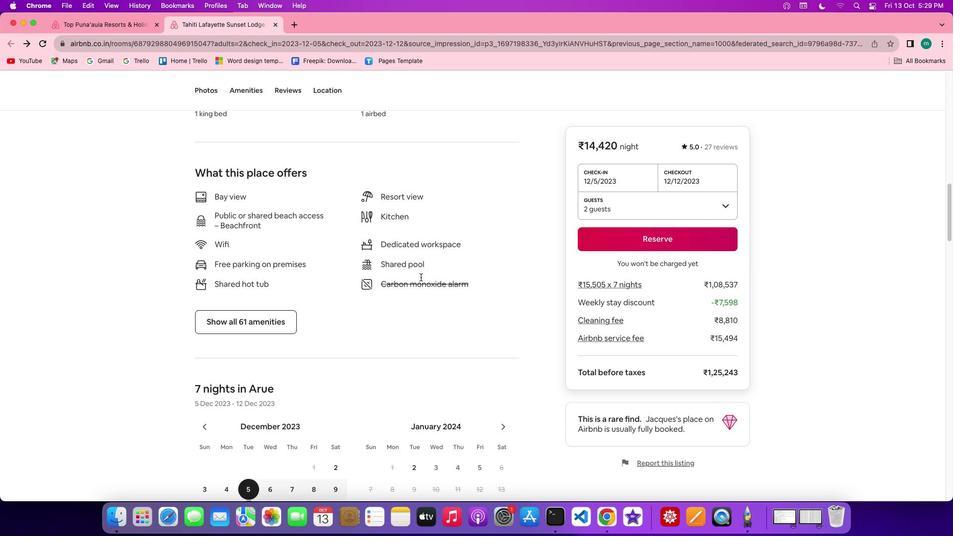 
Action: Mouse moved to (235, 272)
Screenshot: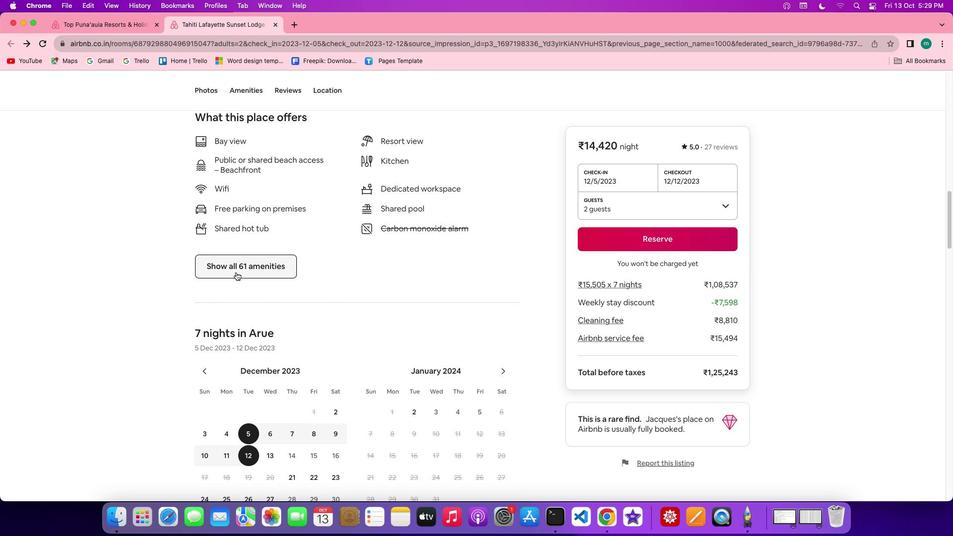 
Action: Mouse pressed left at (235, 272)
Screenshot: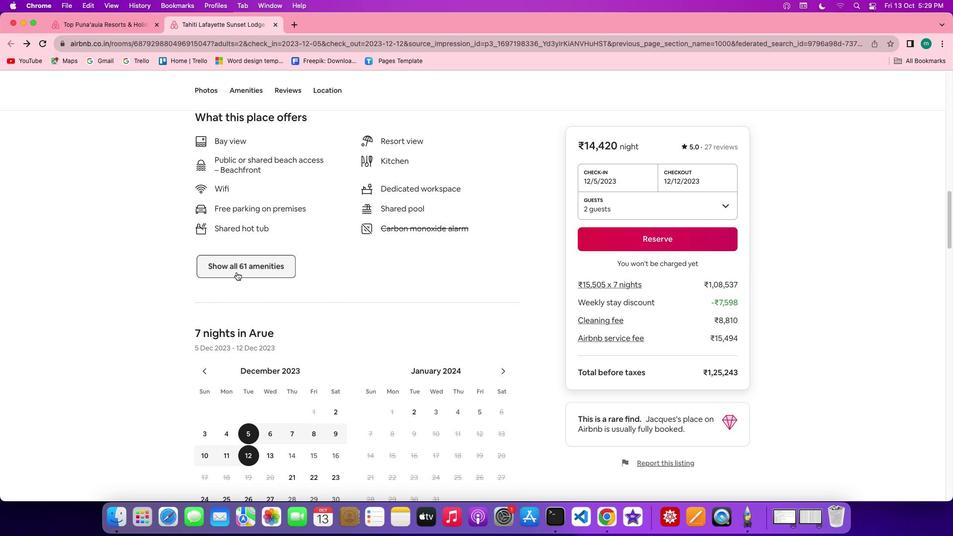 
Action: Mouse moved to (402, 327)
Screenshot: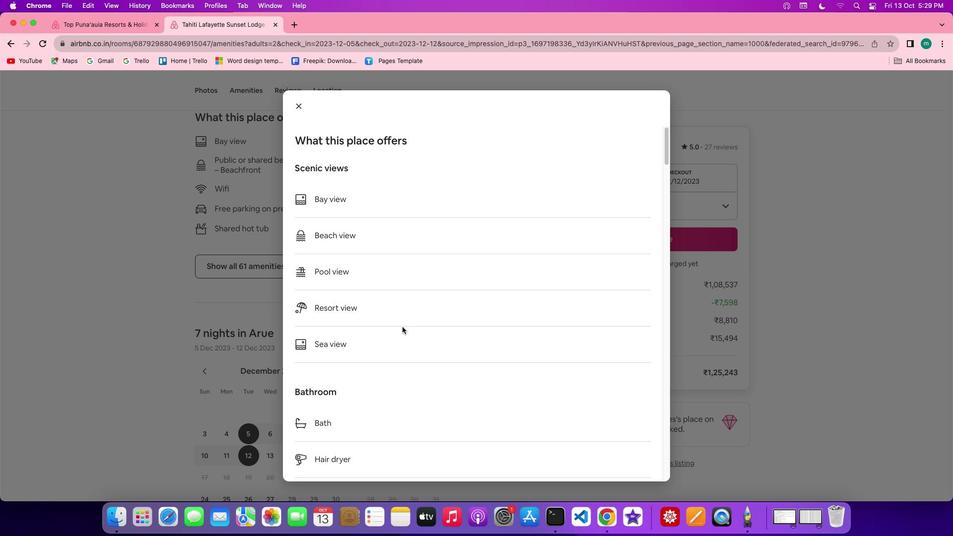 
Action: Mouse scrolled (402, 327) with delta (0, 0)
Screenshot: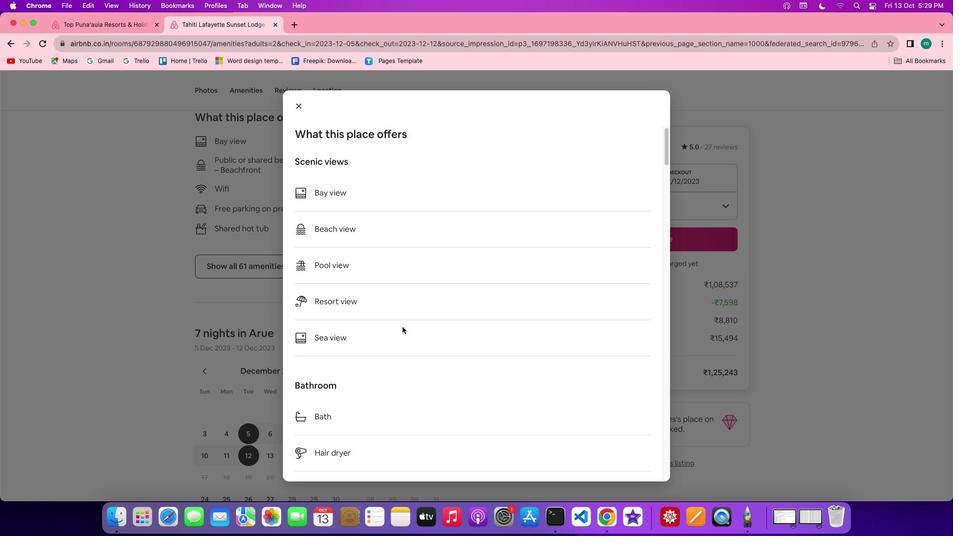 
Action: Mouse scrolled (402, 327) with delta (0, 0)
Screenshot: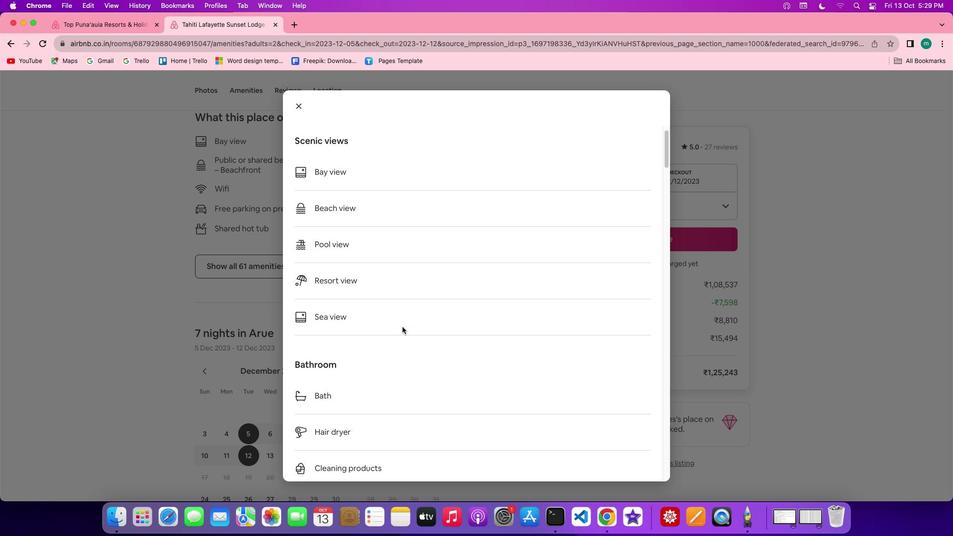 
Action: Mouse scrolled (402, 327) with delta (0, -1)
Screenshot: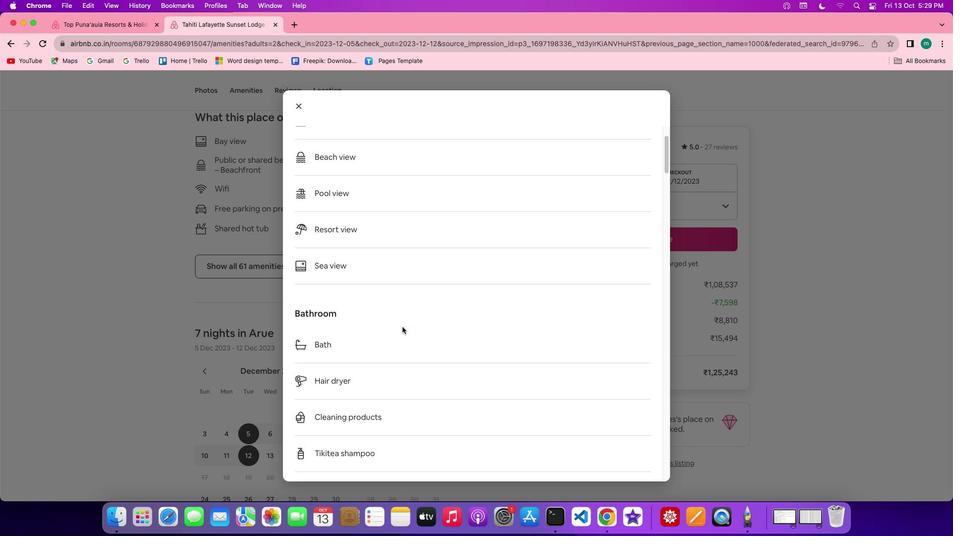 
Action: Mouse scrolled (402, 327) with delta (0, -1)
Screenshot: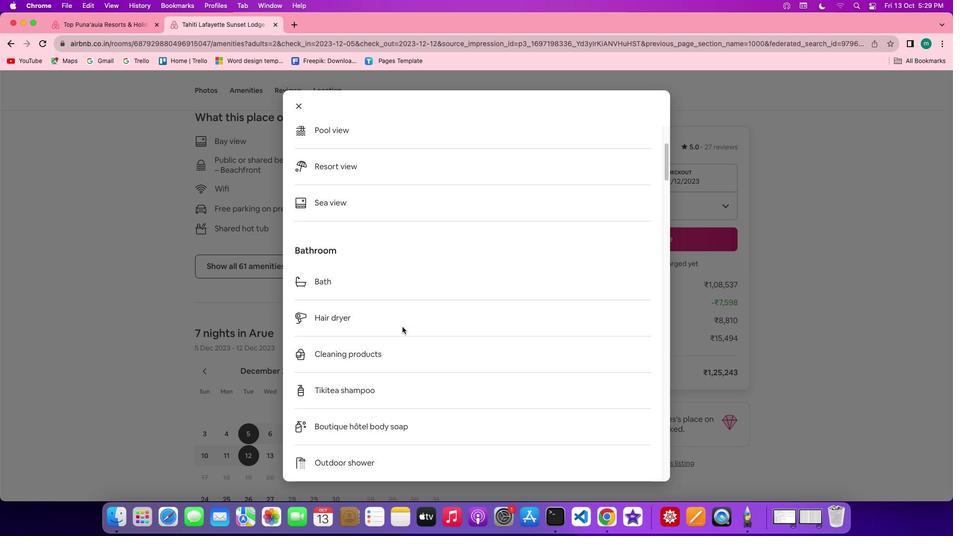 
Action: Mouse scrolled (402, 327) with delta (0, 0)
Screenshot: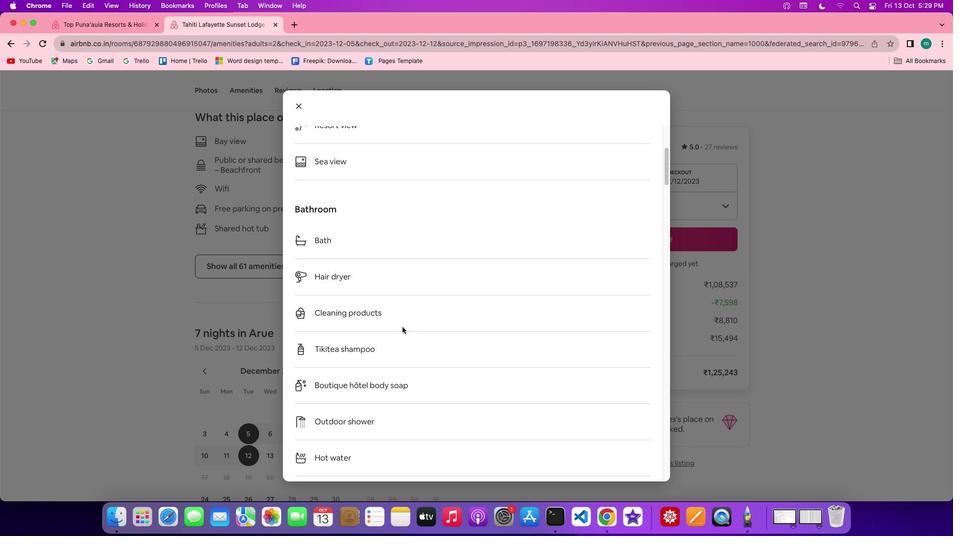 
Action: Mouse scrolled (402, 327) with delta (0, 0)
Screenshot: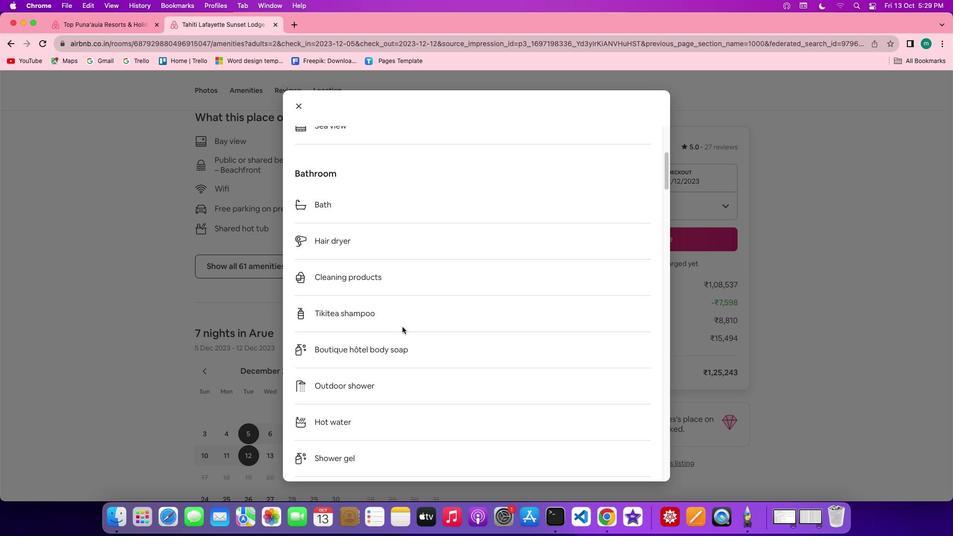 
Action: Mouse scrolled (402, 327) with delta (0, -1)
Screenshot: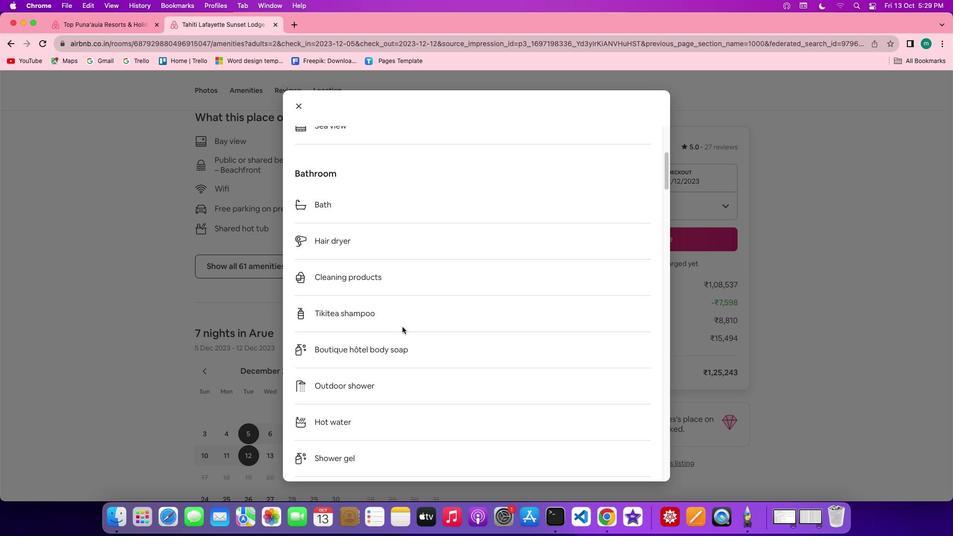 
Action: Mouse scrolled (402, 327) with delta (0, -1)
Screenshot: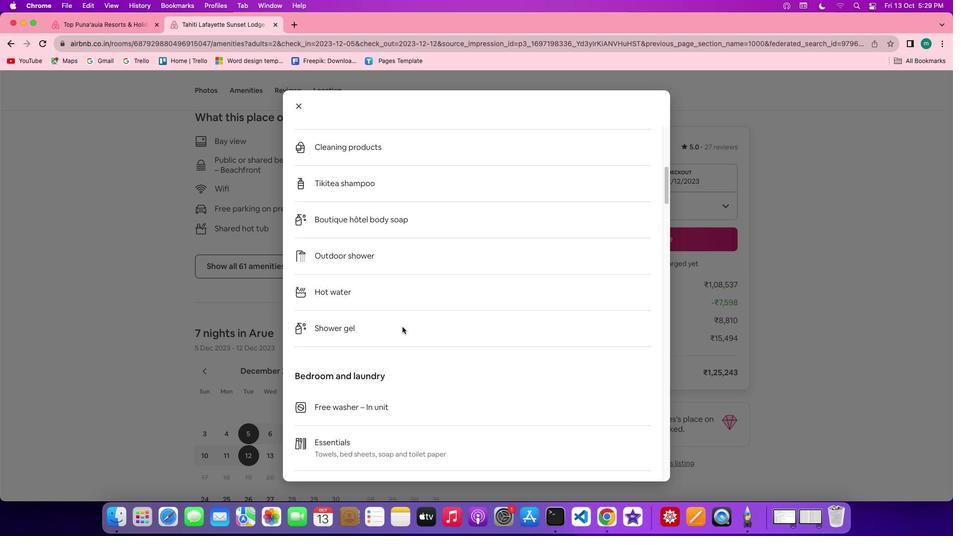 
Action: Mouse scrolled (402, 327) with delta (0, -2)
Screenshot: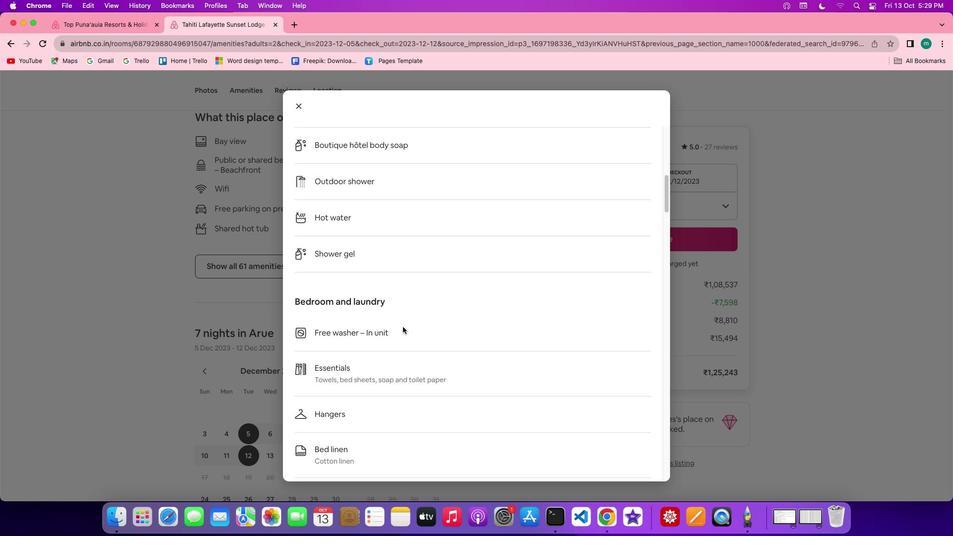 
Action: Mouse moved to (403, 327)
Screenshot: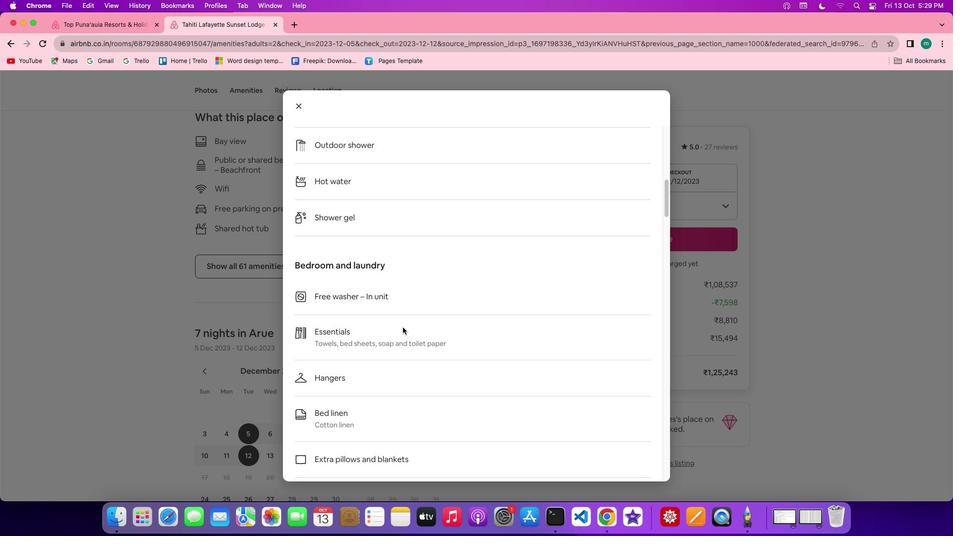 
Action: Mouse scrolled (403, 327) with delta (0, 0)
Screenshot: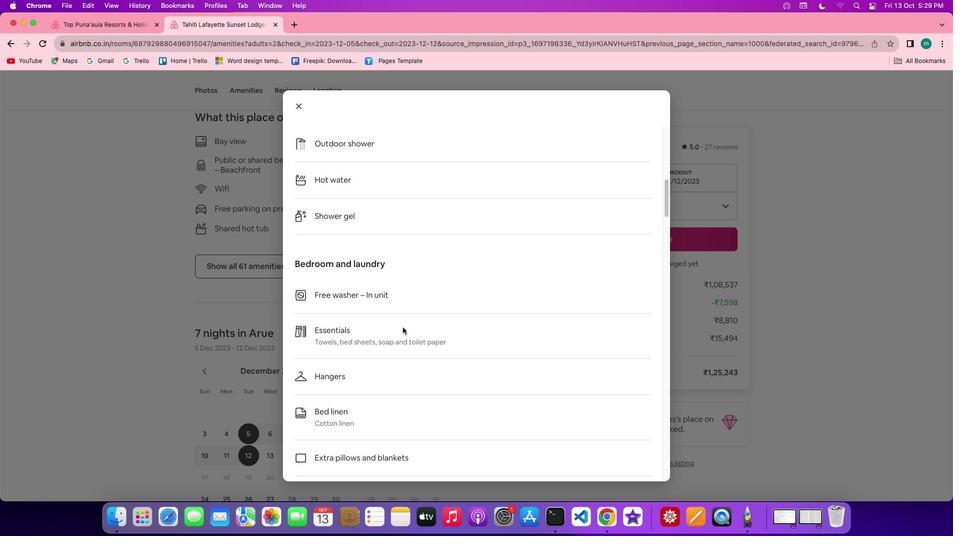 
Action: Mouse scrolled (403, 327) with delta (0, 0)
Screenshot: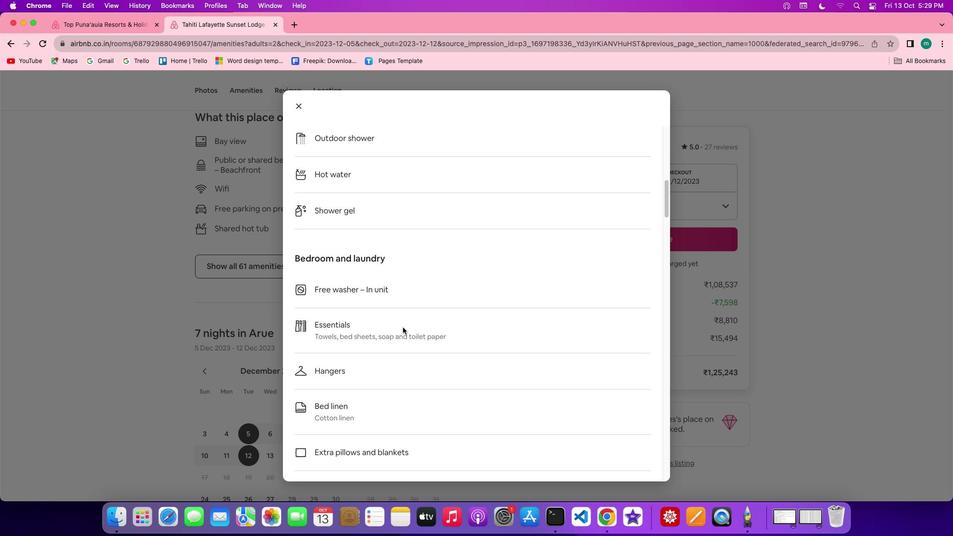 
Action: Mouse scrolled (403, 327) with delta (0, 0)
Screenshot: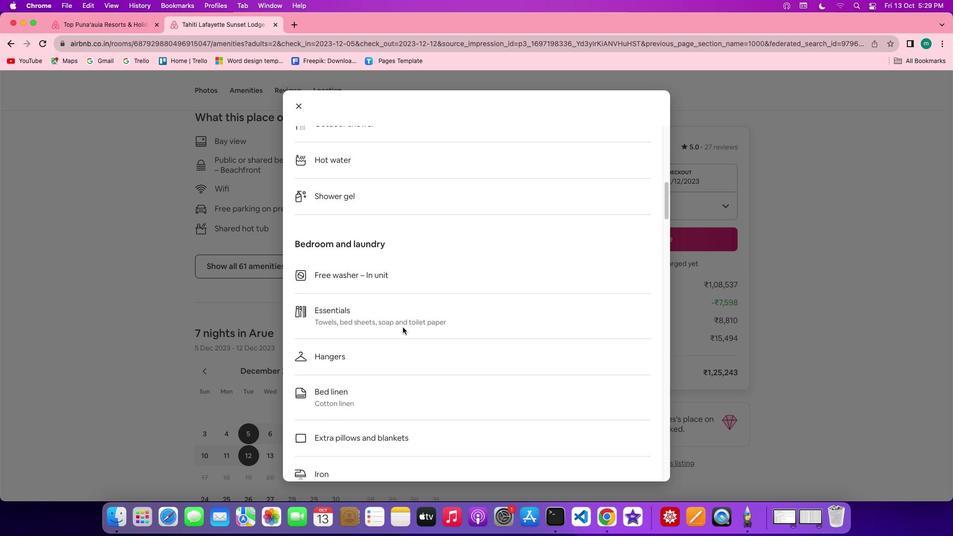 
Action: Mouse moved to (396, 302)
